 Task: Find connections with filter location Melgar with filter topic #Personaldevelopmentwith filter profile language English with filter current company International MUN  with filter school Sahyadri College of Engineering & Management with filter industry Residential Building Construction with filter service category Financial Advisory with filter keywords title Porter
Action: Mouse moved to (205, 319)
Screenshot: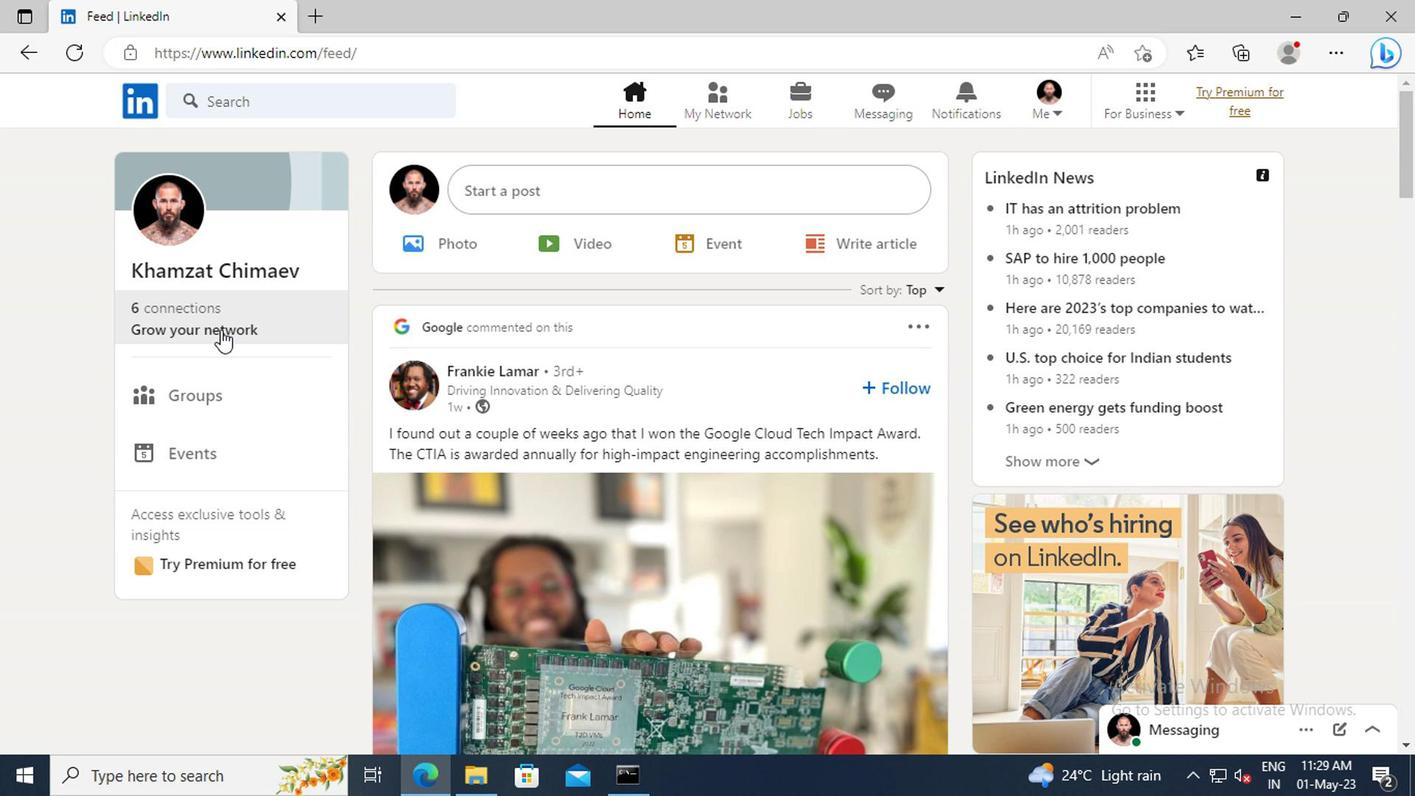 
Action: Mouse pressed left at (205, 319)
Screenshot: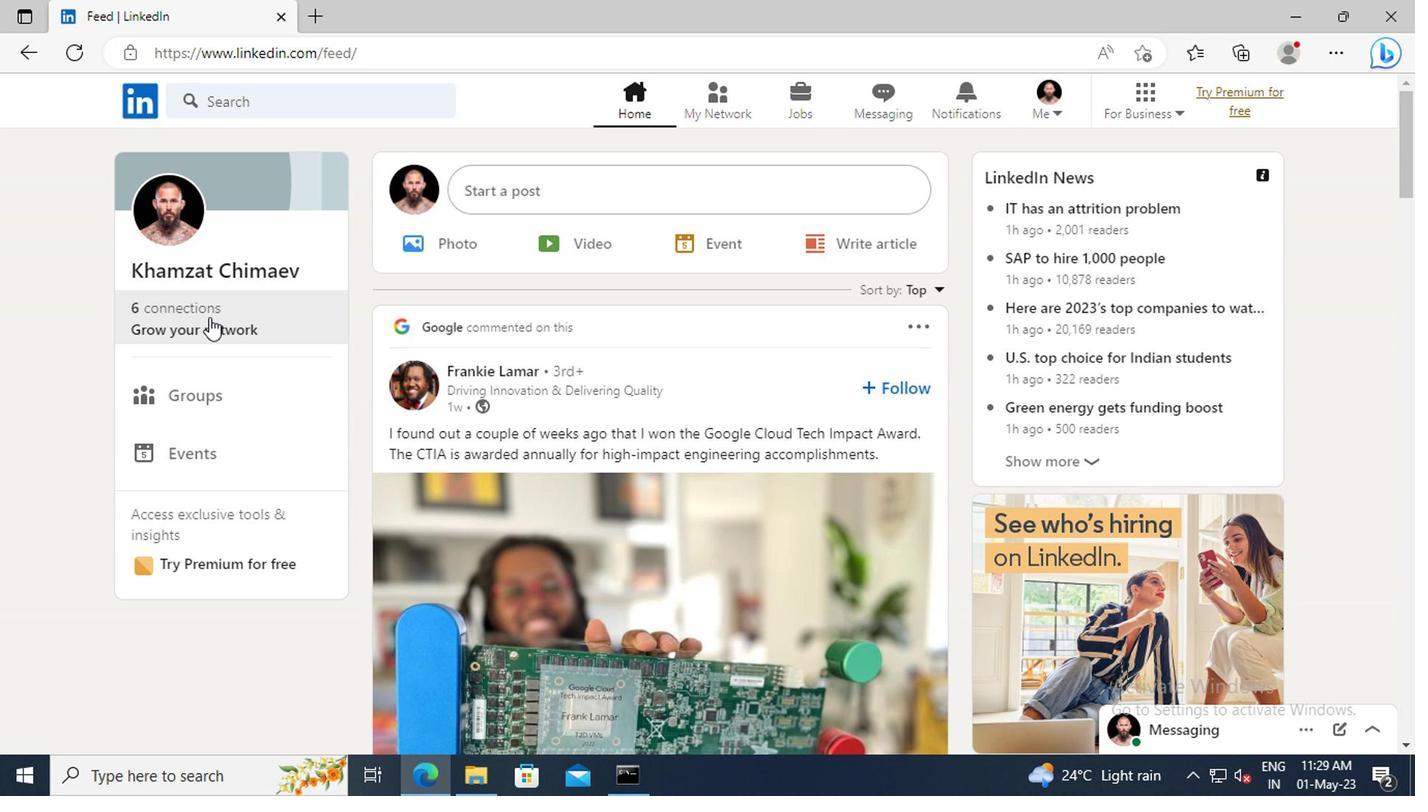 
Action: Mouse moved to (229, 233)
Screenshot: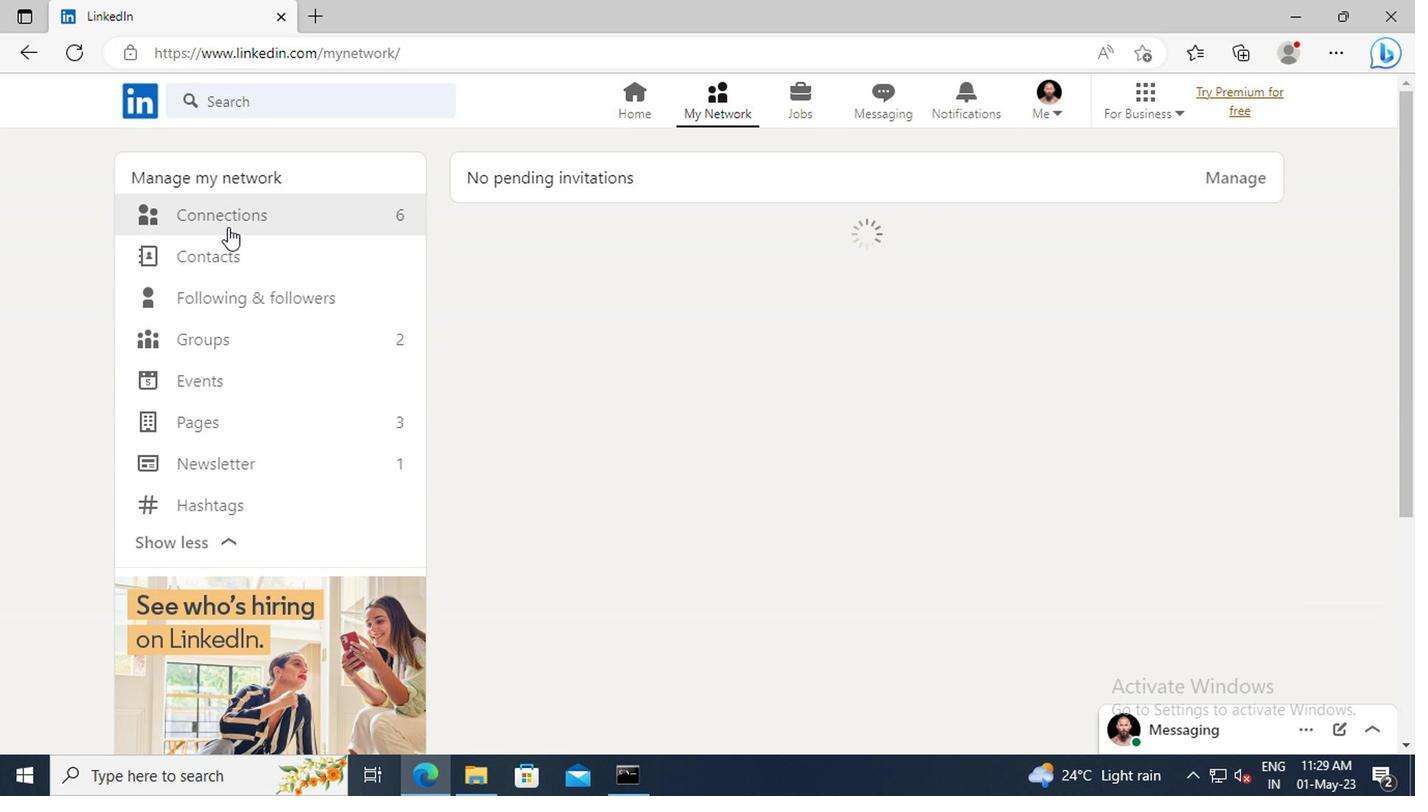 
Action: Mouse pressed left at (229, 233)
Screenshot: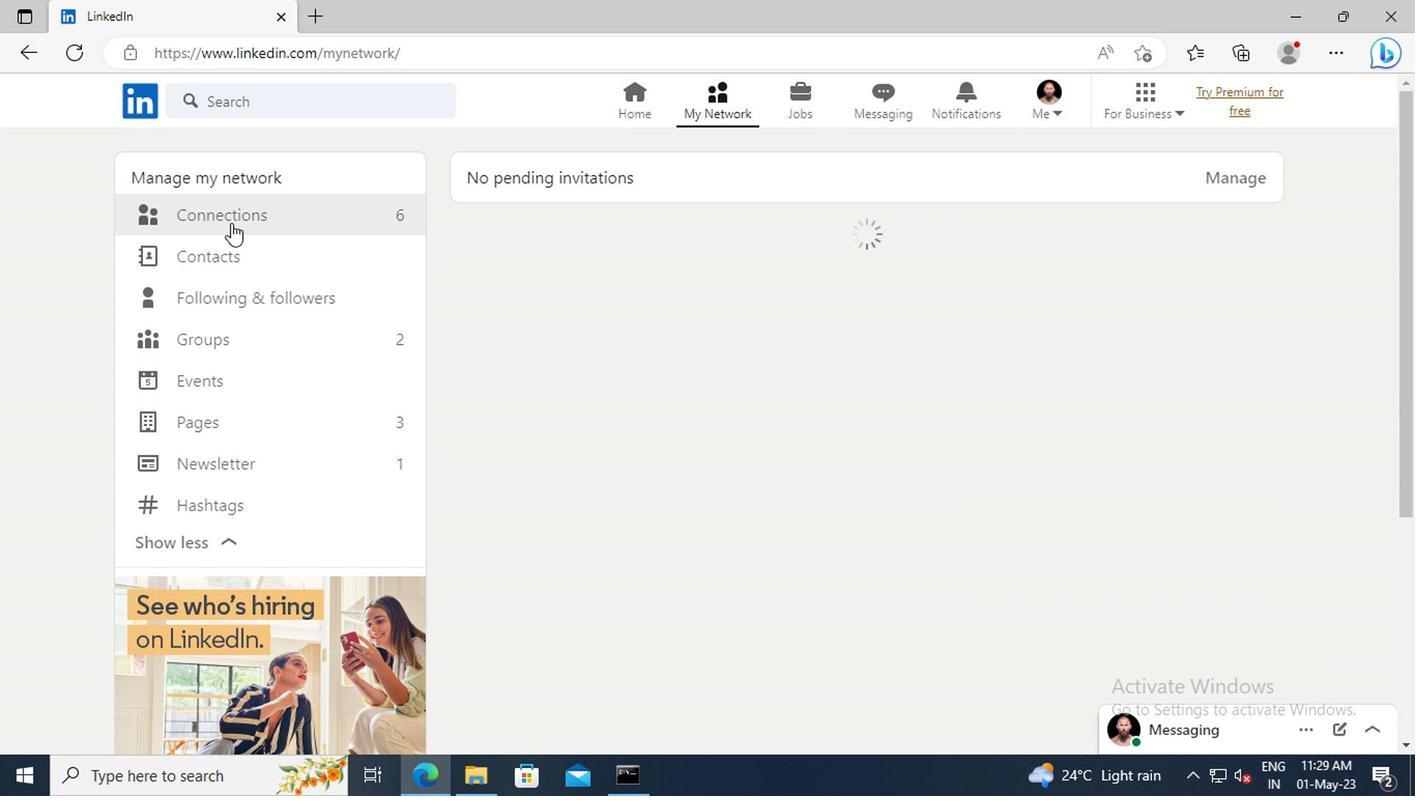 
Action: Mouse moved to (835, 232)
Screenshot: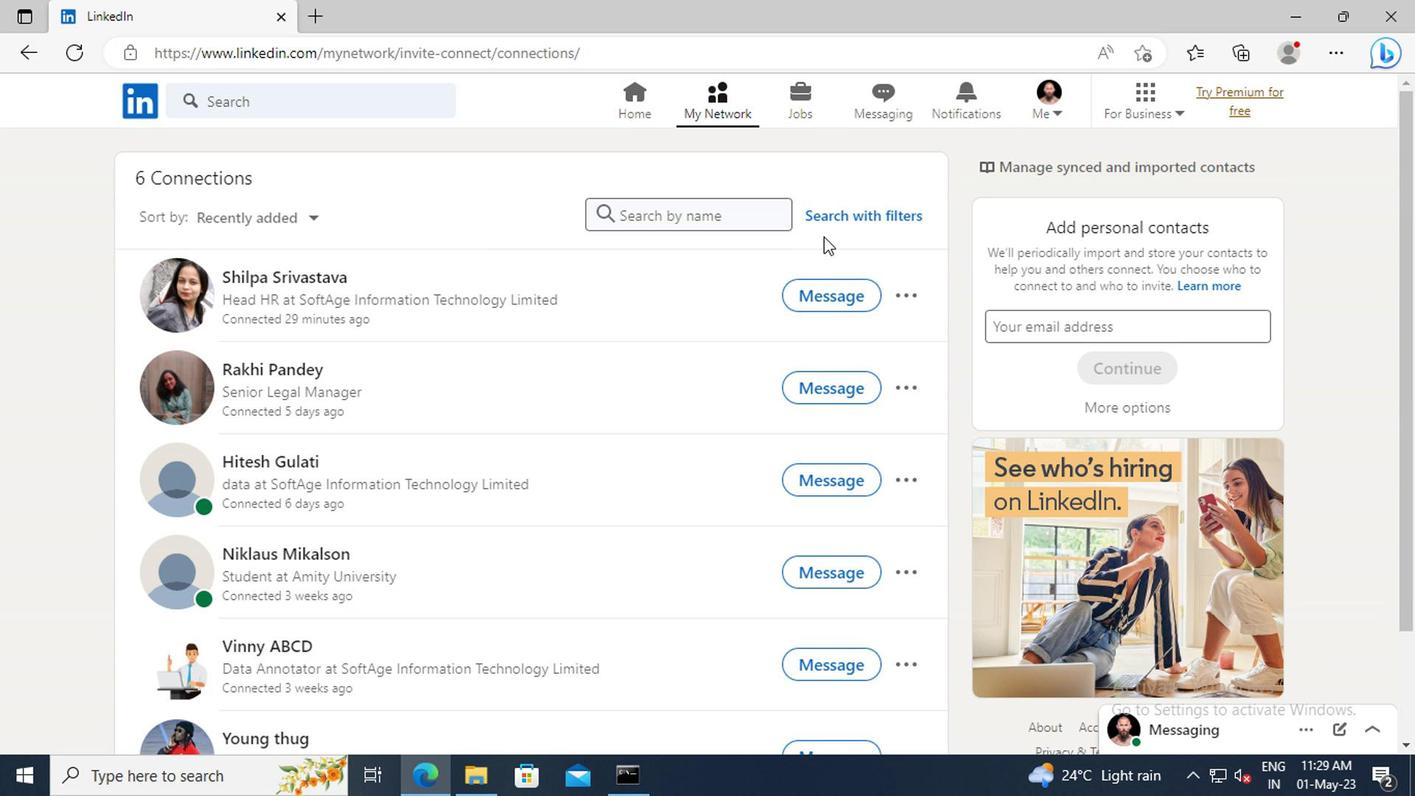 
Action: Mouse pressed left at (835, 232)
Screenshot: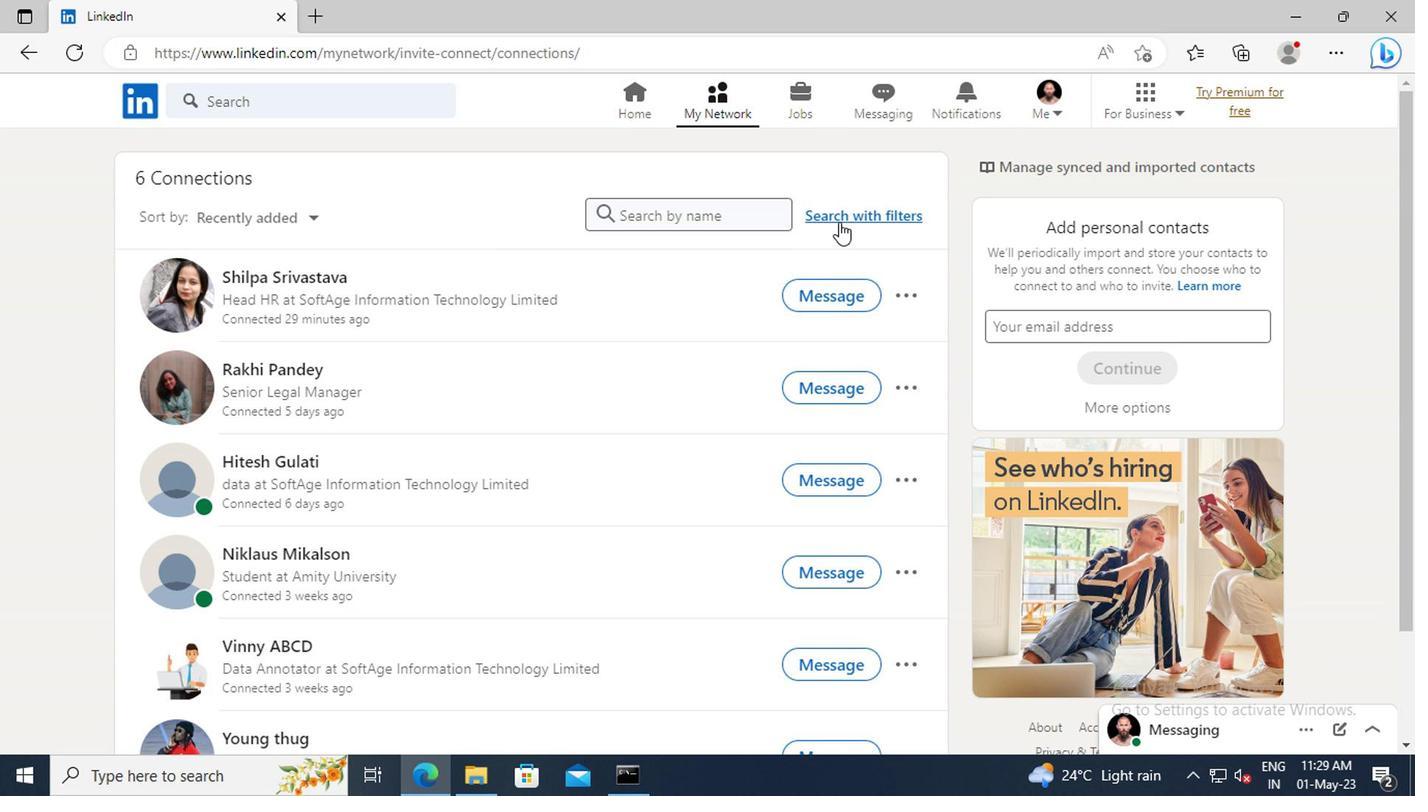 
Action: Mouse moved to (780, 172)
Screenshot: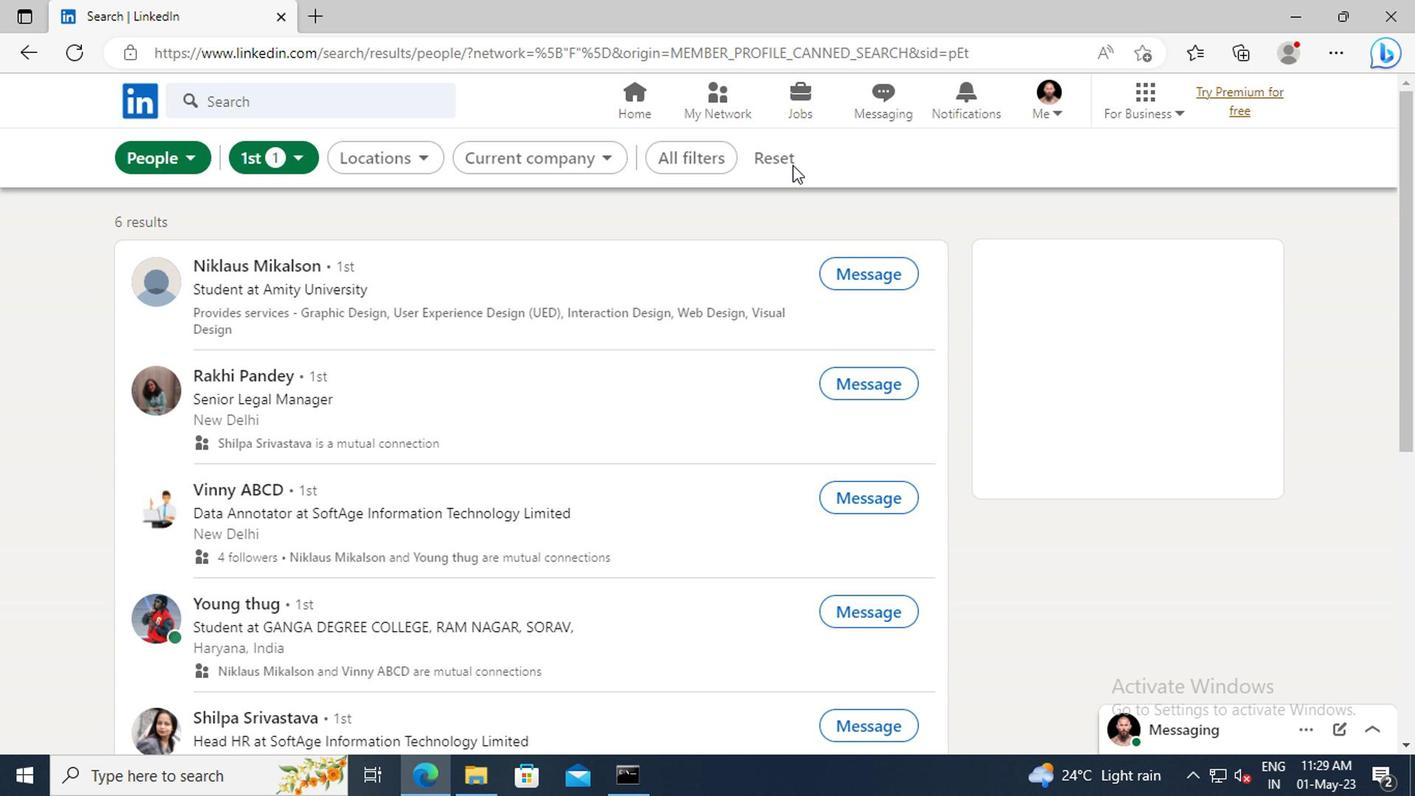 
Action: Mouse pressed left at (780, 172)
Screenshot: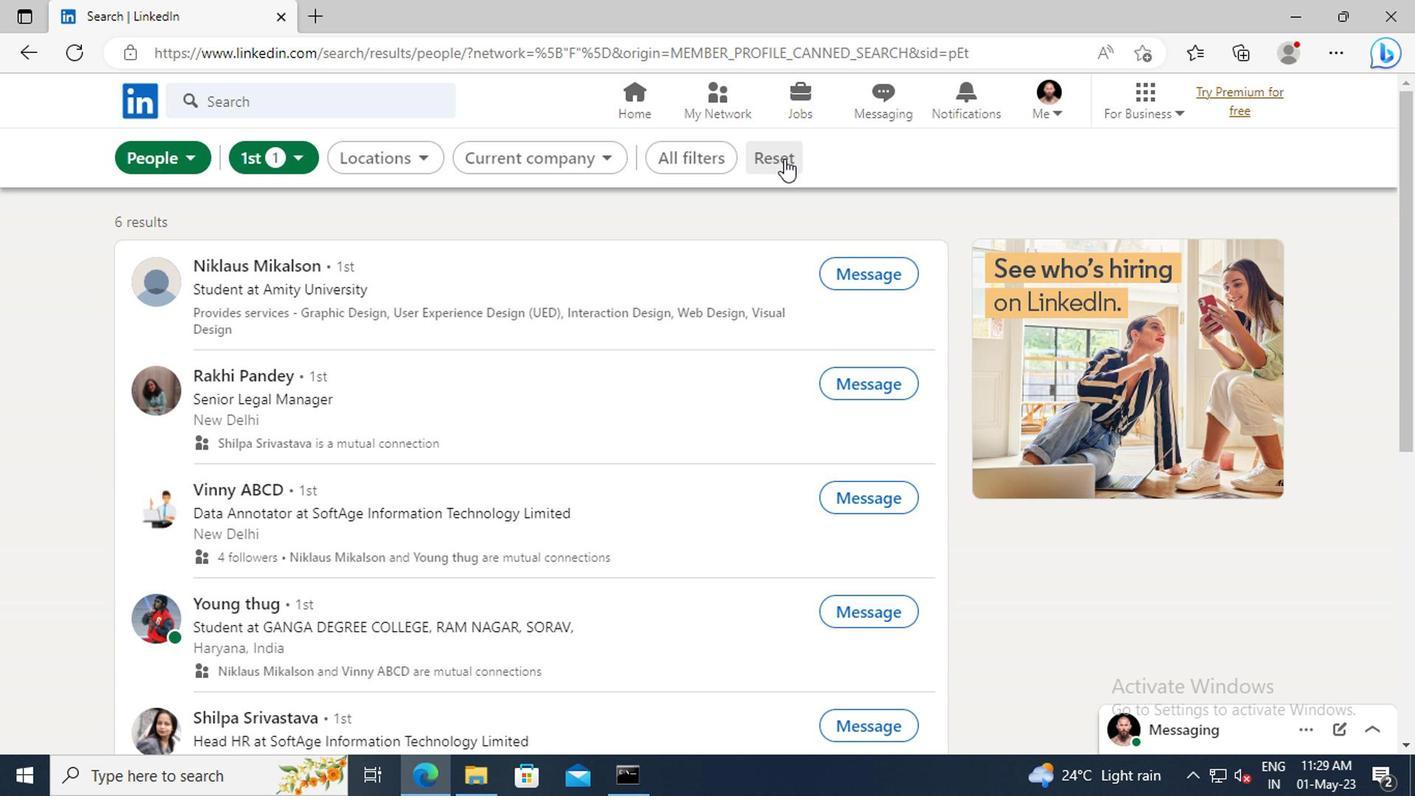 
Action: Mouse moved to (748, 172)
Screenshot: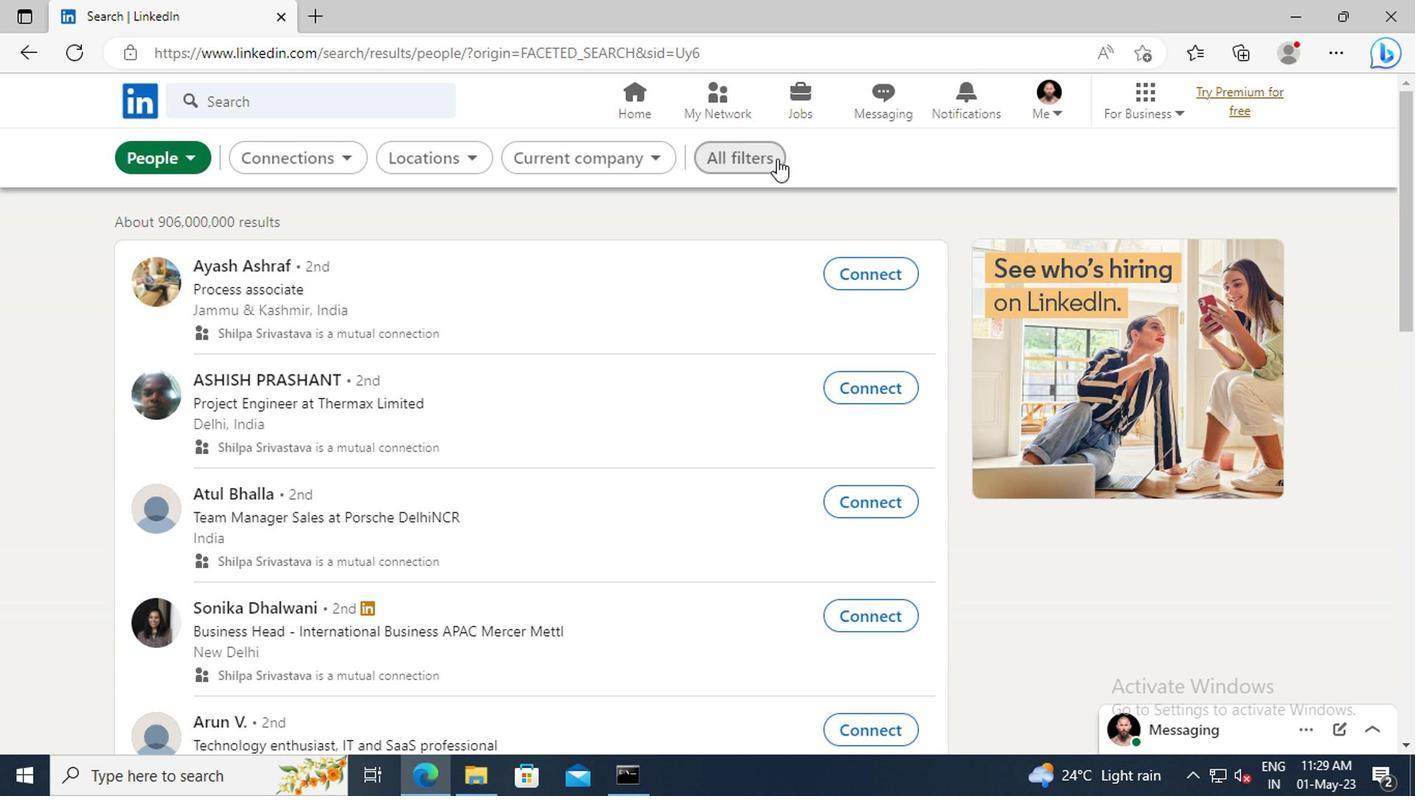 
Action: Mouse pressed left at (748, 172)
Screenshot: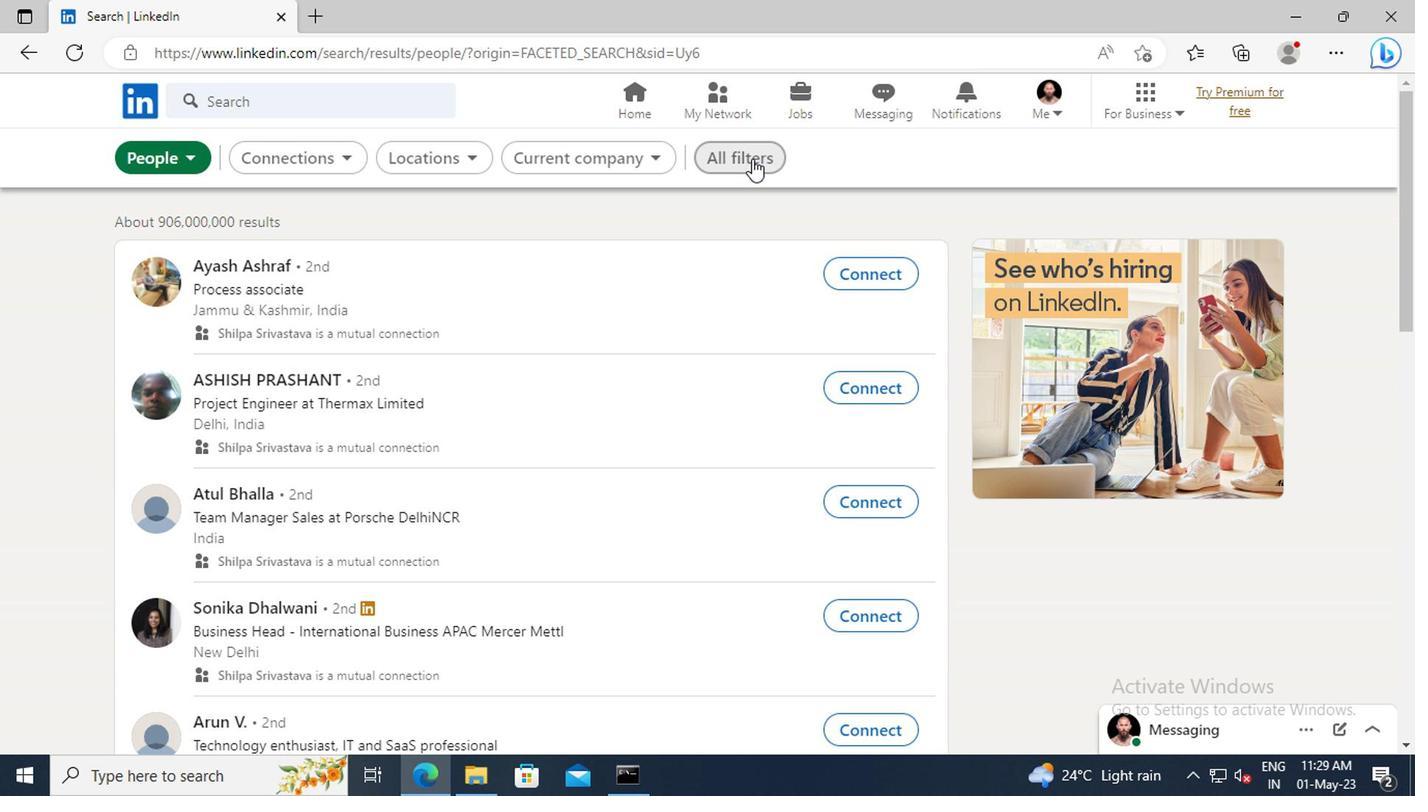
Action: Mouse moved to (1139, 333)
Screenshot: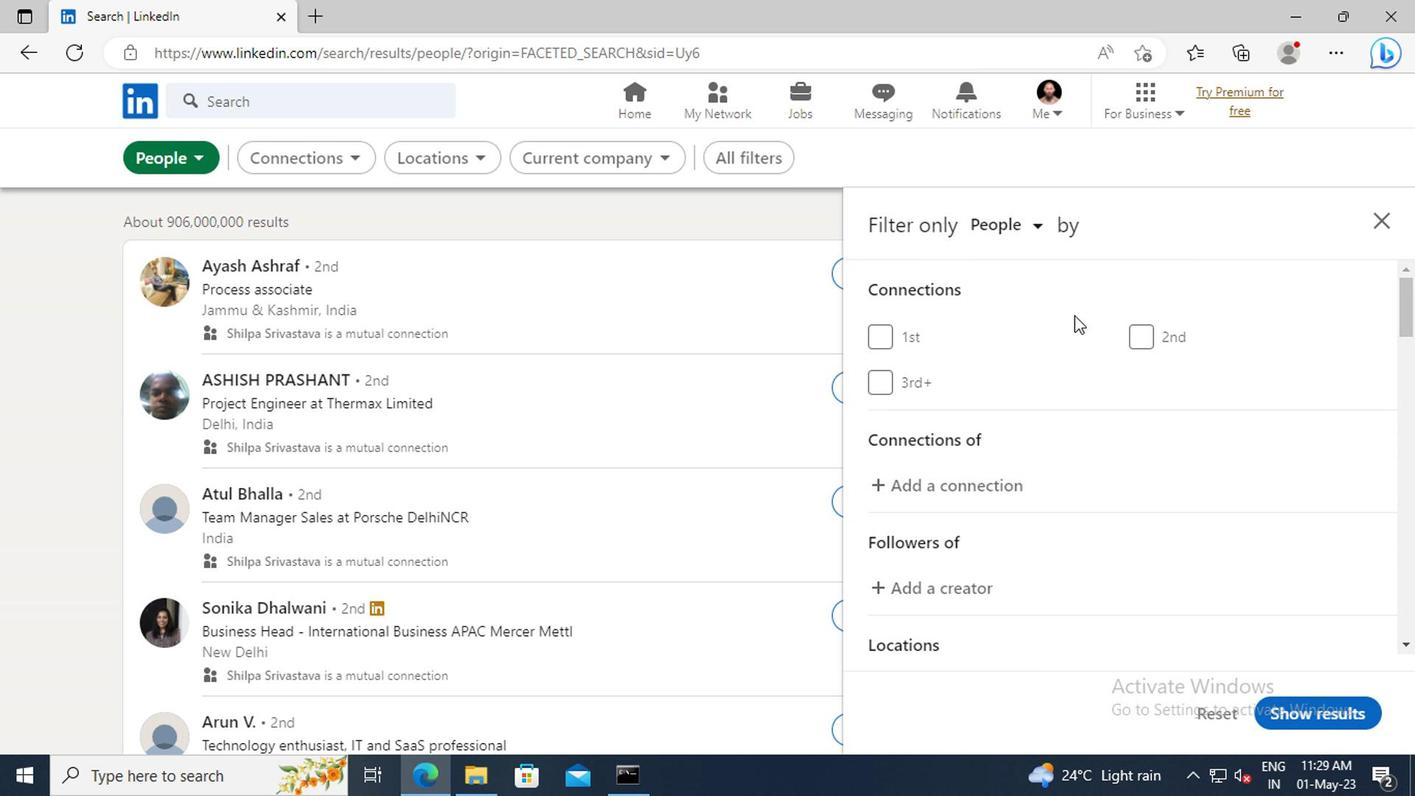 
Action: Mouse scrolled (1139, 331) with delta (0, -1)
Screenshot: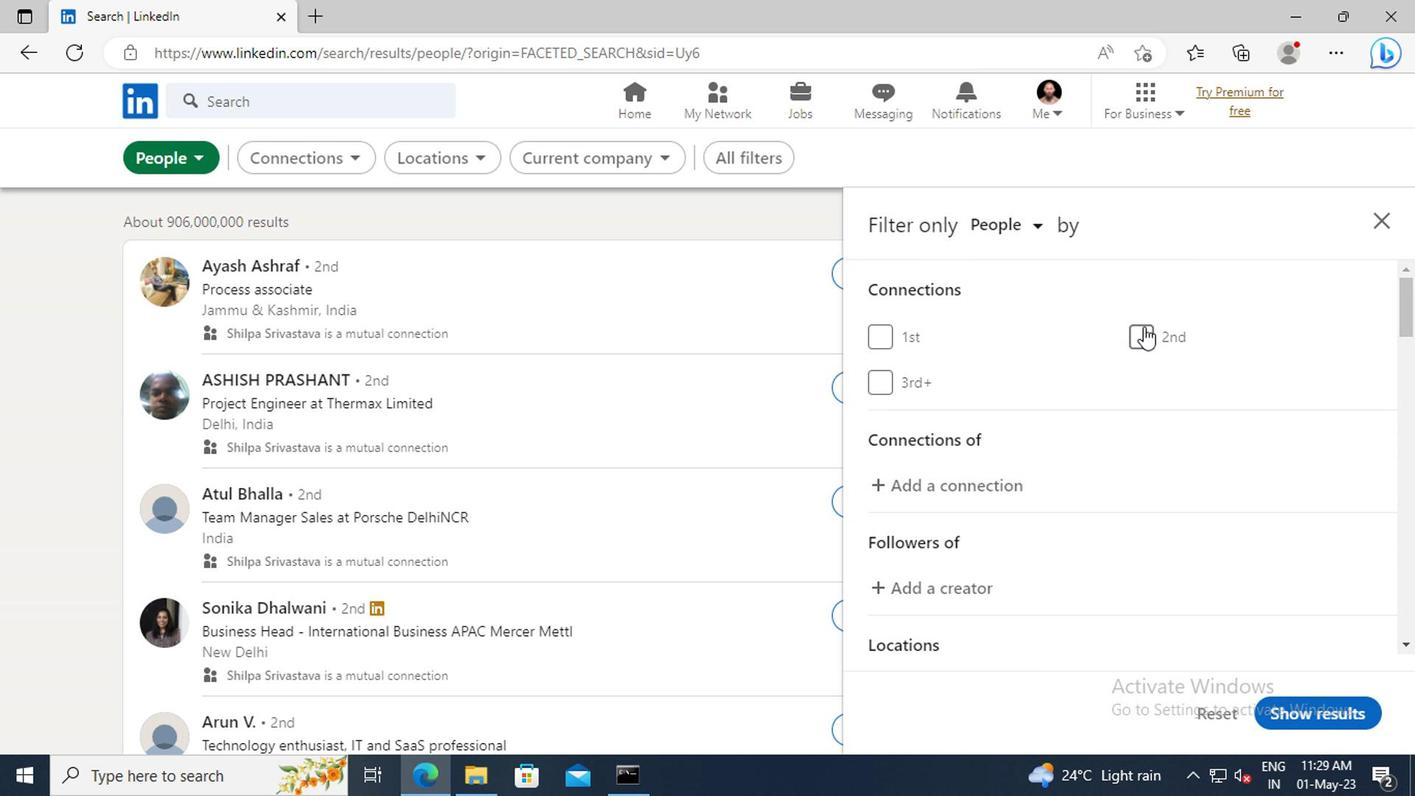 
Action: Mouse scrolled (1139, 331) with delta (0, -1)
Screenshot: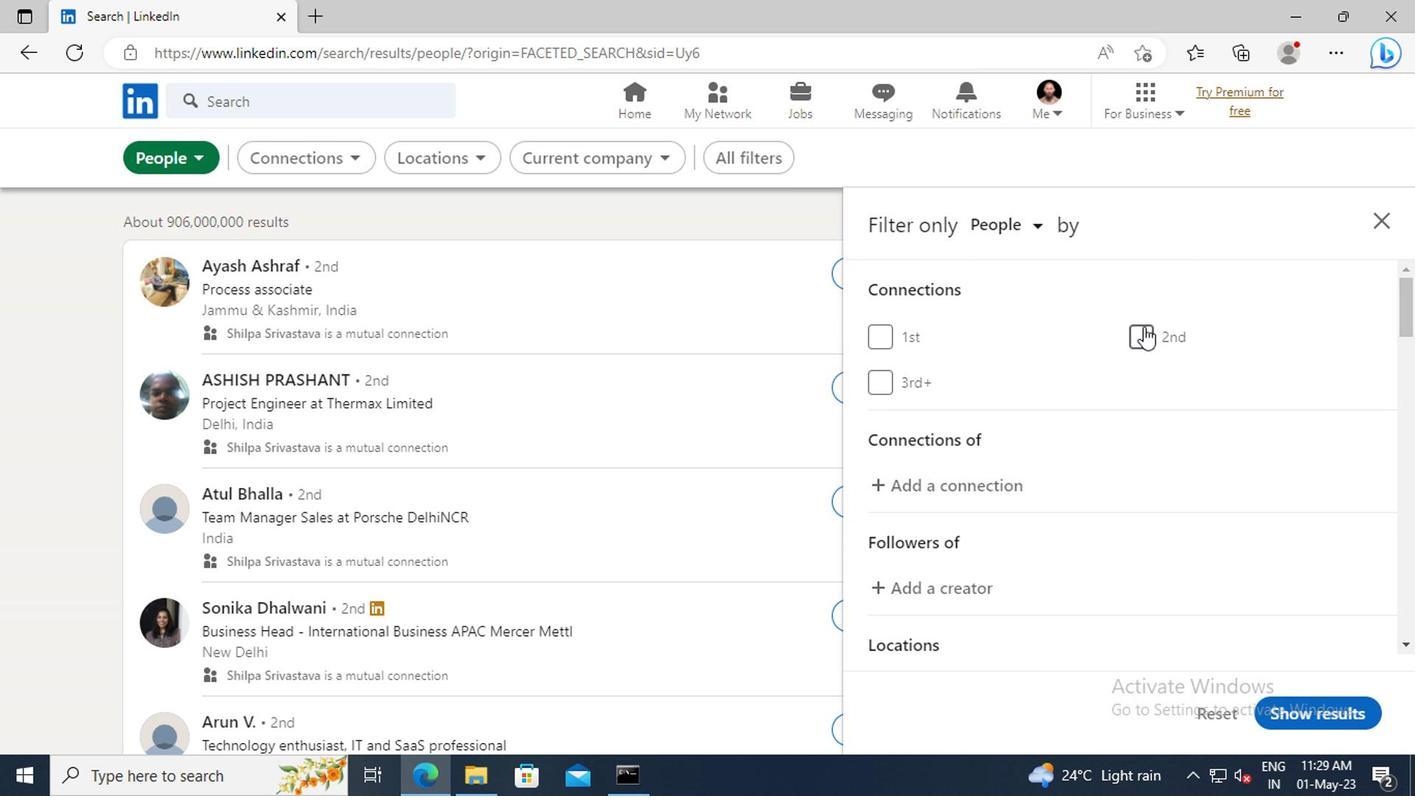 
Action: Mouse moved to (1139, 333)
Screenshot: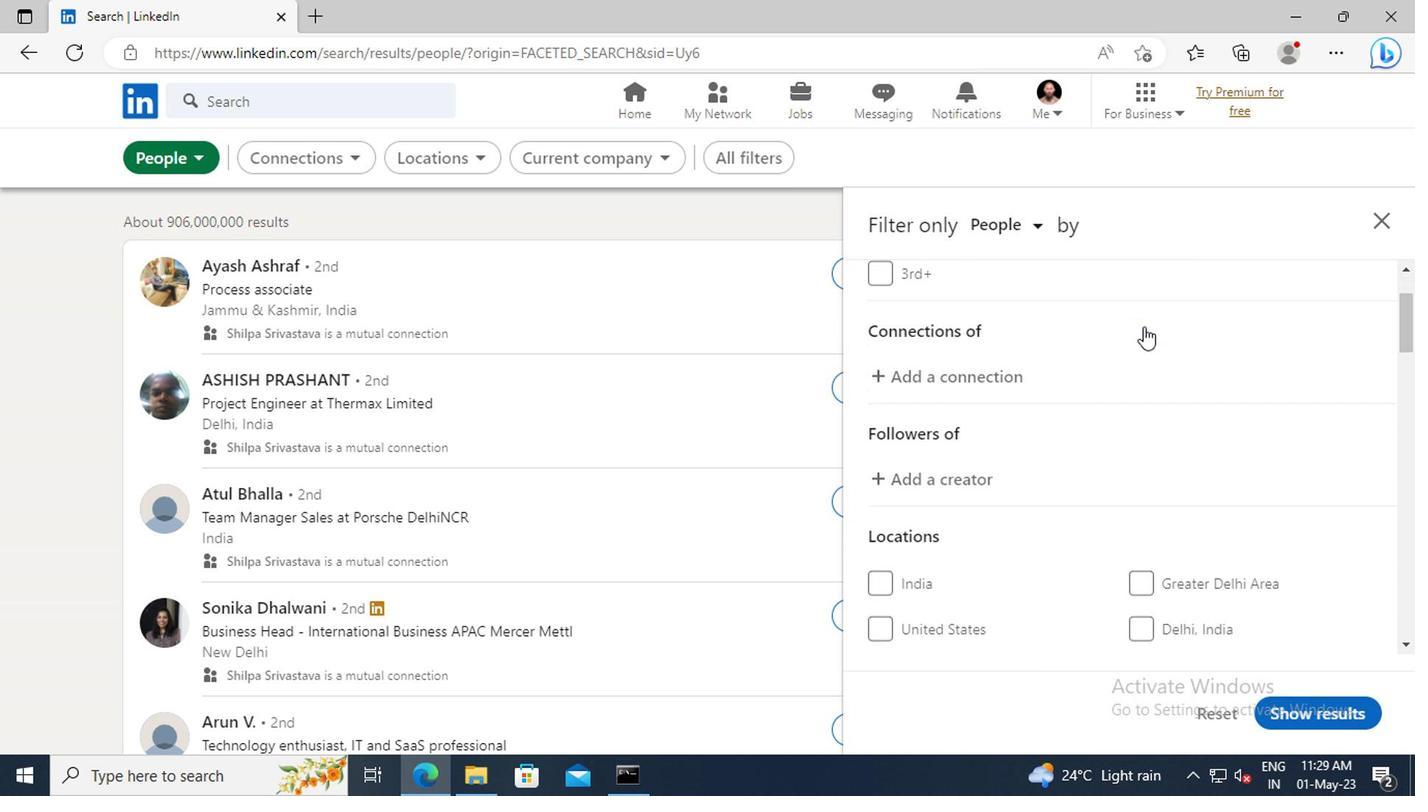 
Action: Mouse scrolled (1139, 333) with delta (0, 0)
Screenshot: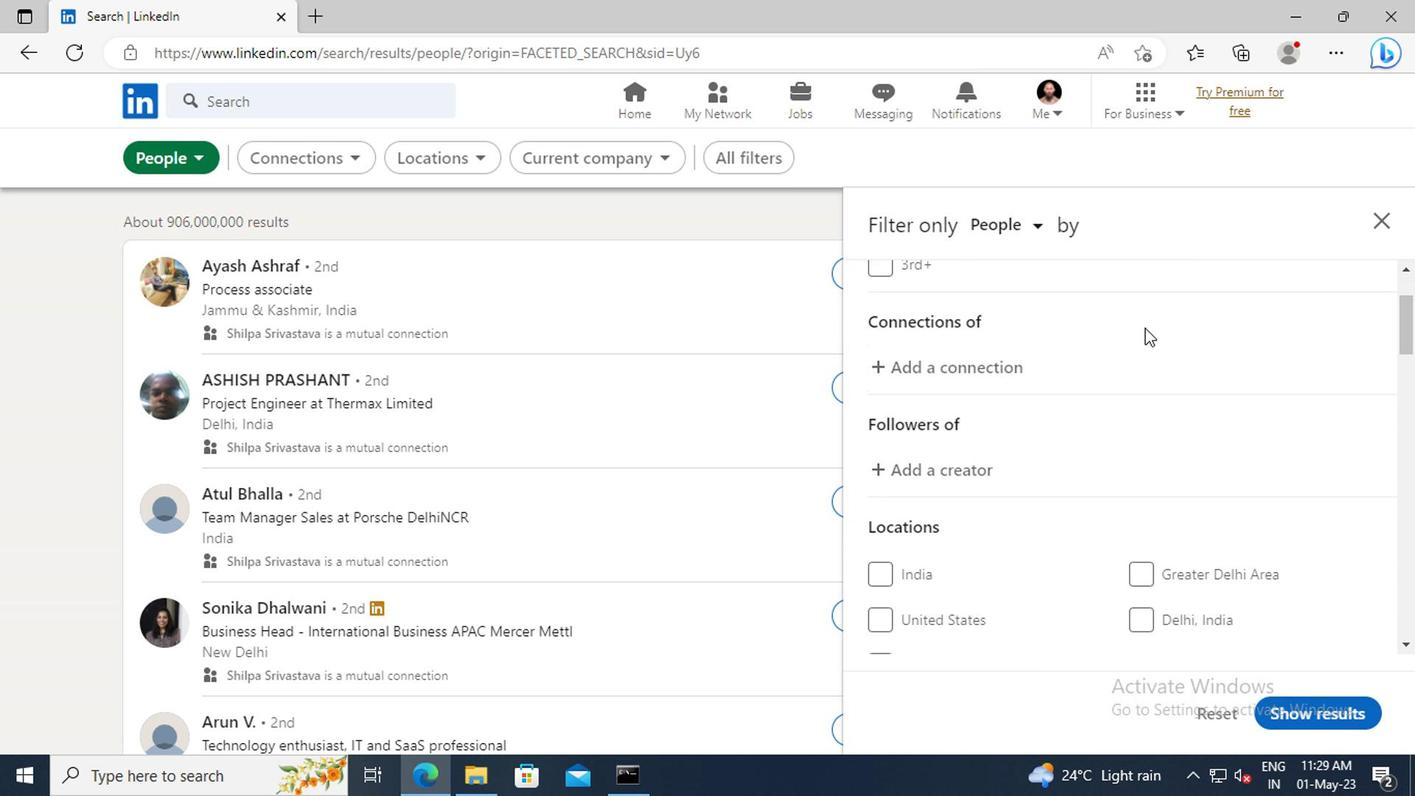 
Action: Mouse scrolled (1139, 333) with delta (0, 0)
Screenshot: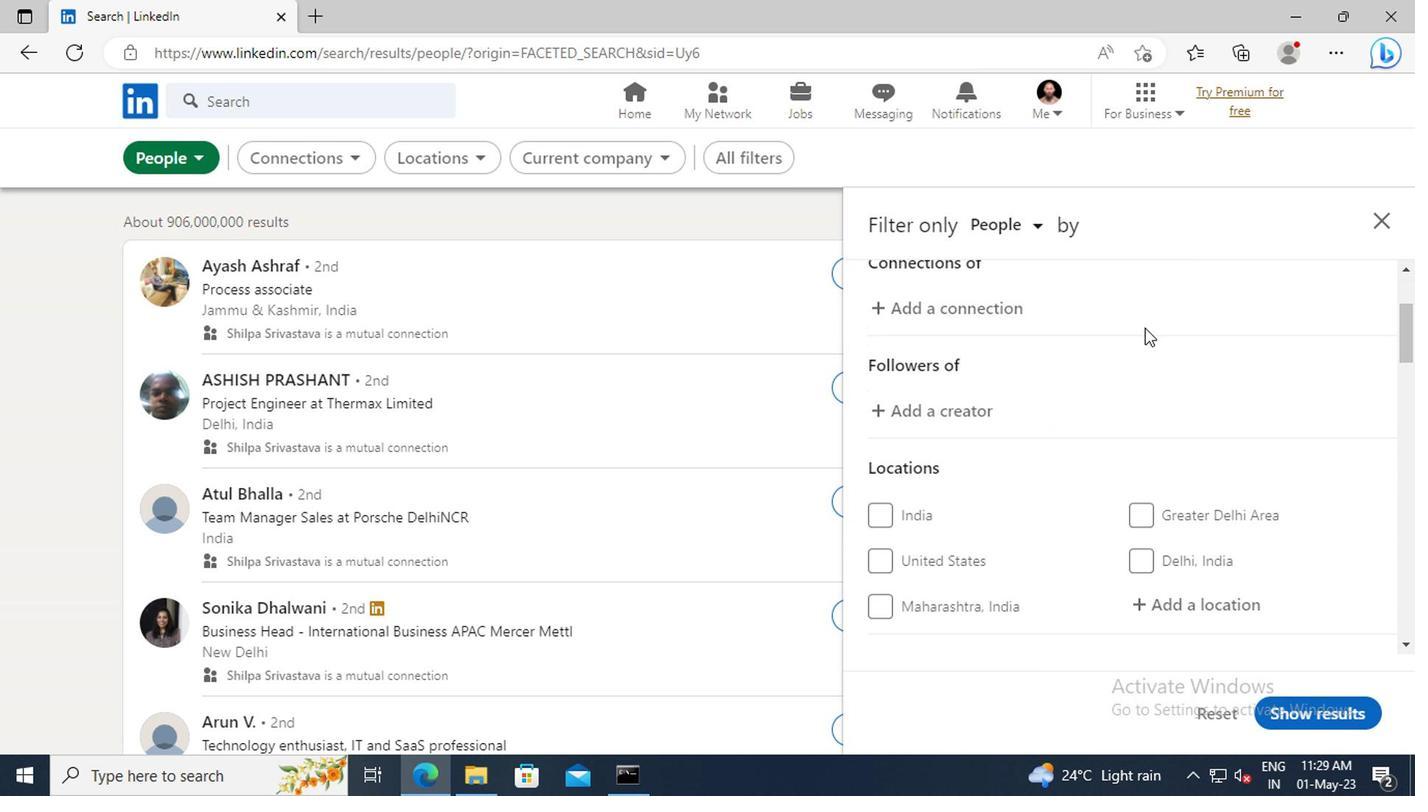 
Action: Mouse scrolled (1139, 333) with delta (0, 0)
Screenshot: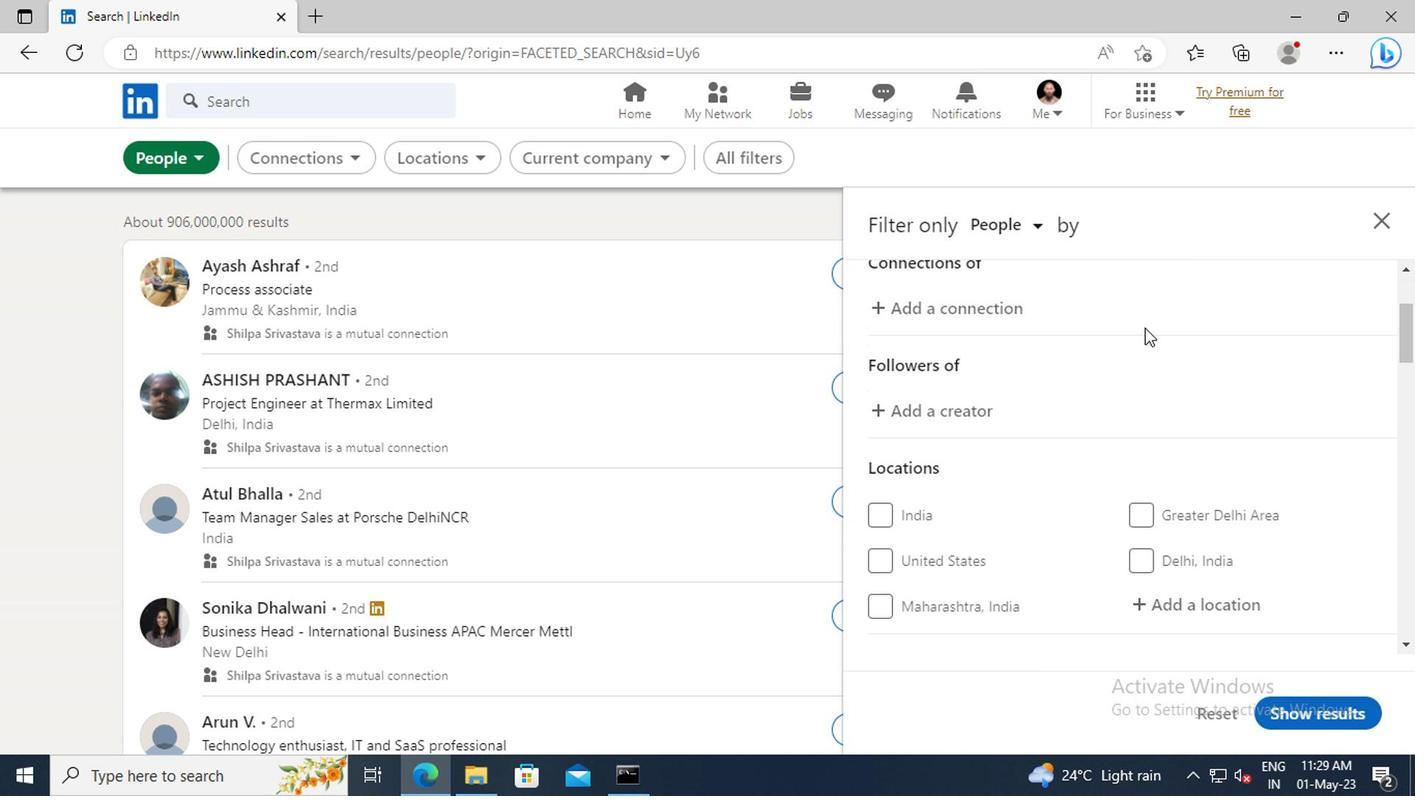 
Action: Mouse scrolled (1139, 333) with delta (0, 0)
Screenshot: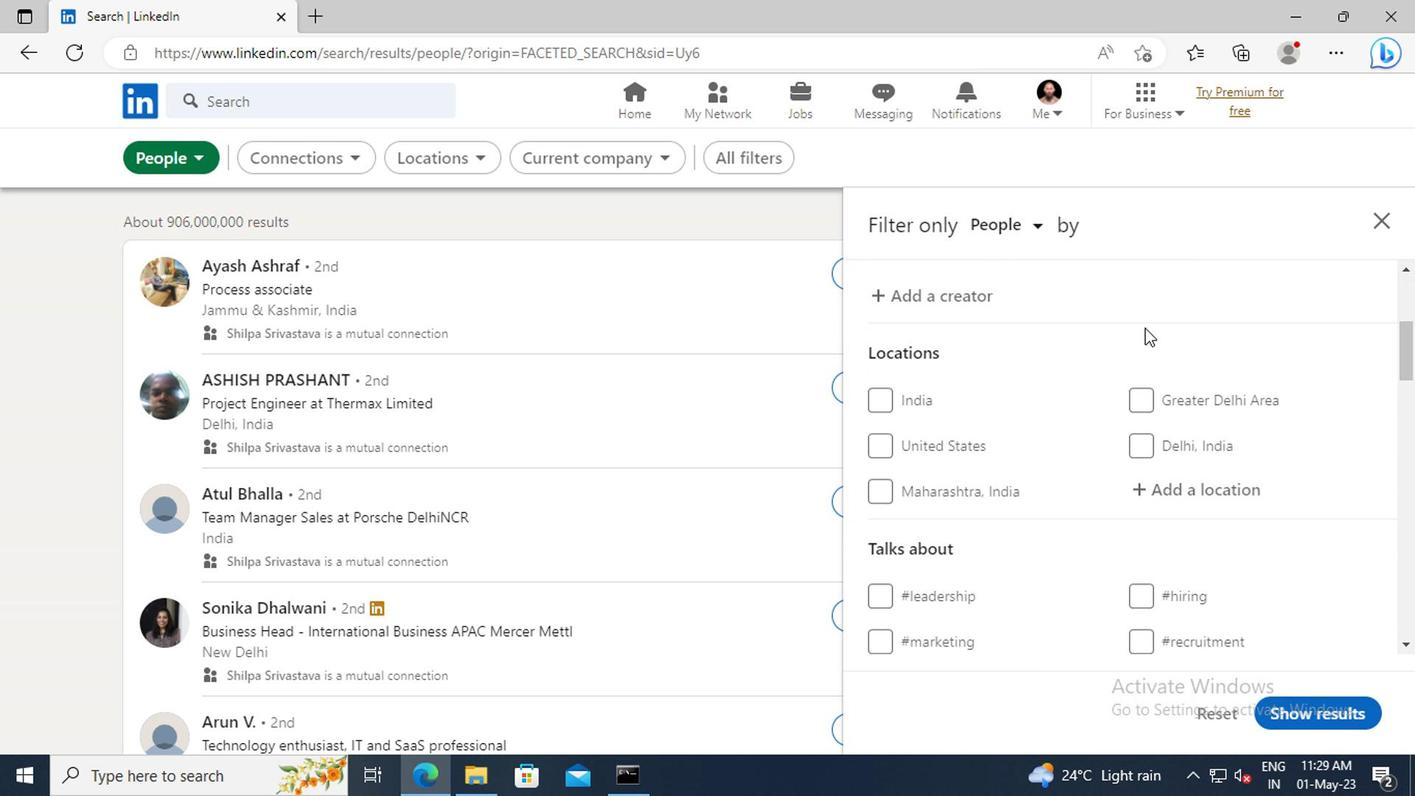 
Action: Mouse moved to (1156, 421)
Screenshot: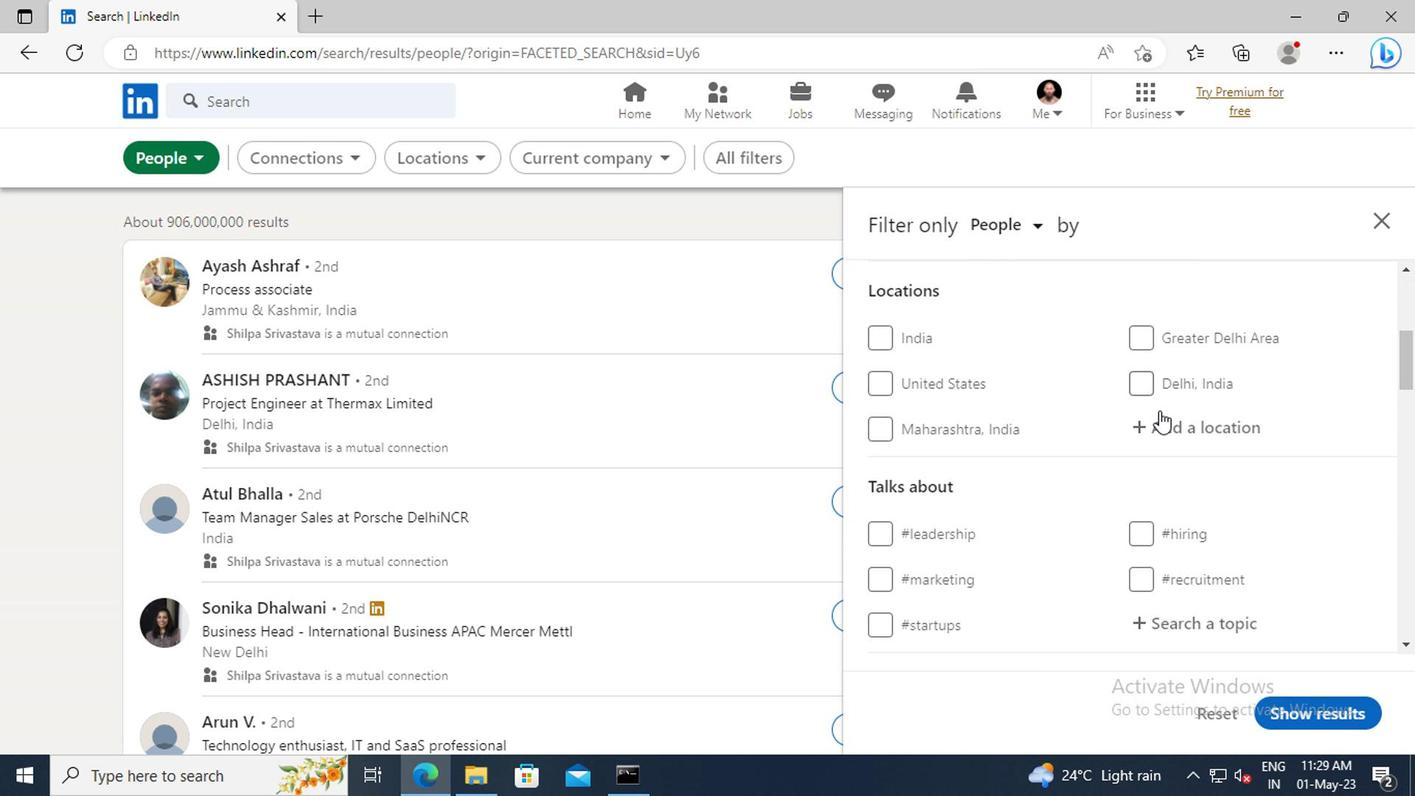 
Action: Mouse pressed left at (1156, 421)
Screenshot: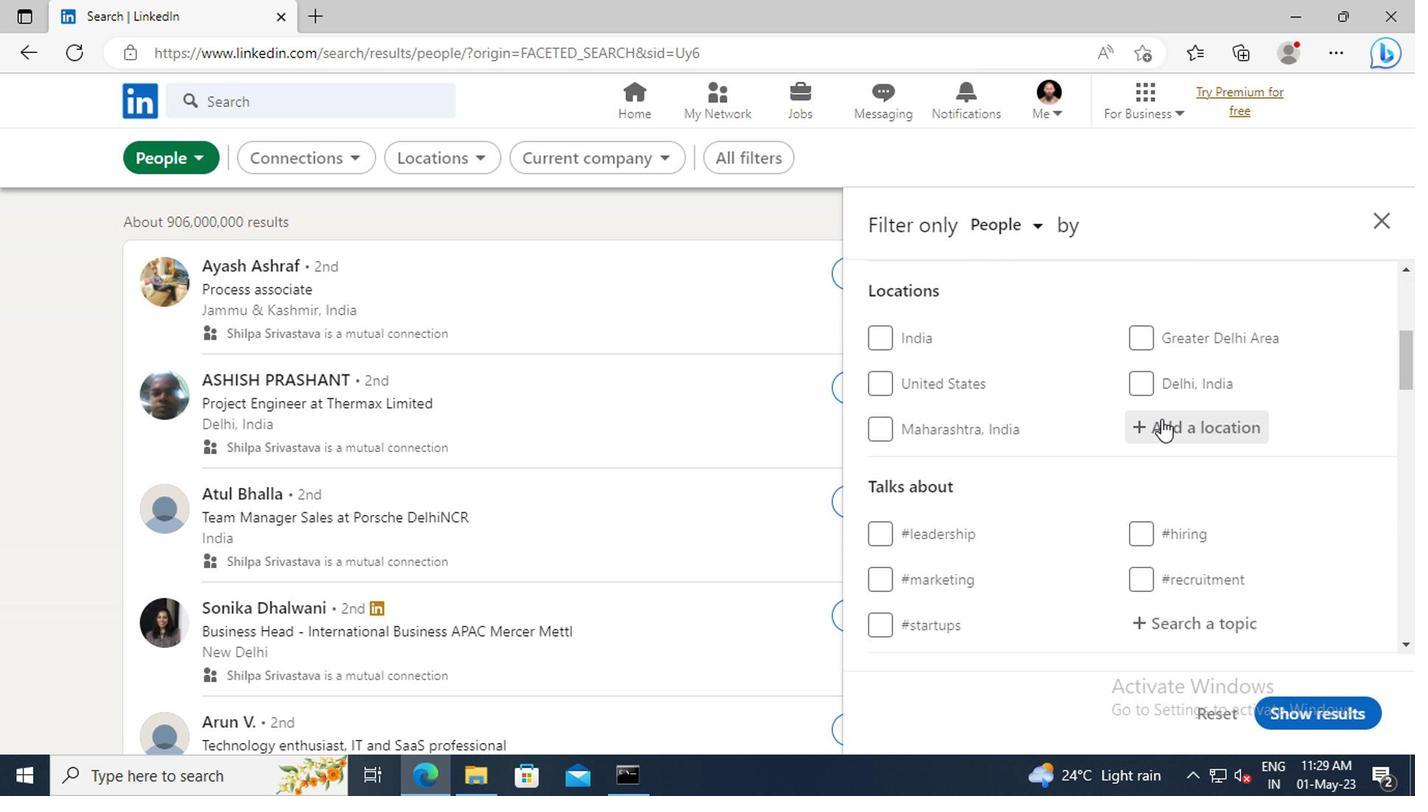 
Action: Key pressed <Key.shift>MELGAR
Screenshot: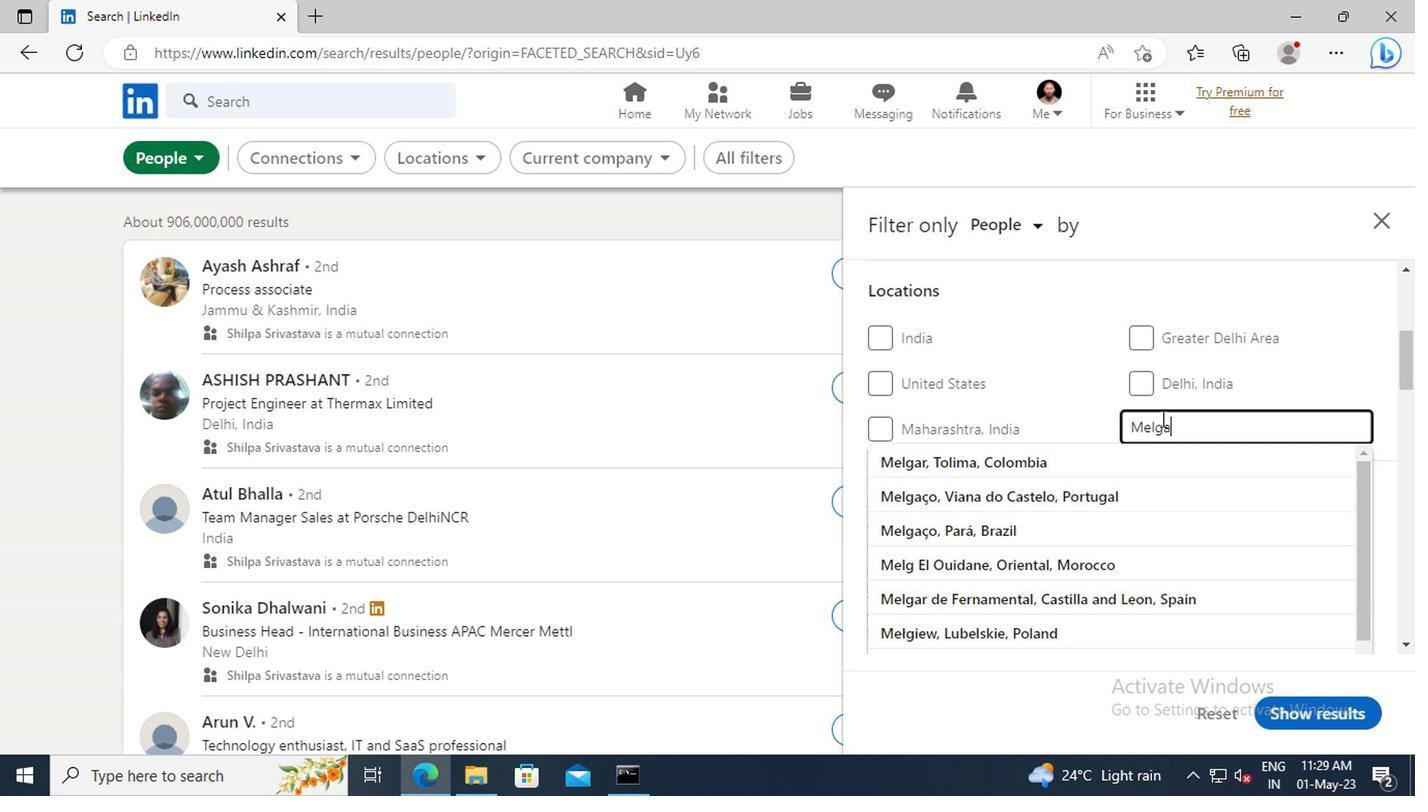 
Action: Mouse moved to (1157, 463)
Screenshot: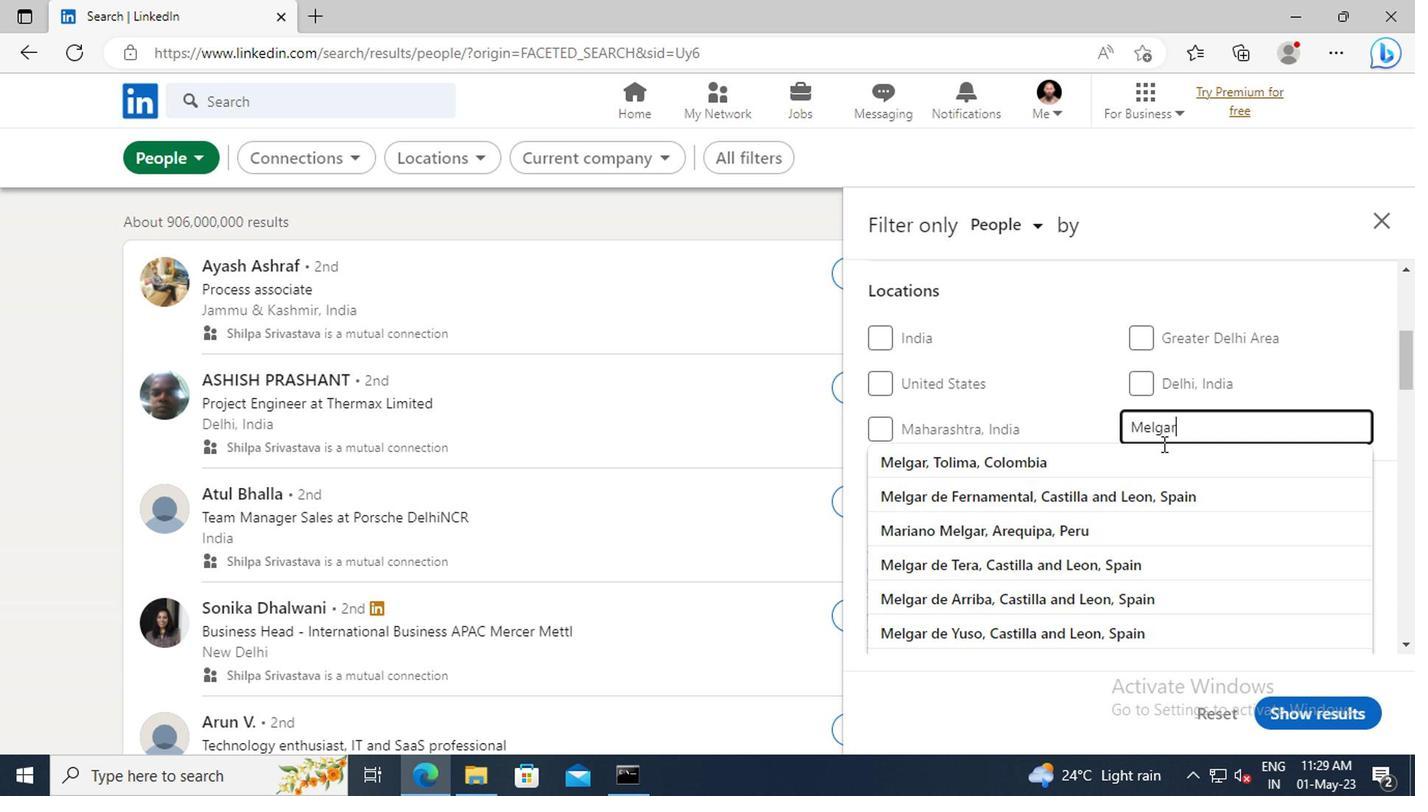 
Action: Mouse pressed left at (1157, 463)
Screenshot: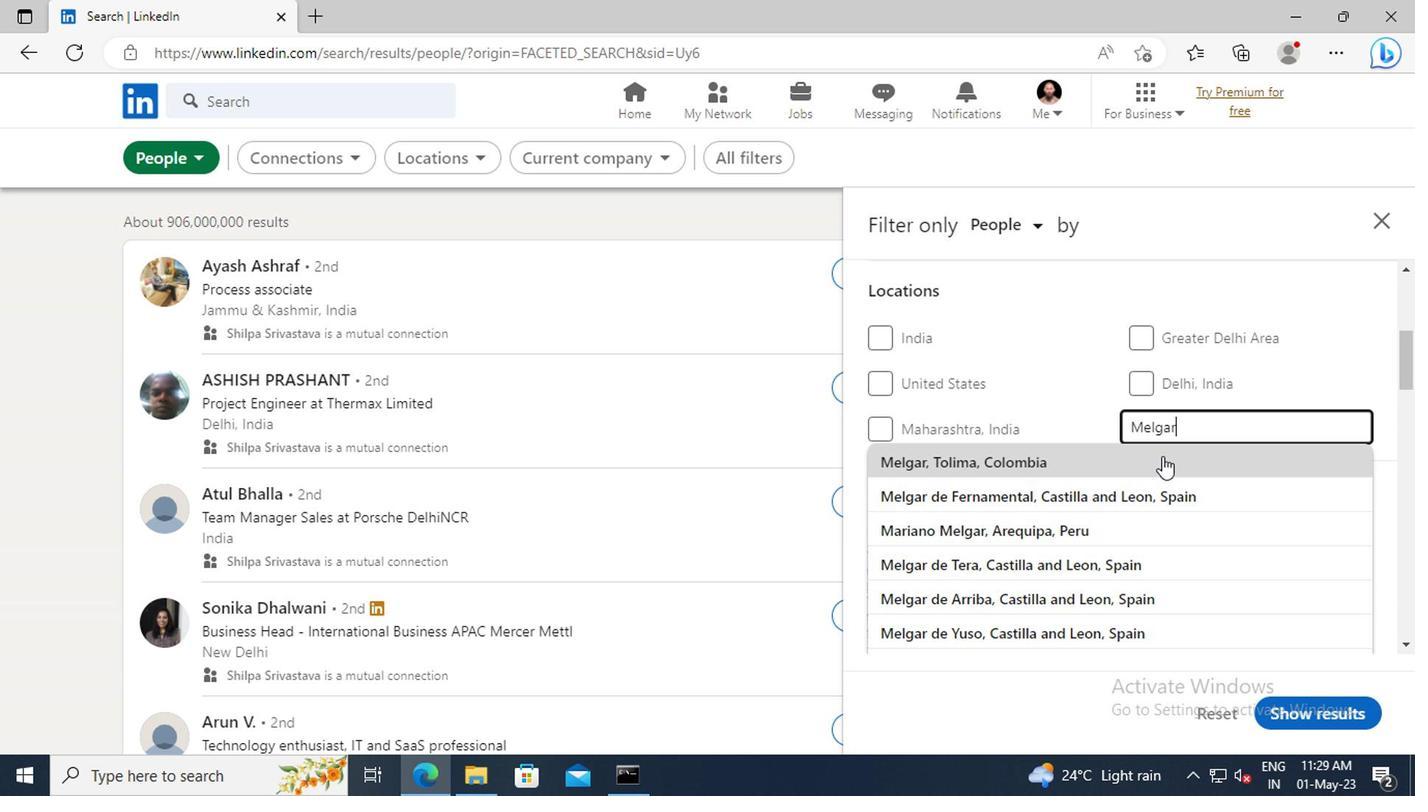 
Action: Mouse scrolled (1157, 462) with delta (0, 0)
Screenshot: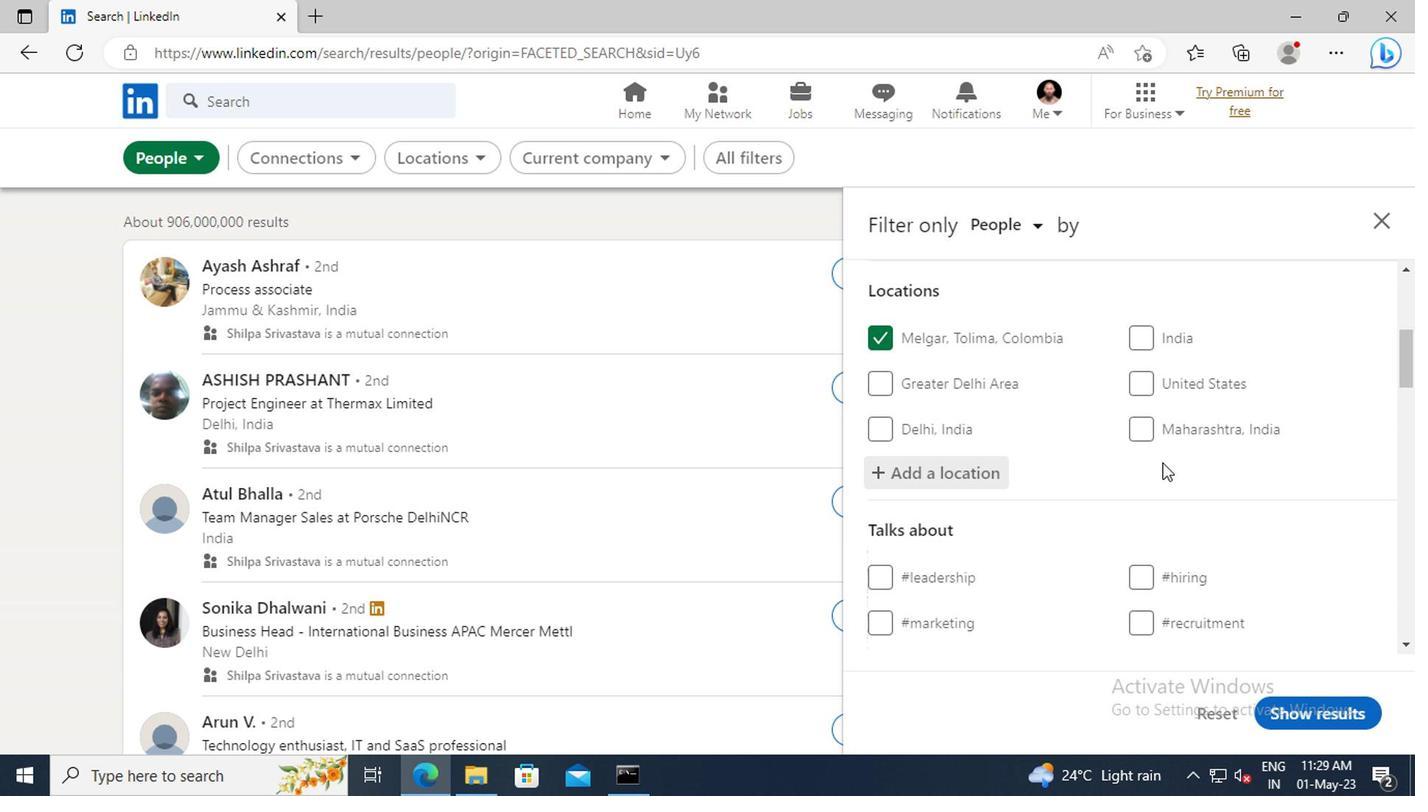 
Action: Mouse scrolled (1157, 462) with delta (0, 0)
Screenshot: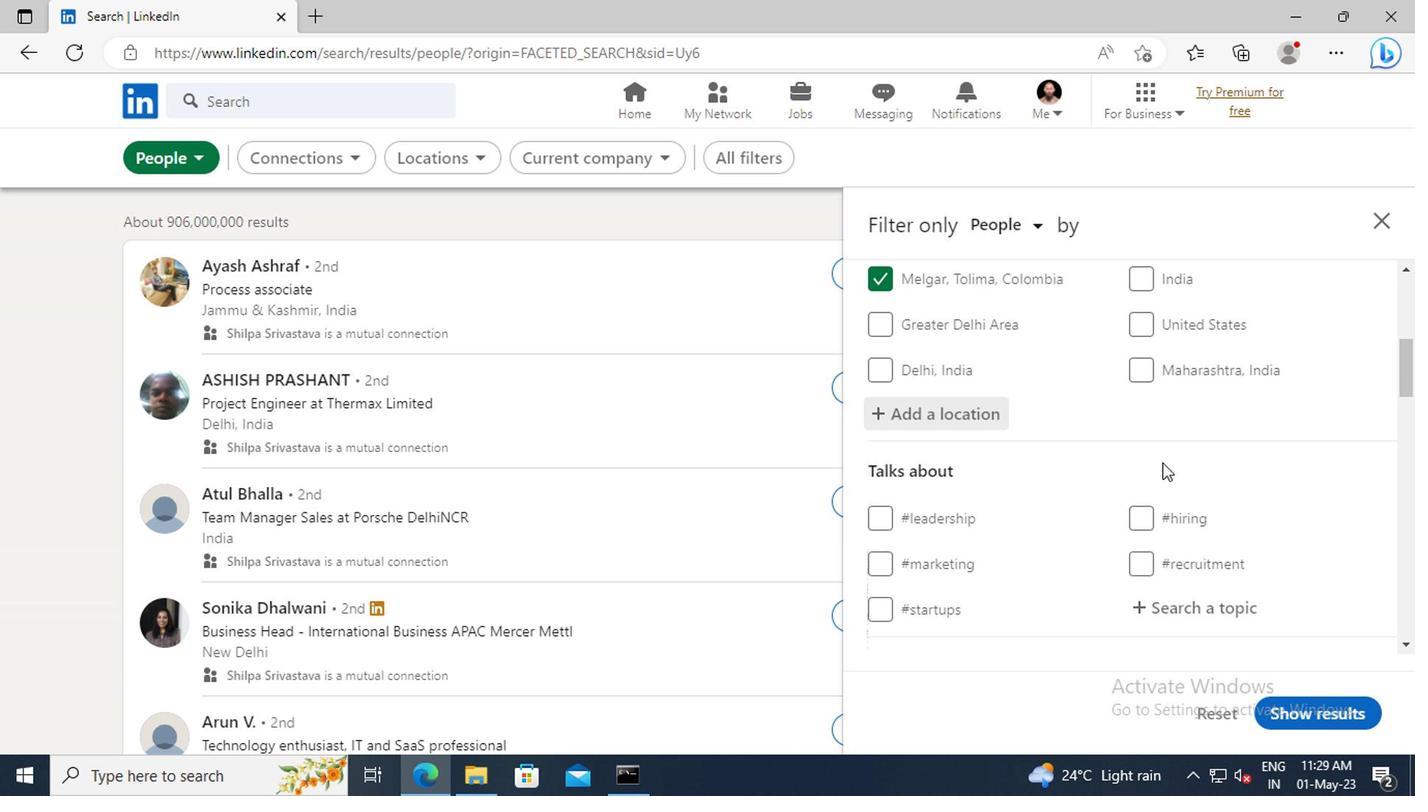 
Action: Mouse scrolled (1157, 462) with delta (0, 0)
Screenshot: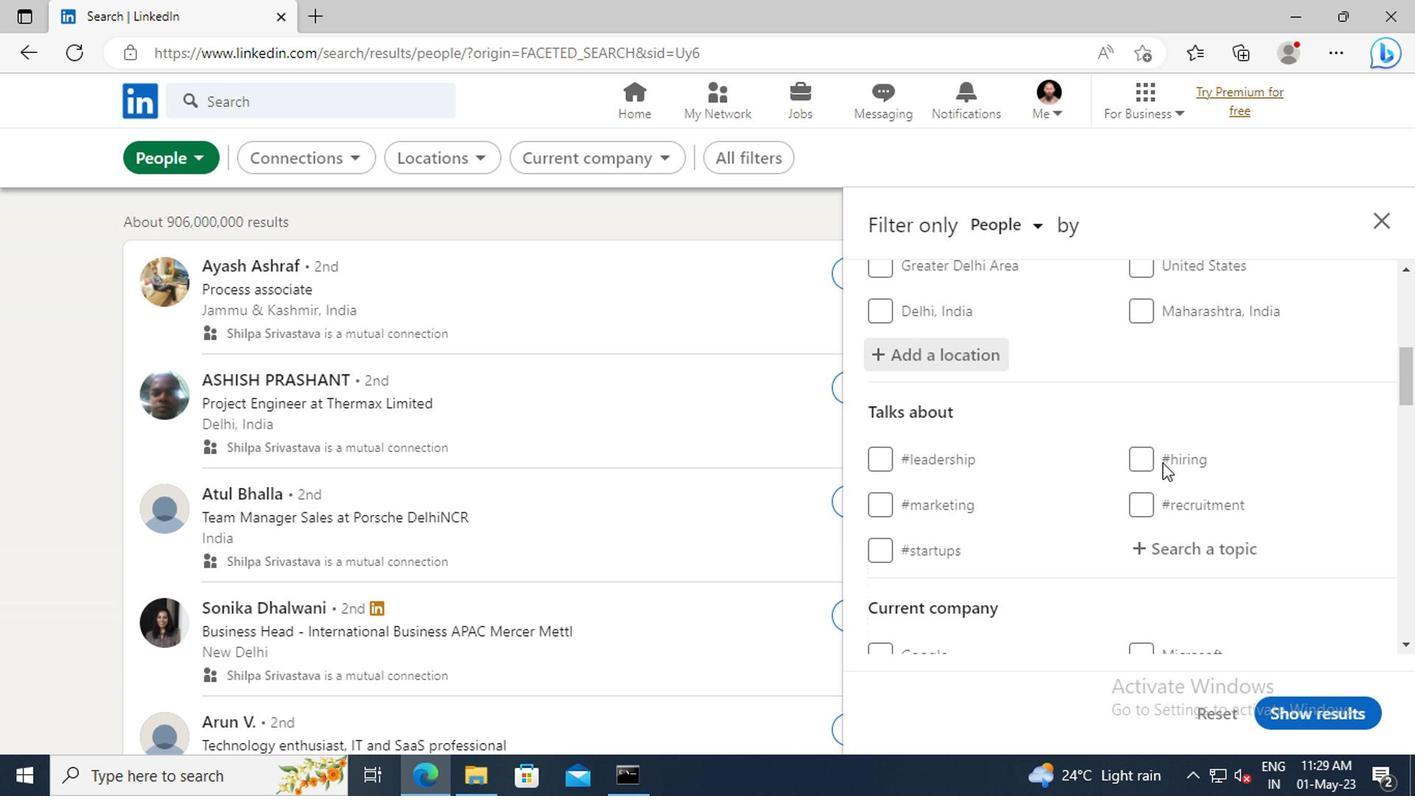 
Action: Mouse moved to (1157, 479)
Screenshot: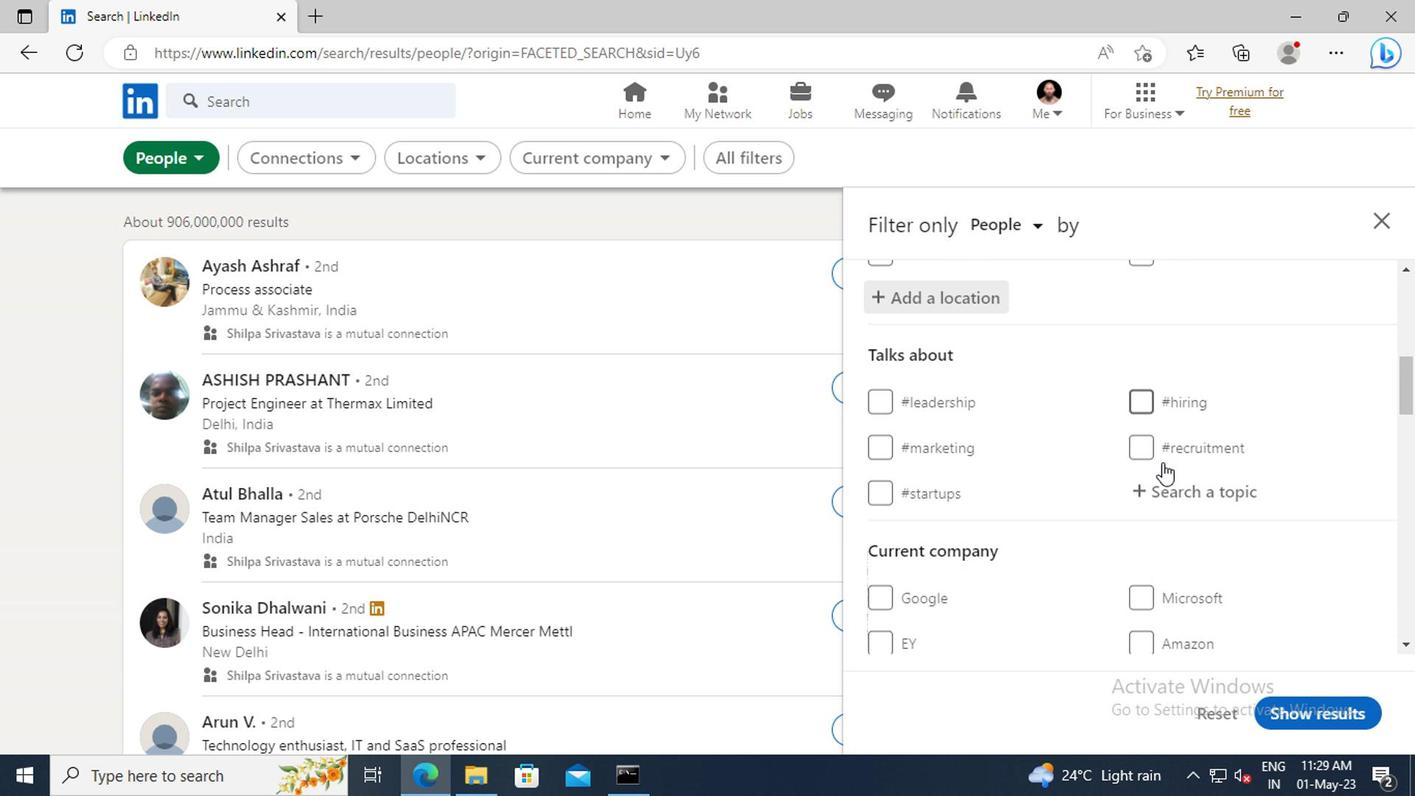 
Action: Mouse pressed left at (1157, 479)
Screenshot: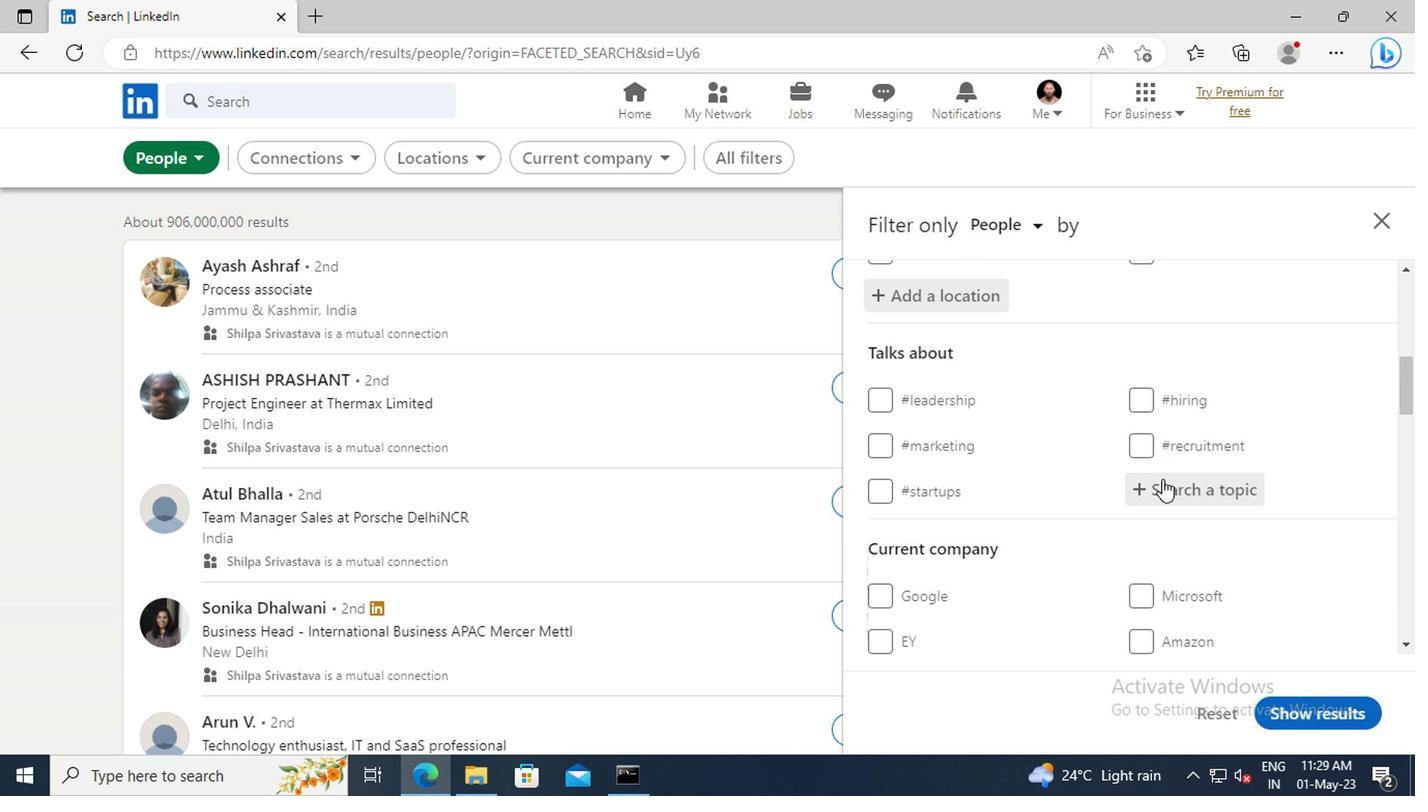 
Action: Key pressed <Key.shift>PER
Screenshot: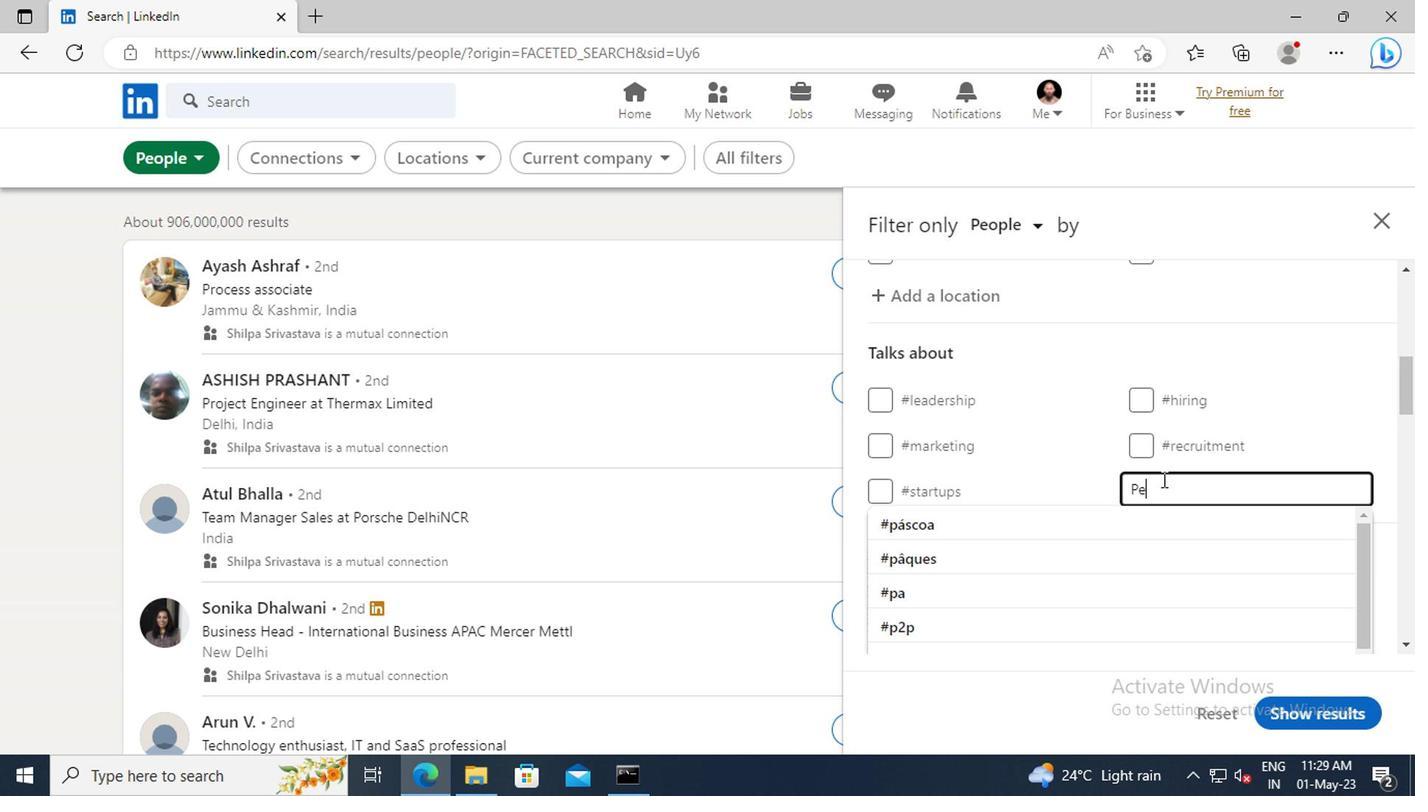 
Action: Mouse moved to (1158, 479)
Screenshot: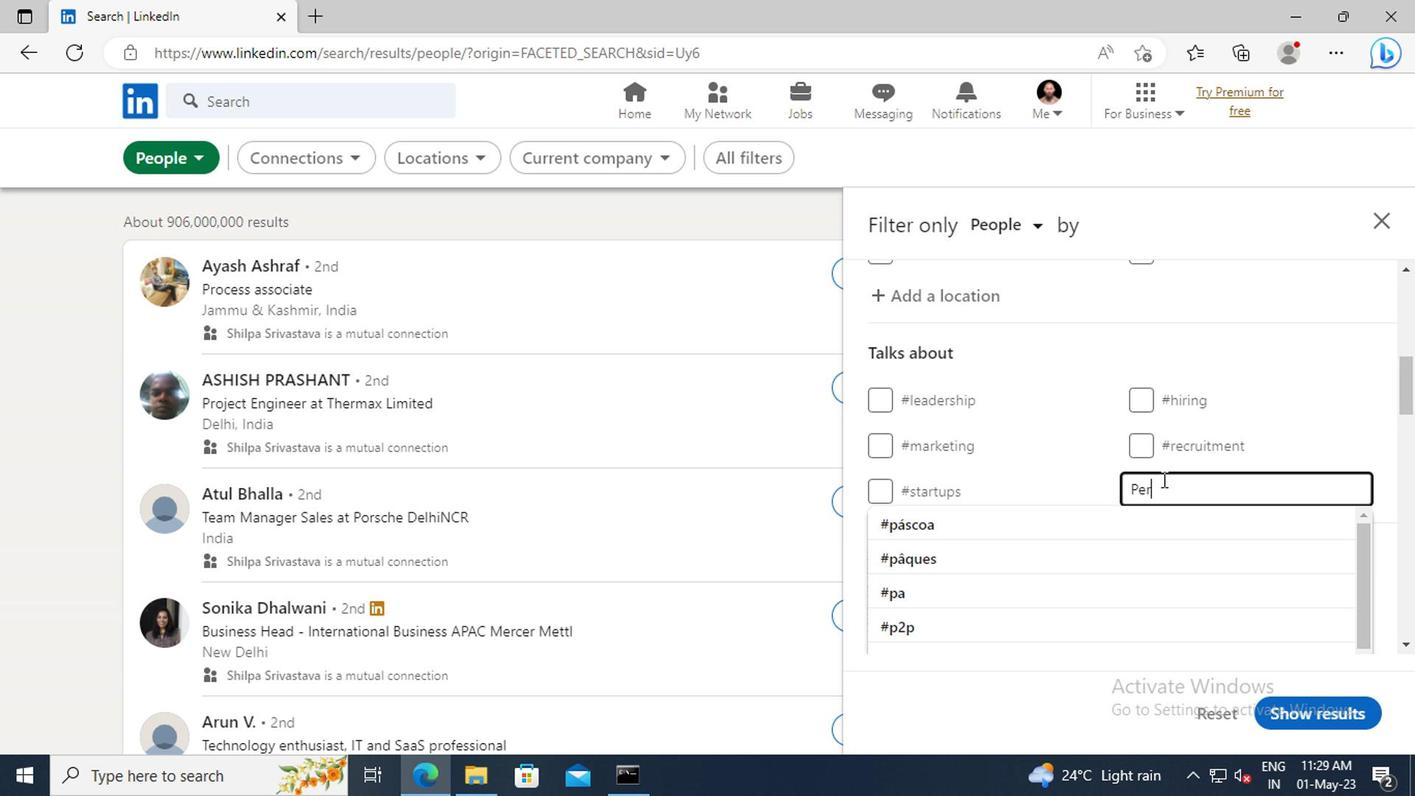 
Action: Key pressed SONALDE
Screenshot: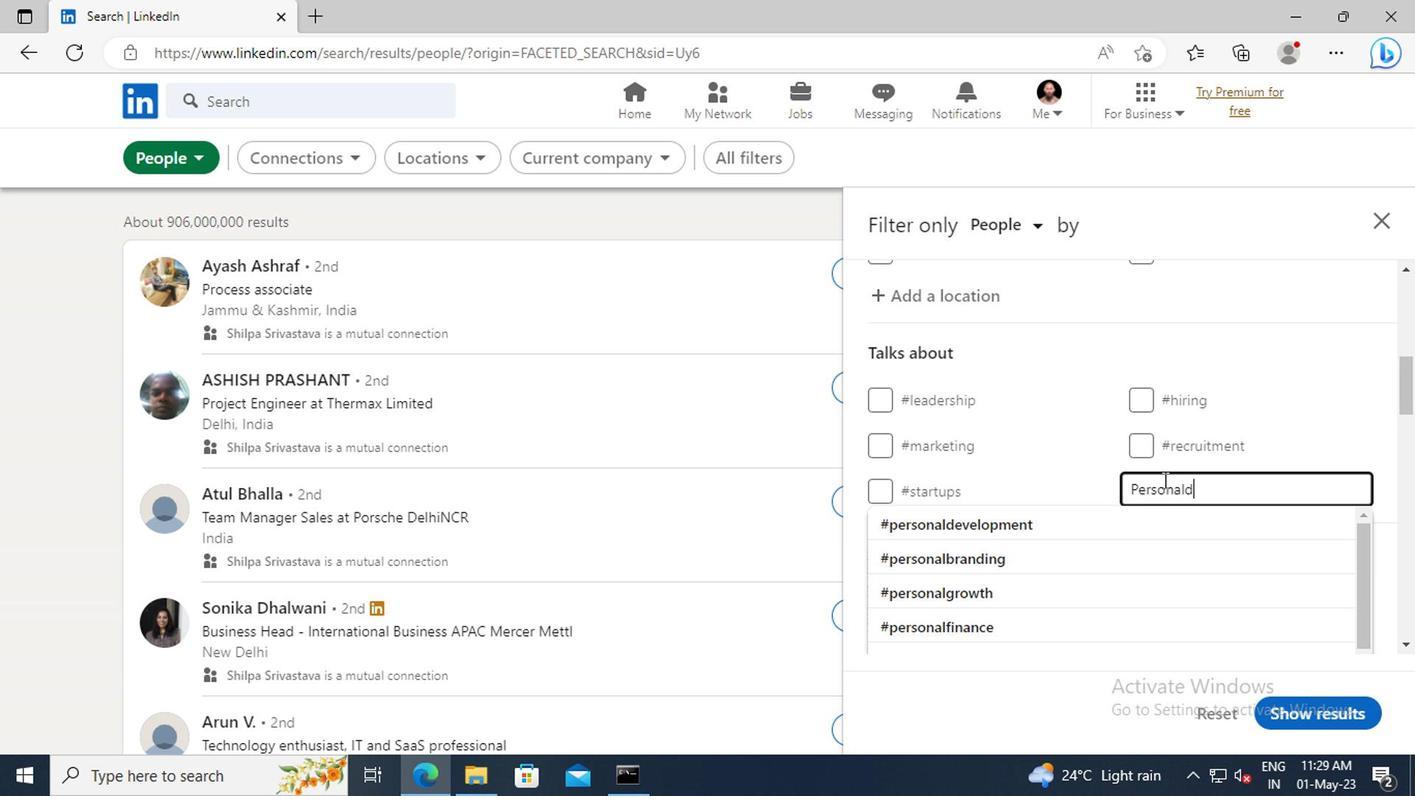 
Action: Mouse moved to (1149, 509)
Screenshot: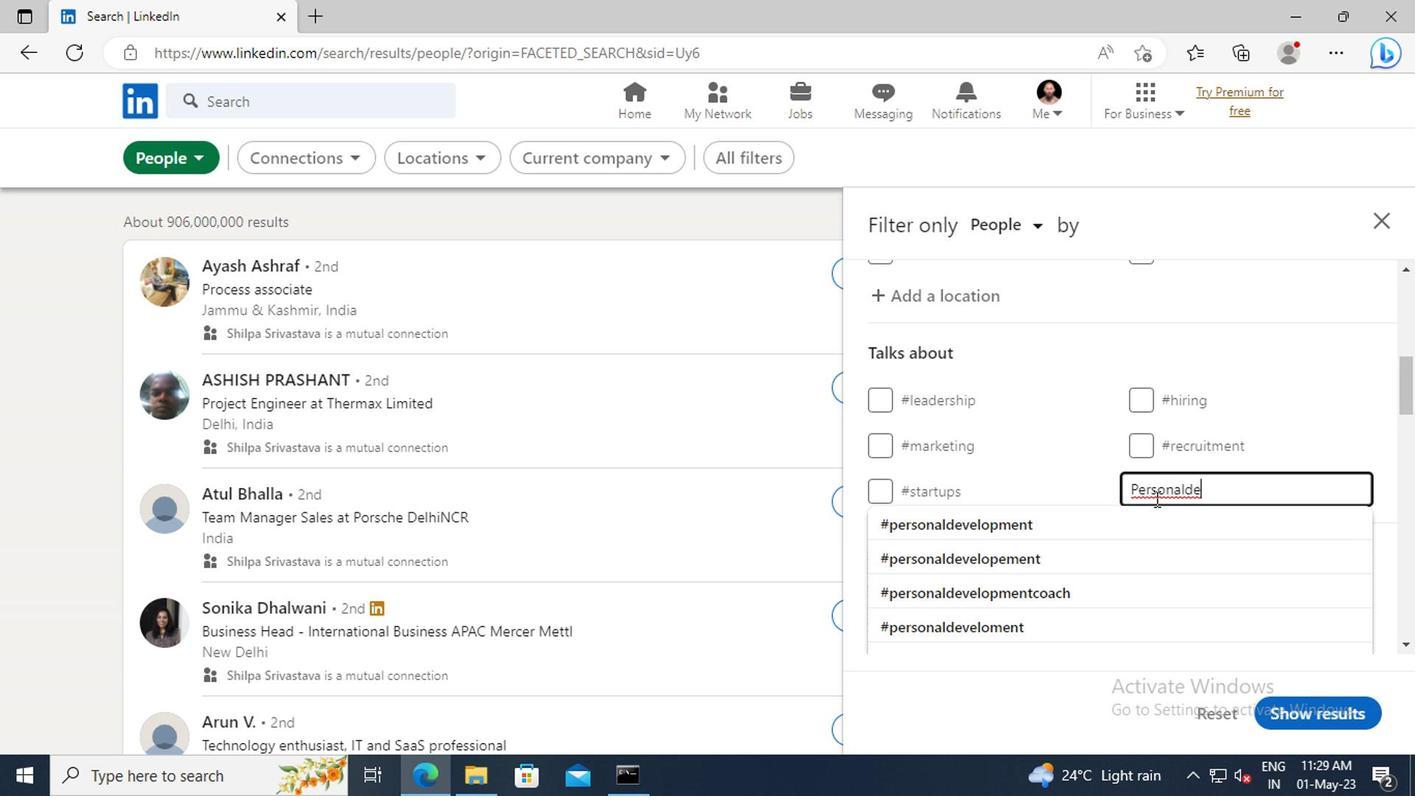 
Action: Mouse pressed left at (1149, 509)
Screenshot: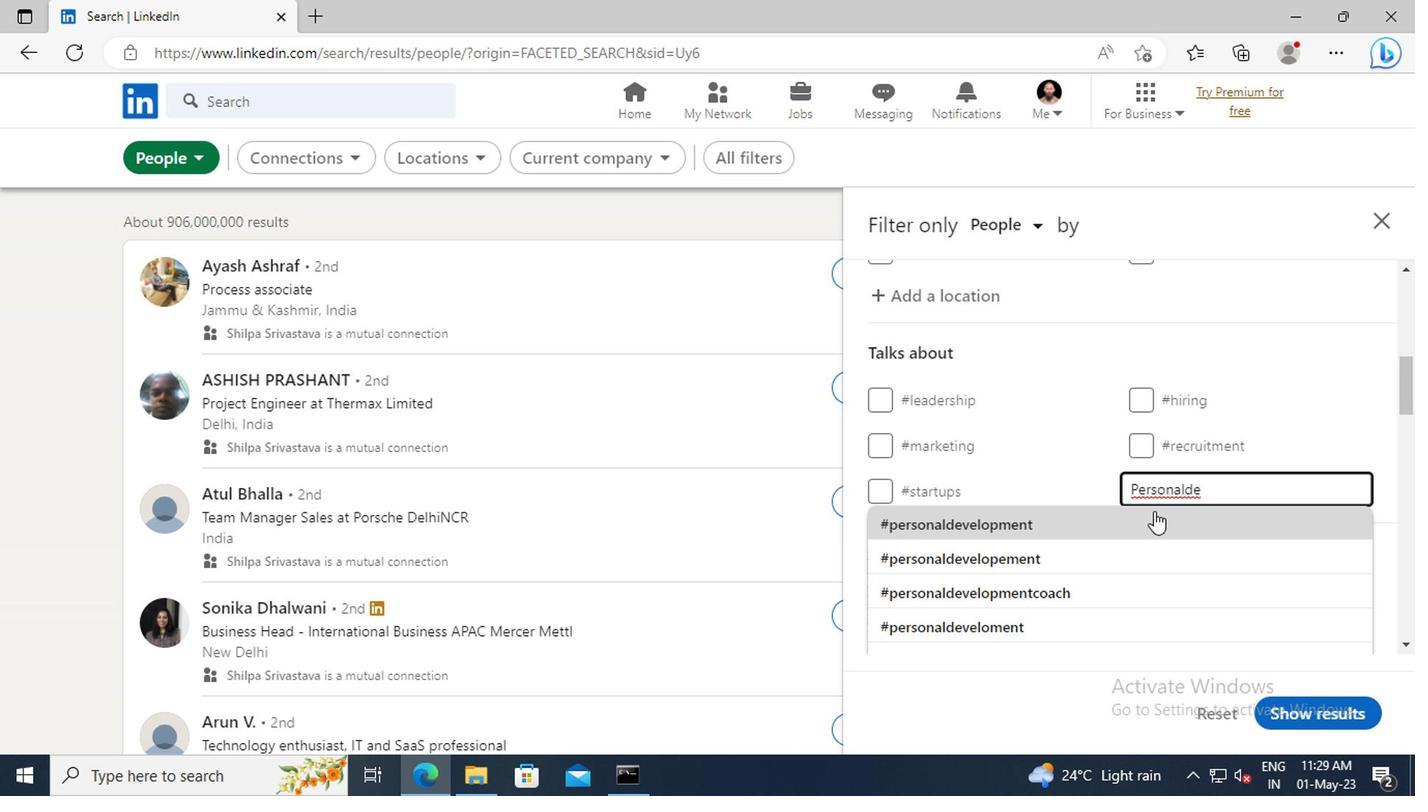 
Action: Mouse scrolled (1149, 508) with delta (0, 0)
Screenshot: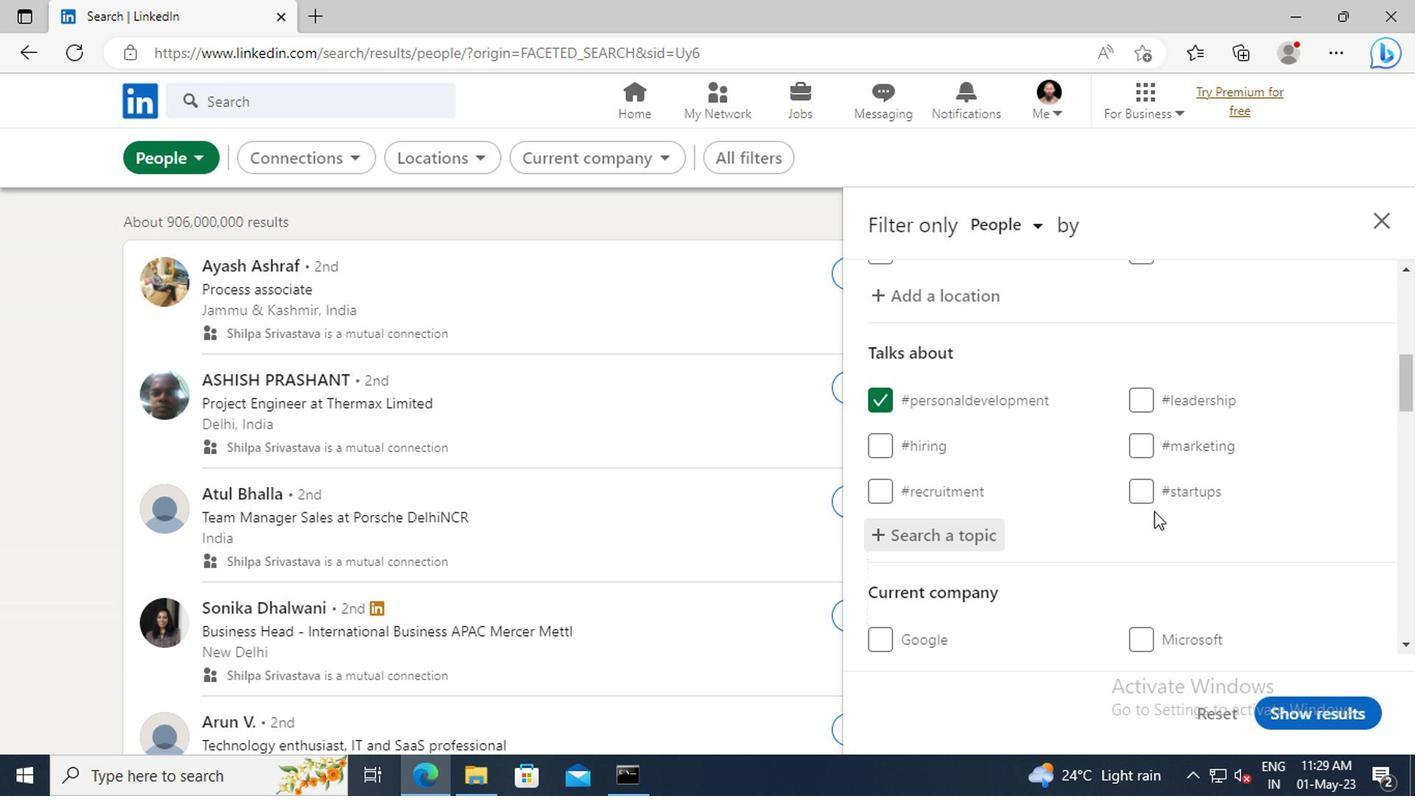 
Action: Mouse moved to (1147, 488)
Screenshot: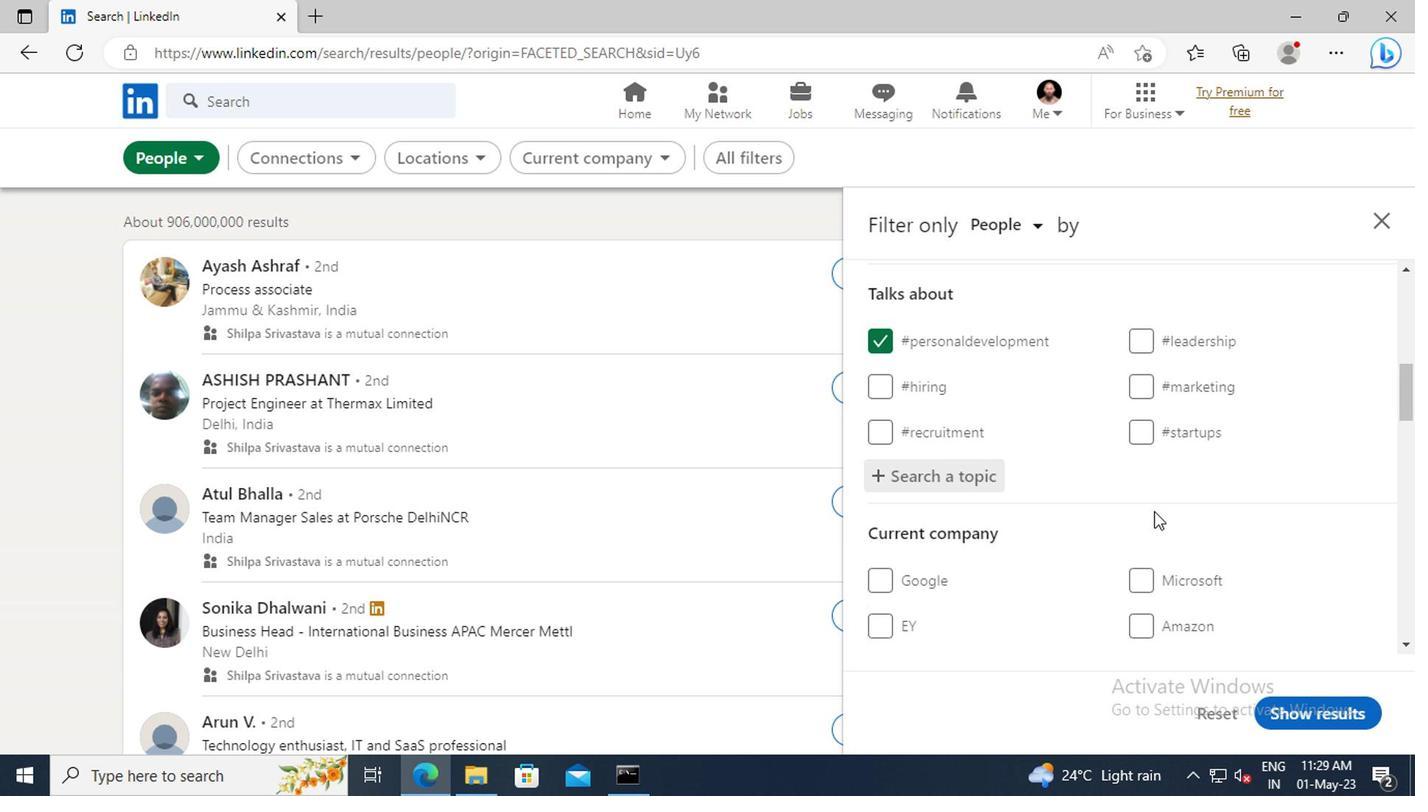 
Action: Mouse scrolled (1147, 488) with delta (0, 0)
Screenshot: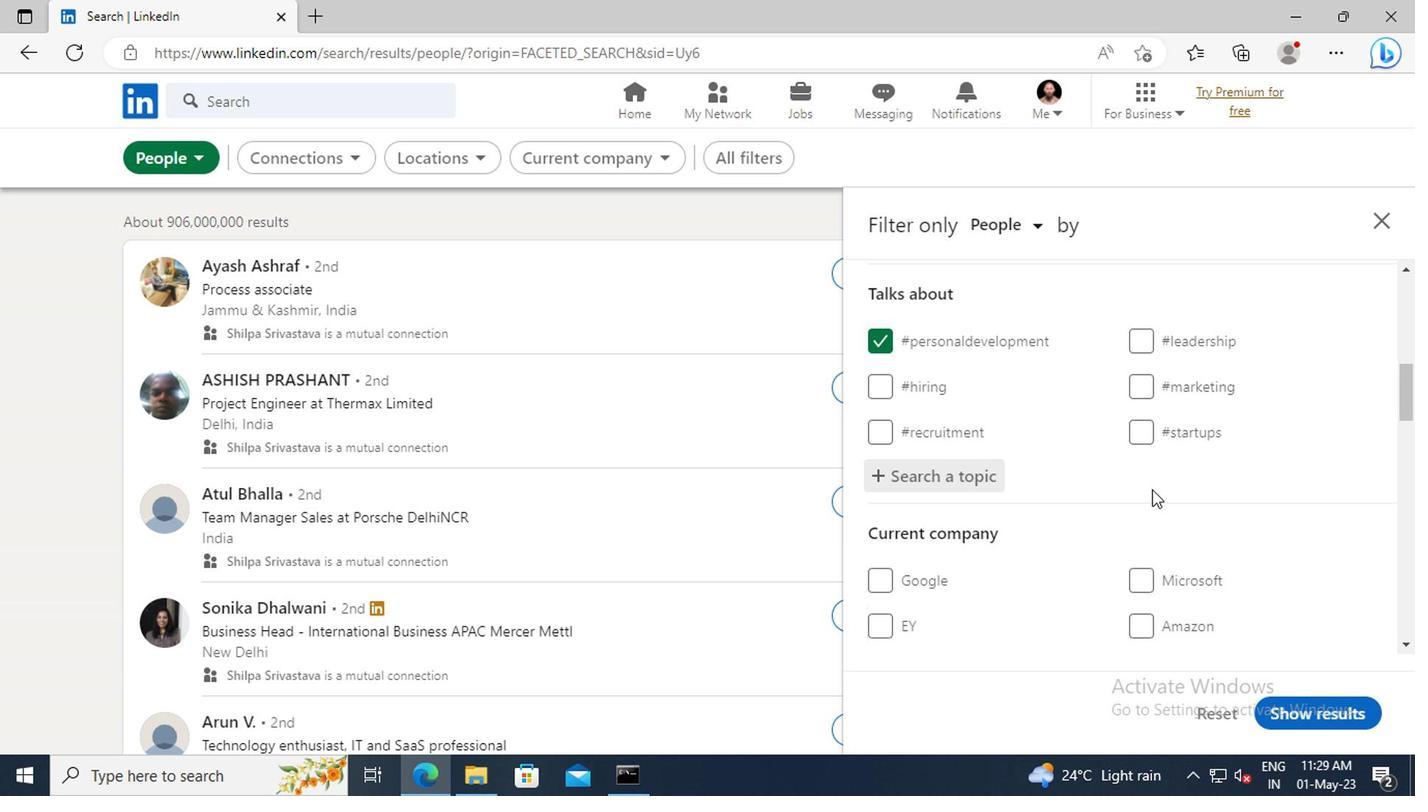 
Action: Mouse moved to (1154, 465)
Screenshot: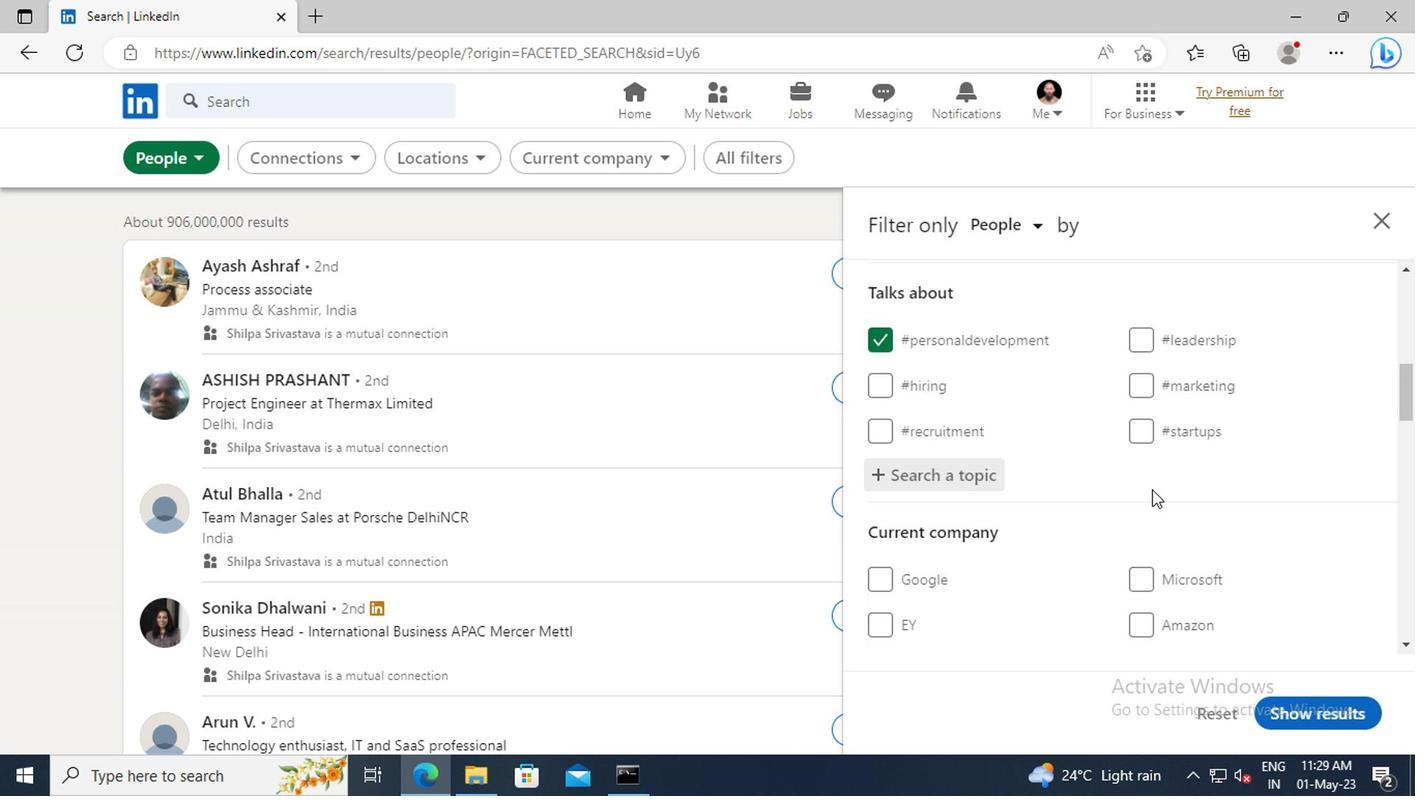 
Action: Mouse scrolled (1154, 463) with delta (0, -1)
Screenshot: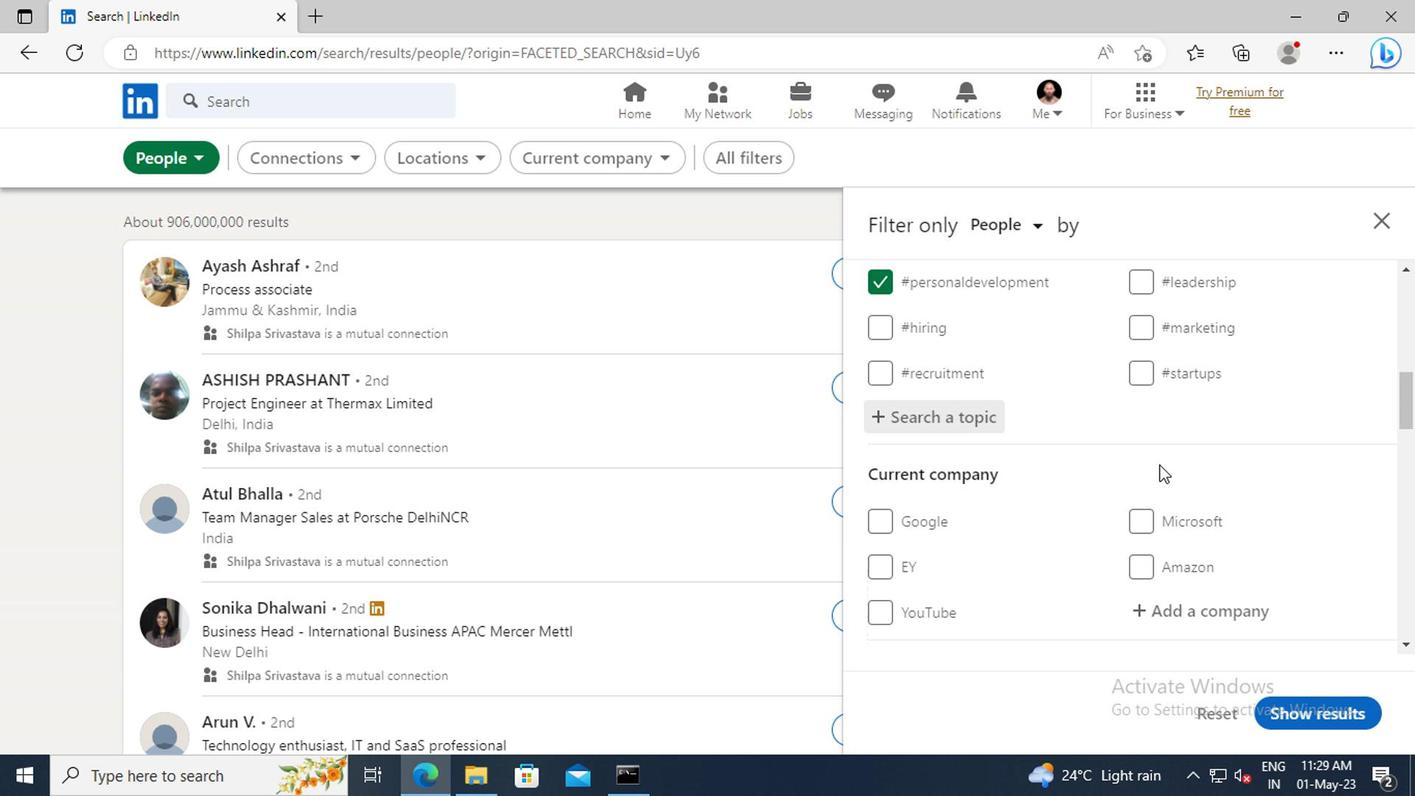 
Action: Mouse scrolled (1154, 463) with delta (0, -1)
Screenshot: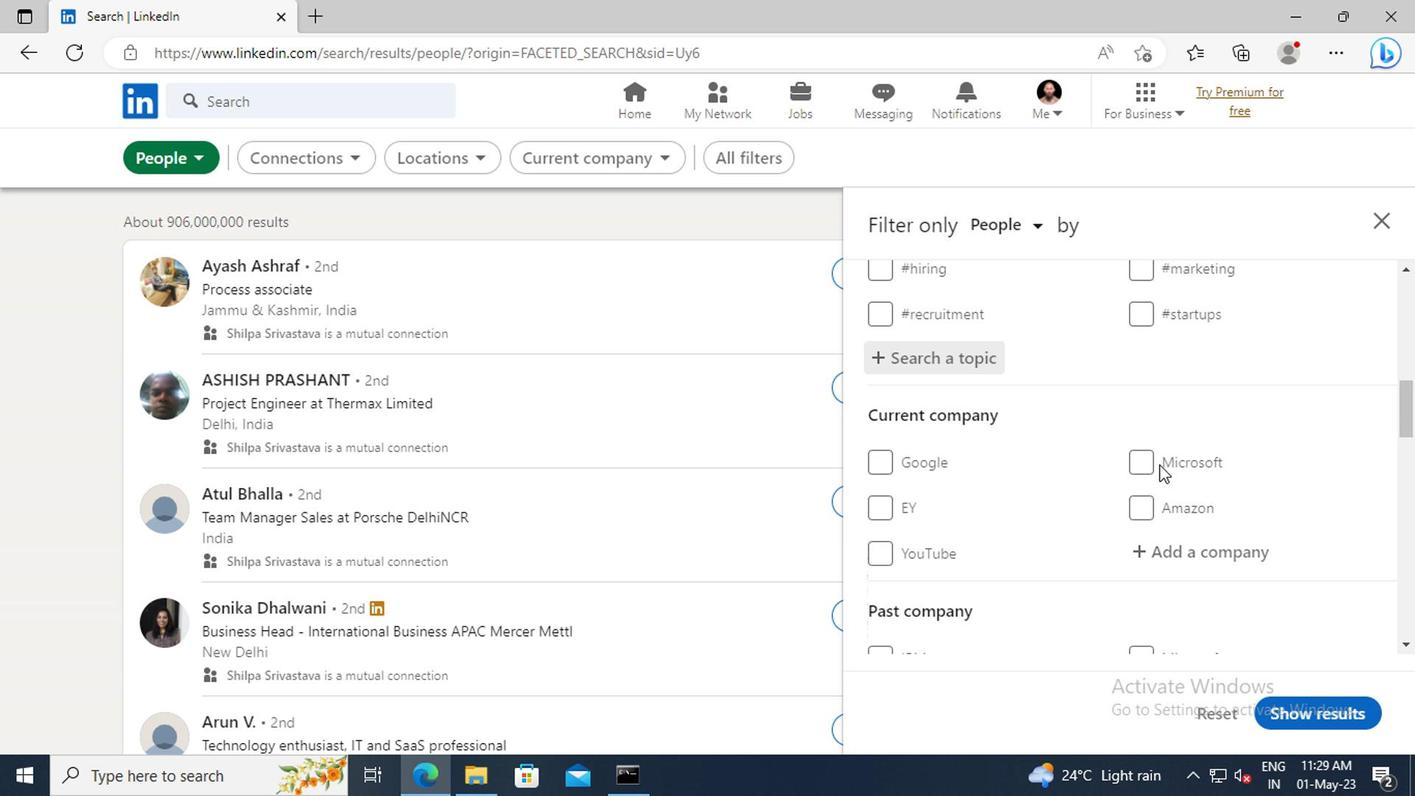
Action: Mouse scrolled (1154, 463) with delta (0, -1)
Screenshot: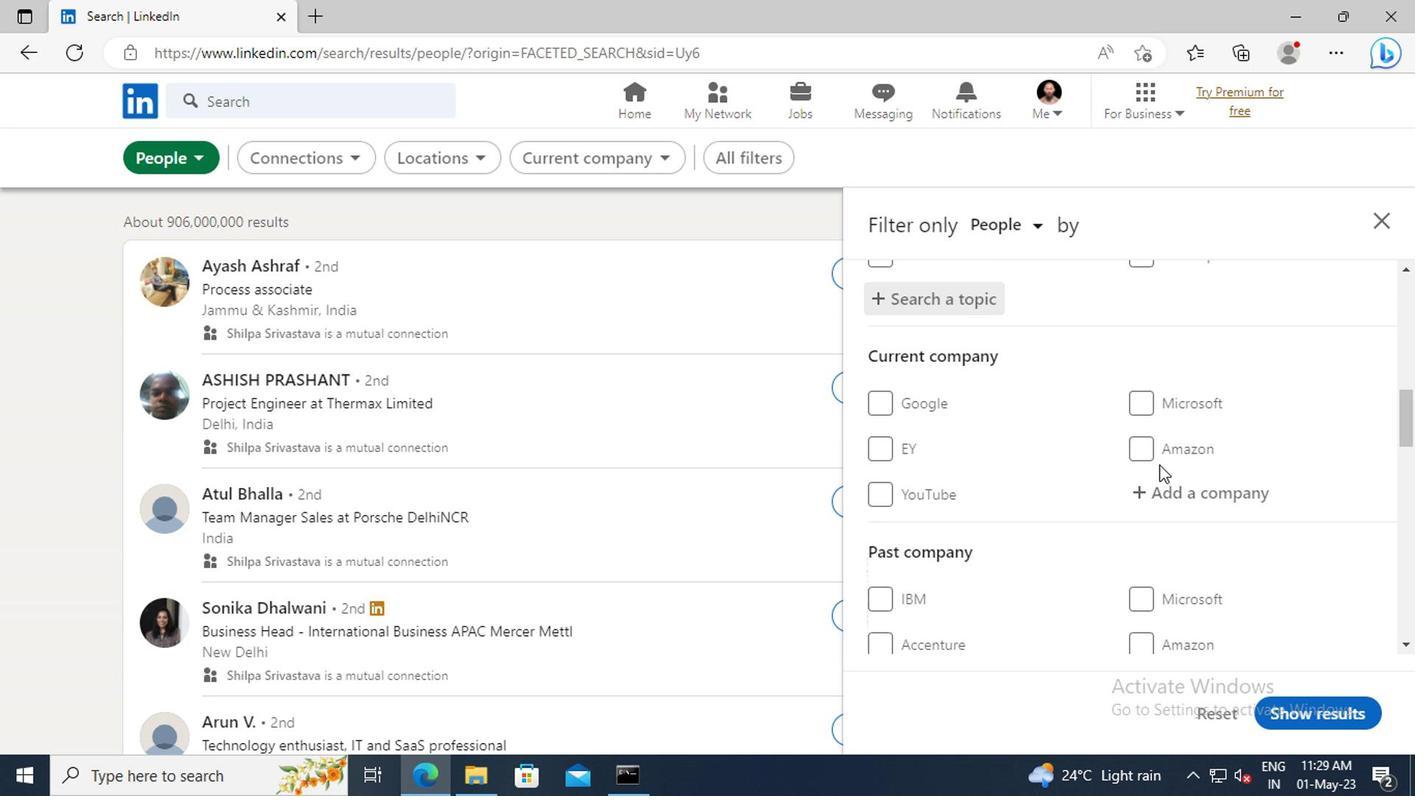 
Action: Mouse scrolled (1154, 463) with delta (0, -1)
Screenshot: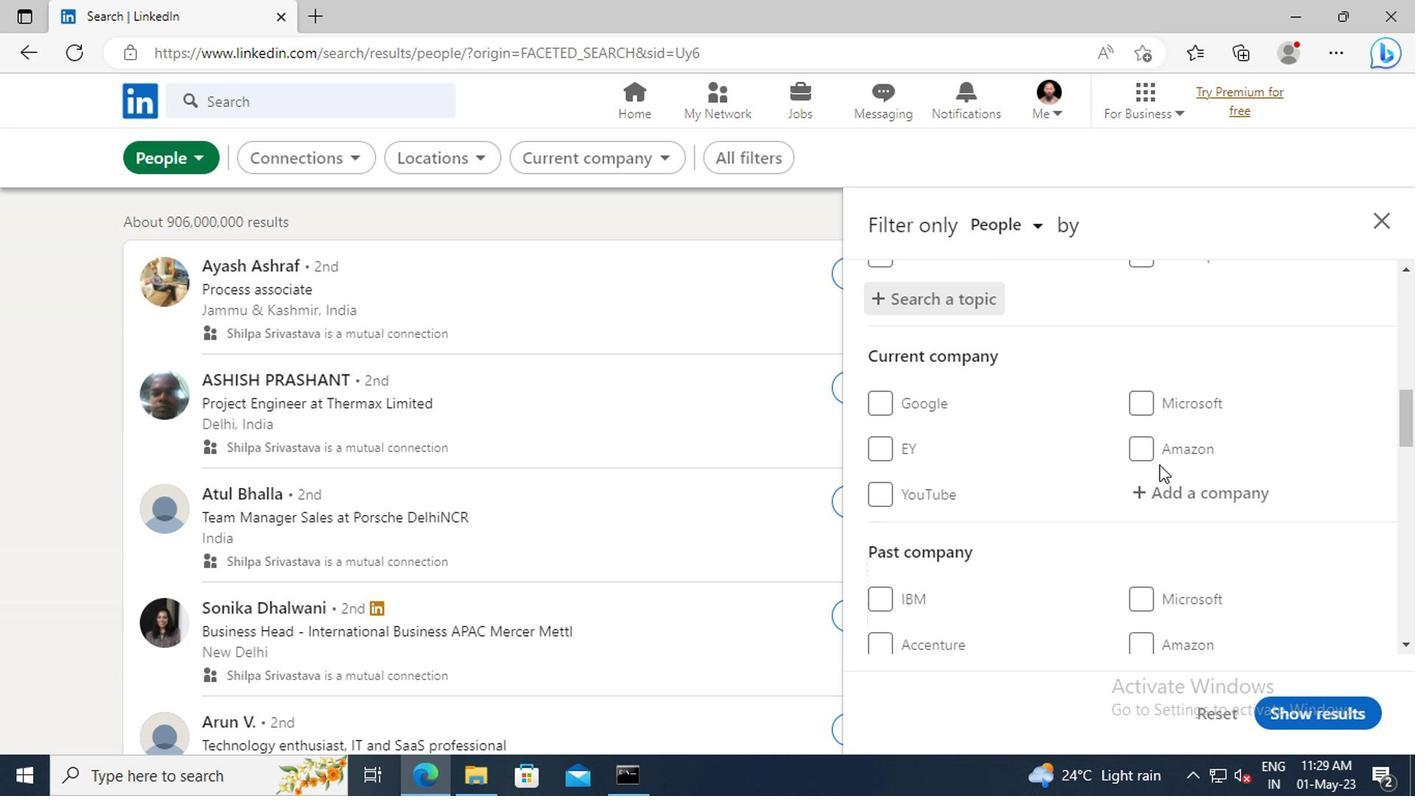 
Action: Mouse scrolled (1154, 463) with delta (0, -1)
Screenshot: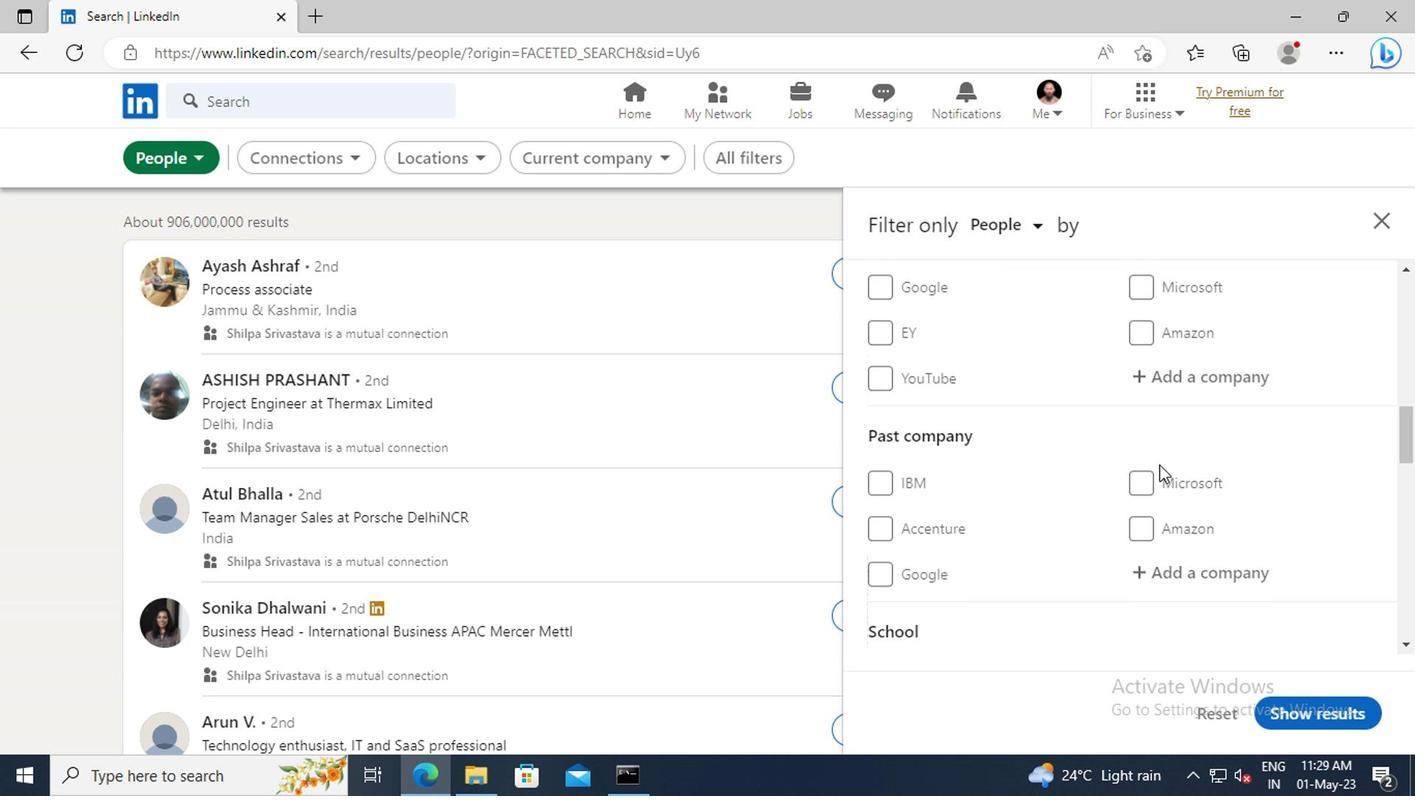
Action: Mouse scrolled (1154, 463) with delta (0, -1)
Screenshot: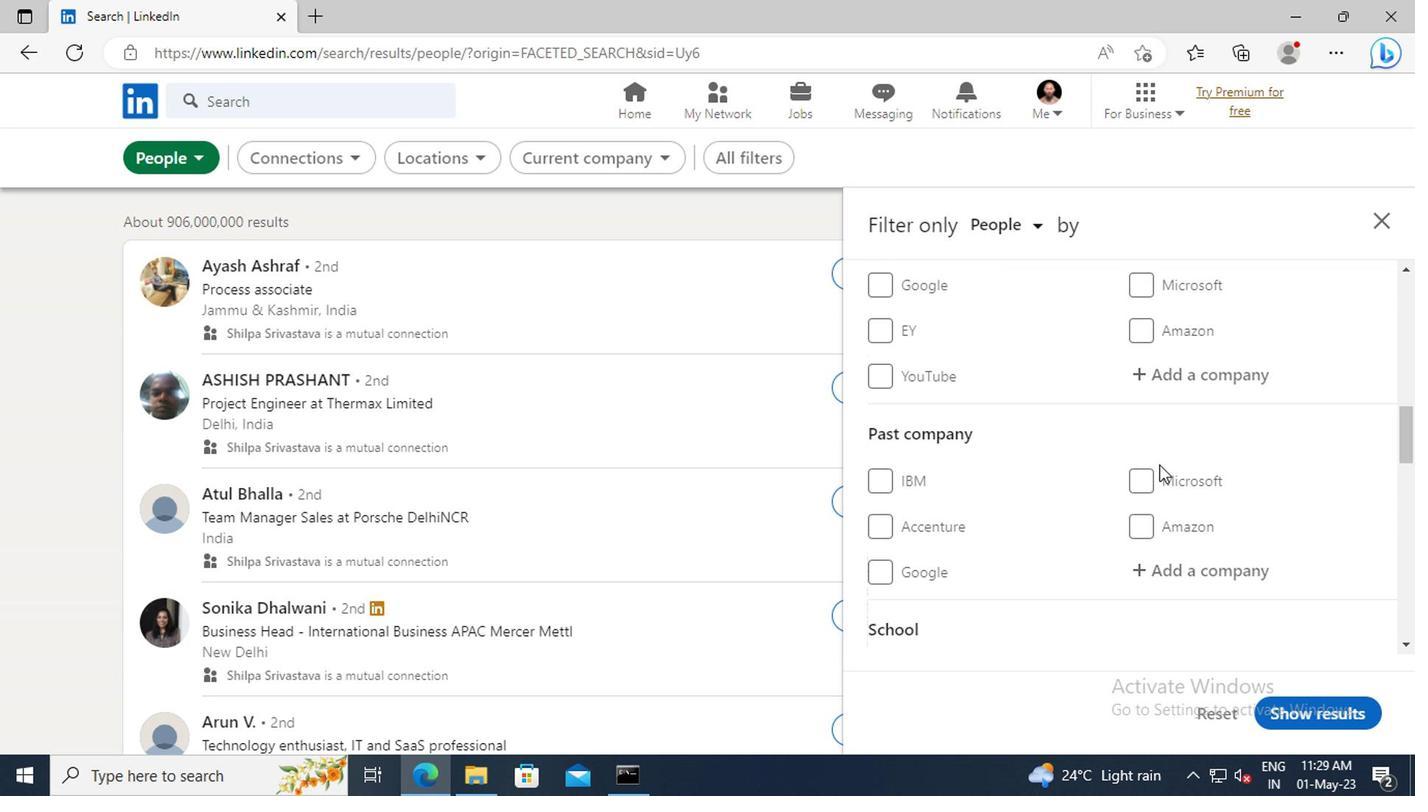 
Action: Mouse scrolled (1154, 463) with delta (0, -1)
Screenshot: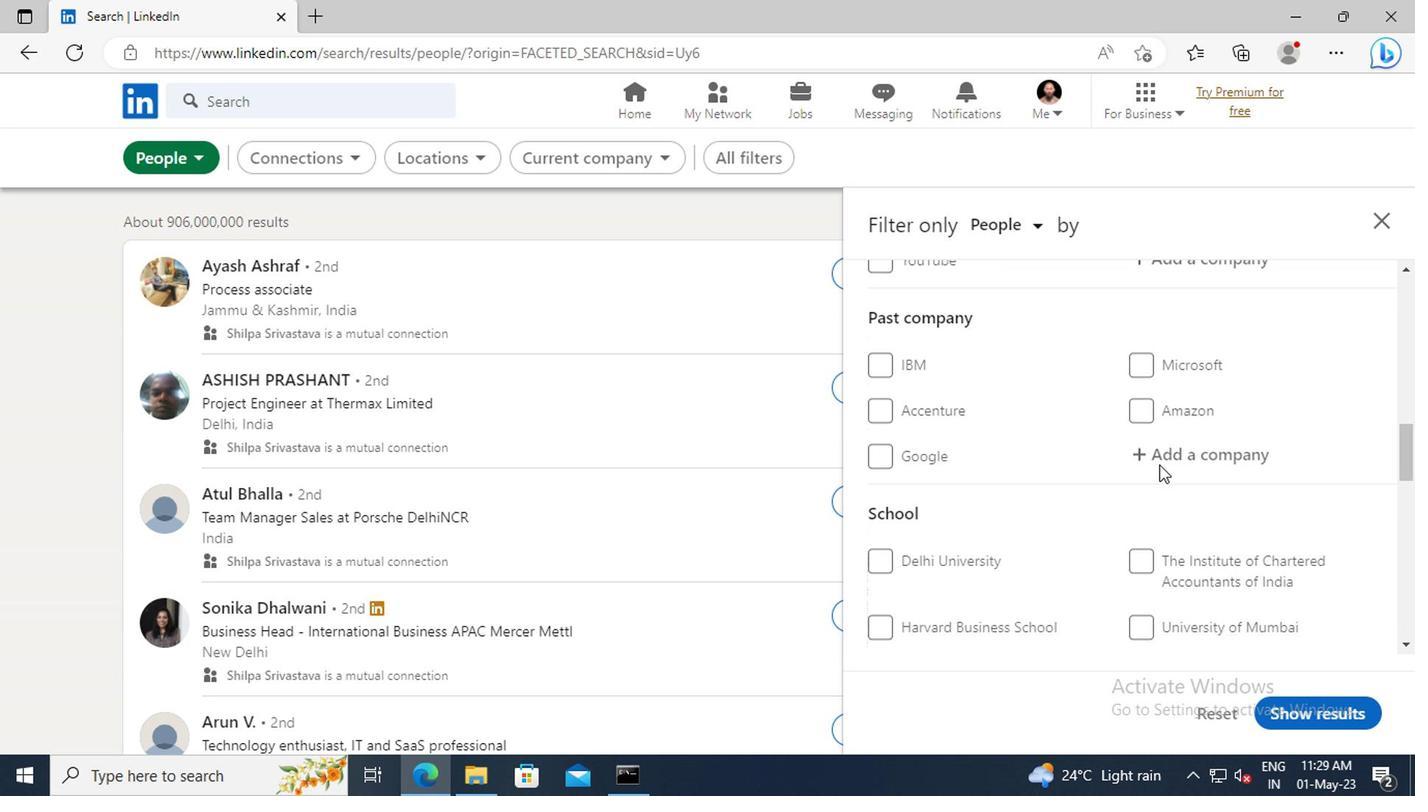 
Action: Mouse scrolled (1154, 463) with delta (0, -1)
Screenshot: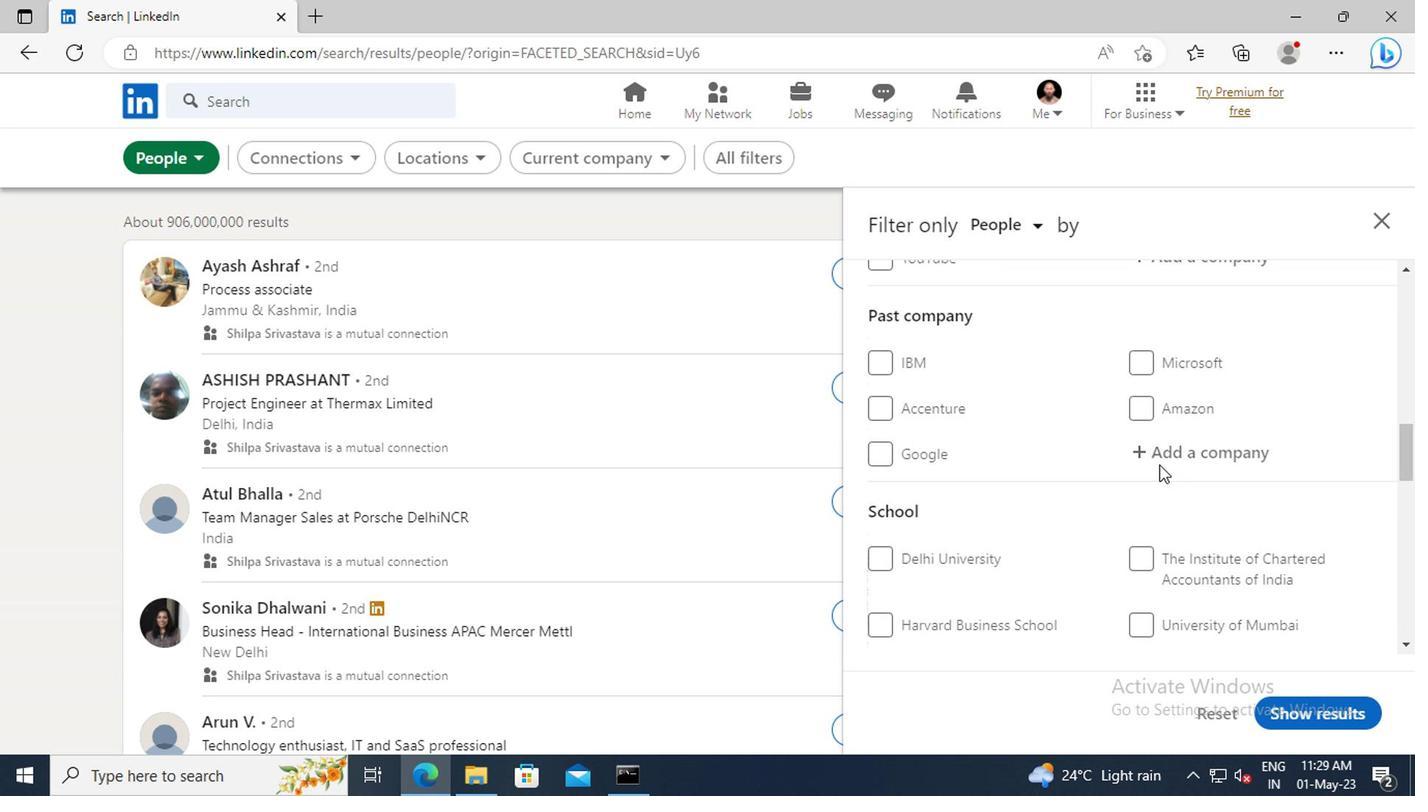 
Action: Mouse scrolled (1154, 463) with delta (0, -1)
Screenshot: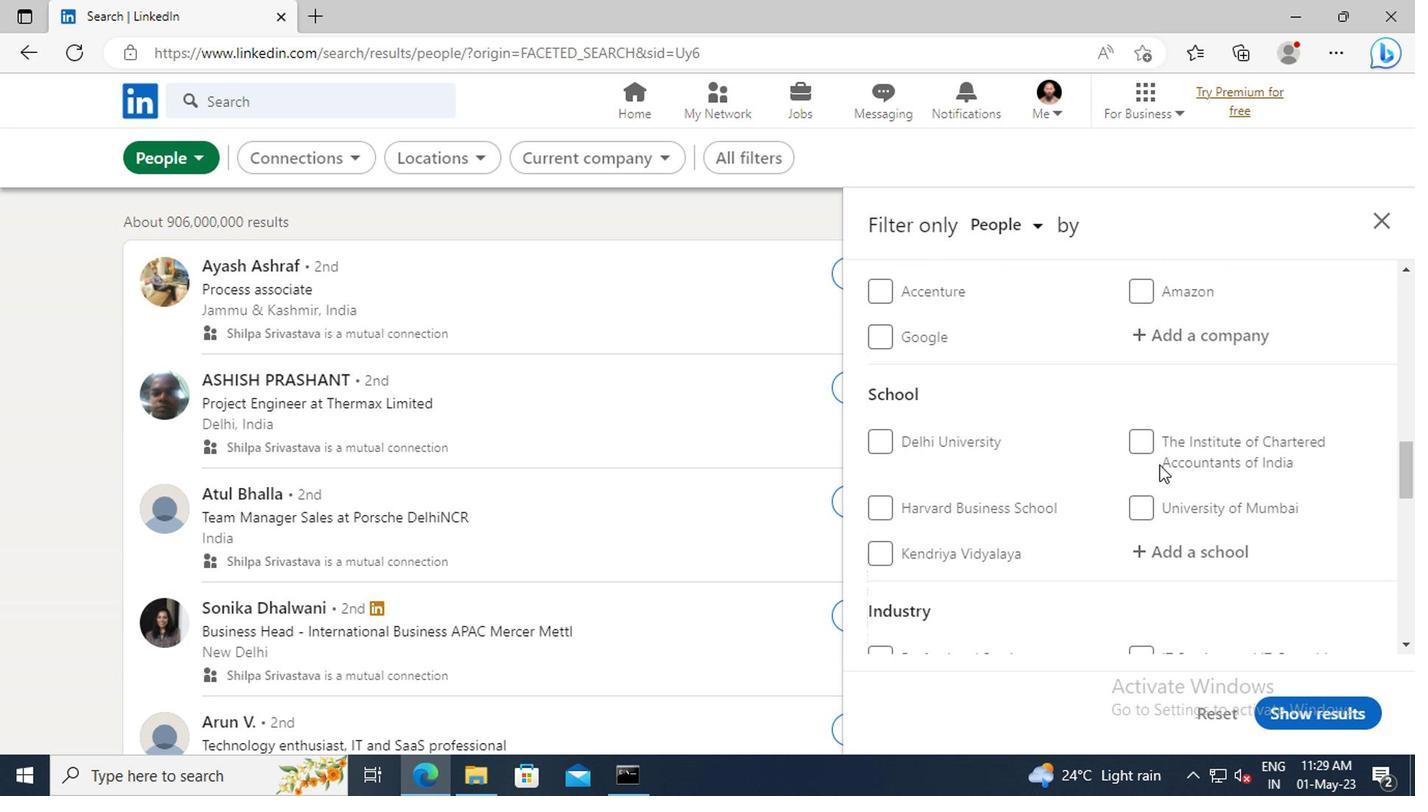 
Action: Mouse scrolled (1154, 463) with delta (0, -1)
Screenshot: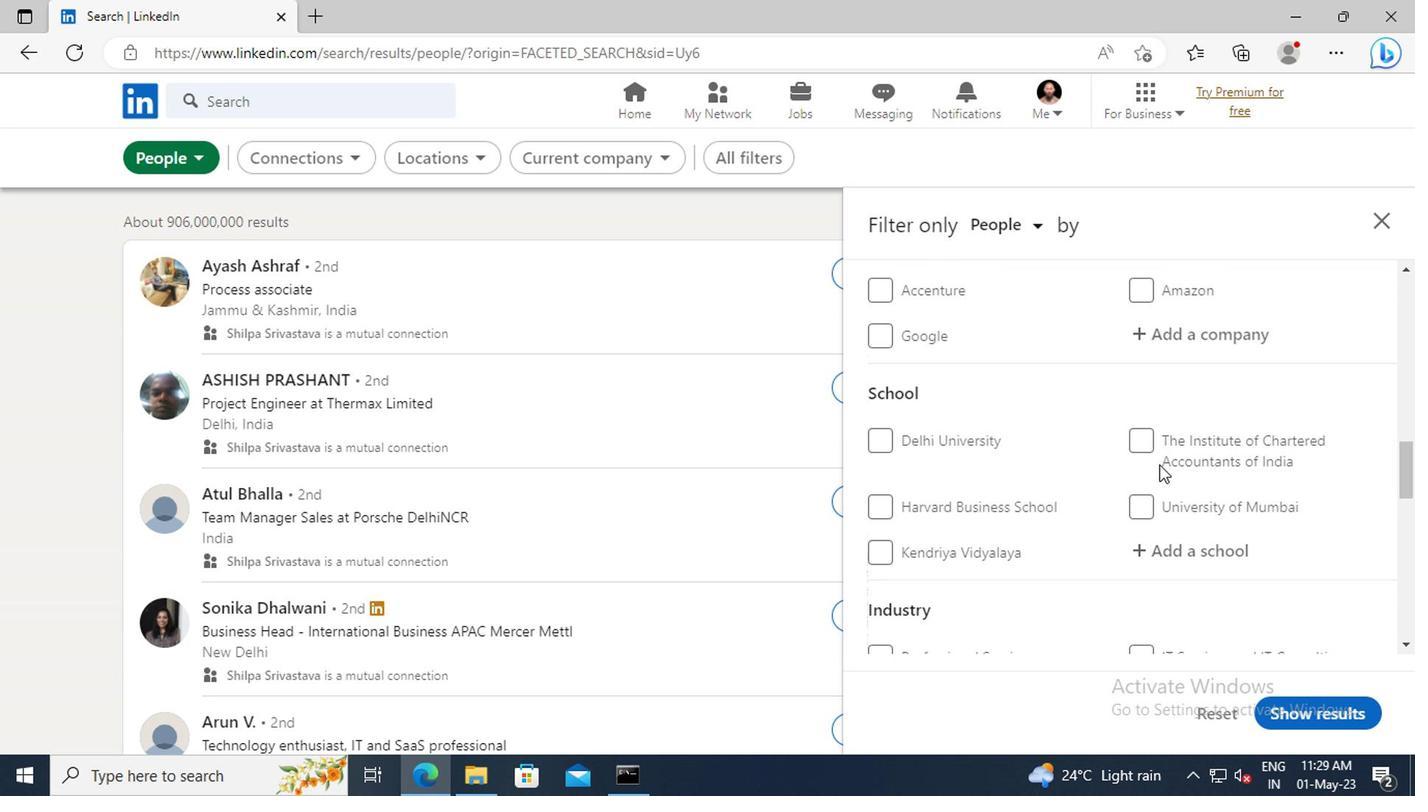 
Action: Mouse scrolled (1154, 463) with delta (0, -1)
Screenshot: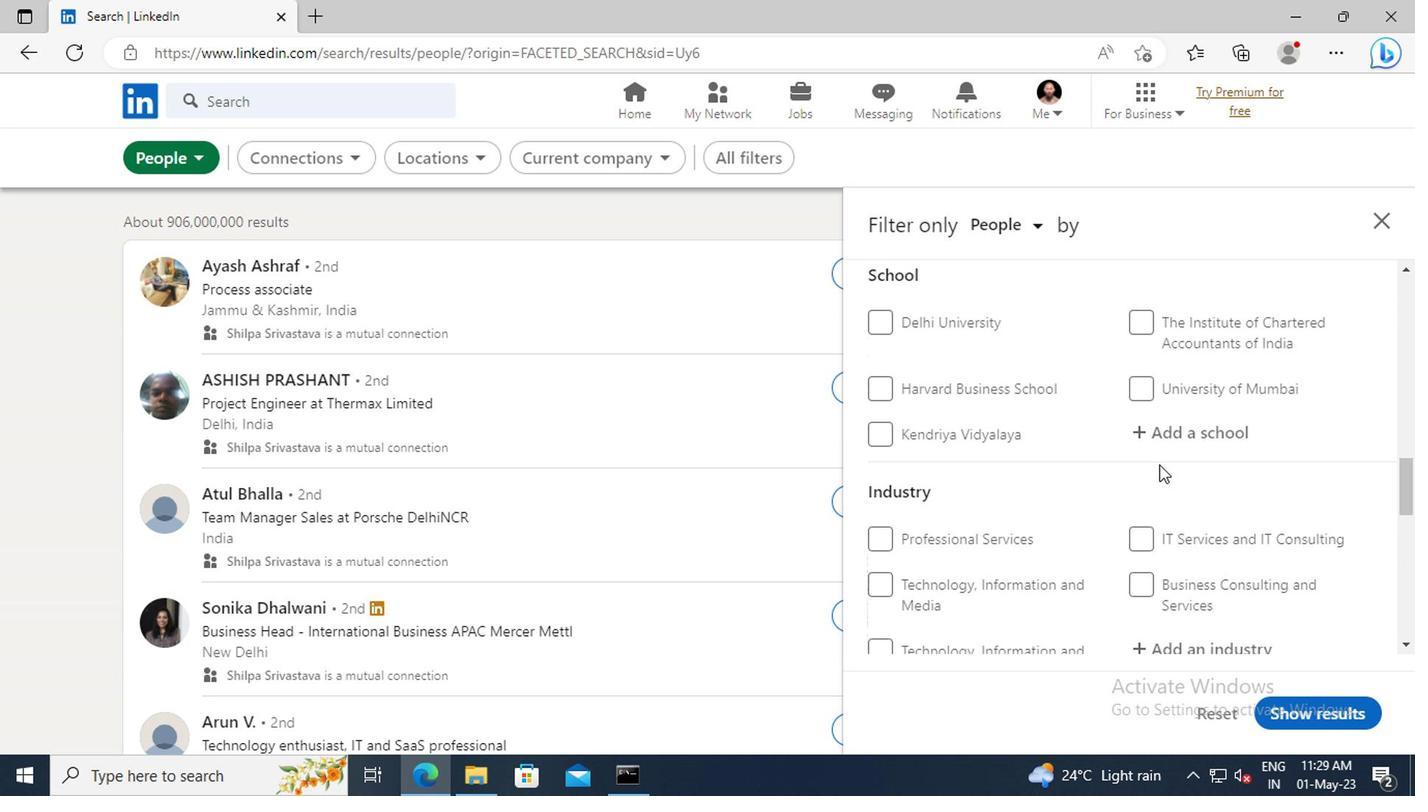 
Action: Mouse scrolled (1154, 463) with delta (0, -1)
Screenshot: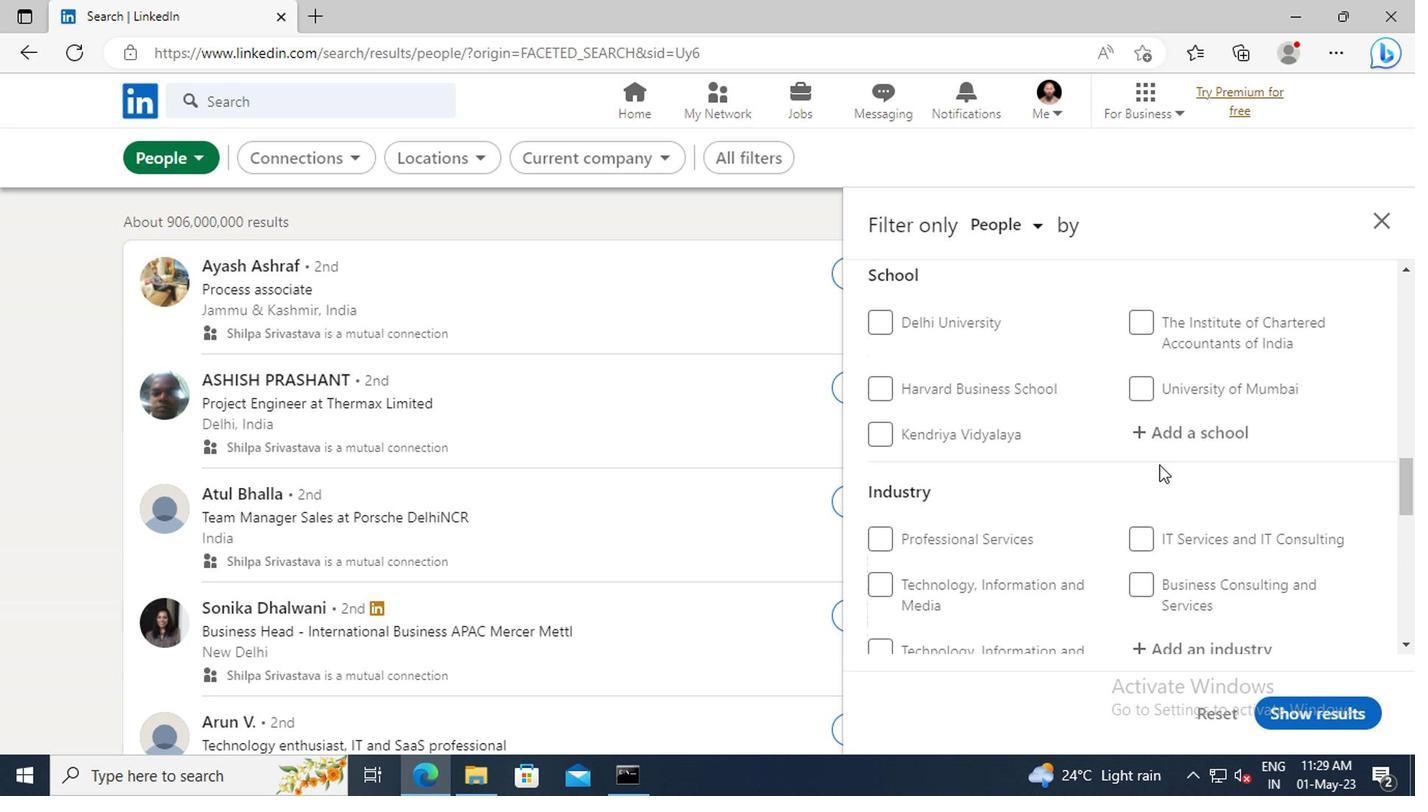 
Action: Mouse scrolled (1154, 463) with delta (0, -1)
Screenshot: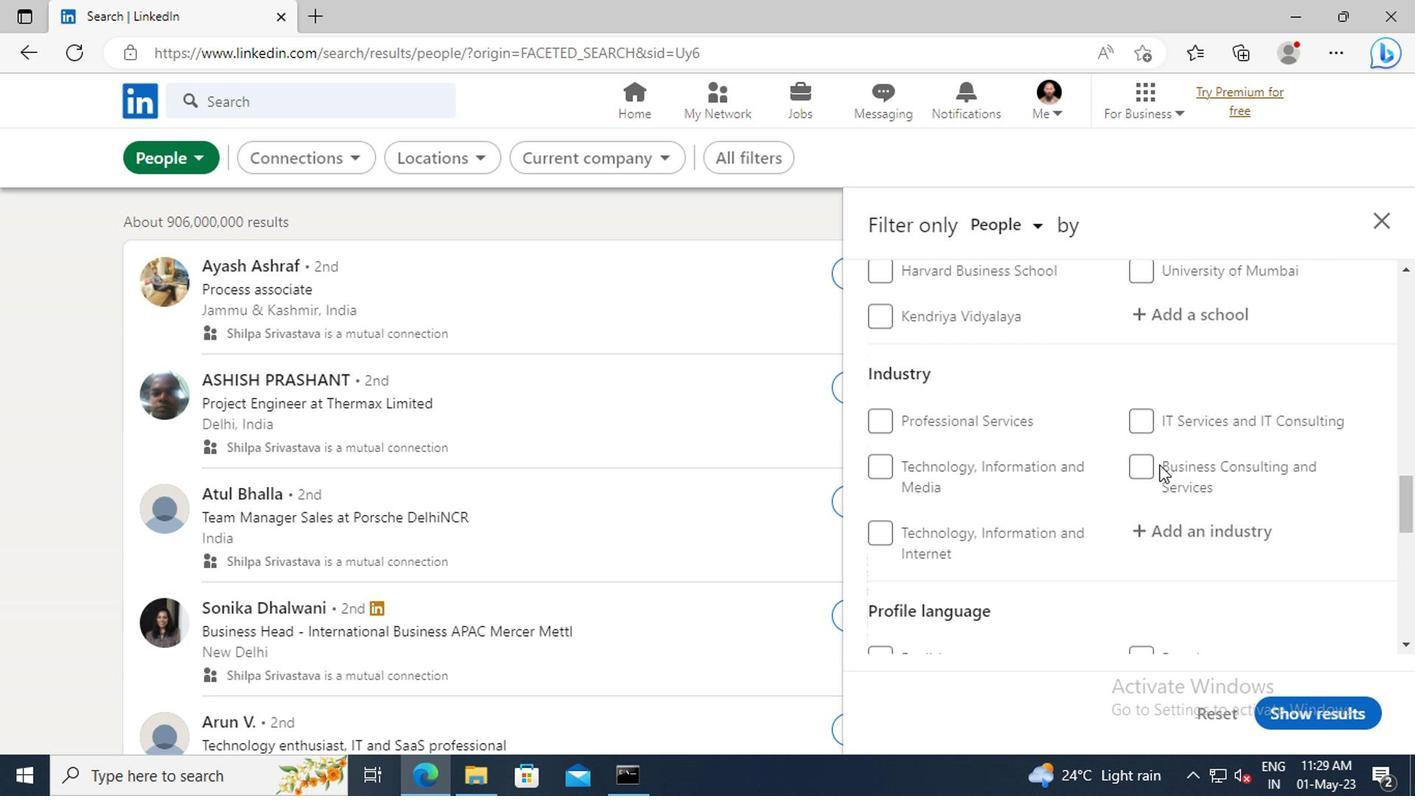 
Action: Mouse scrolled (1154, 463) with delta (0, -1)
Screenshot: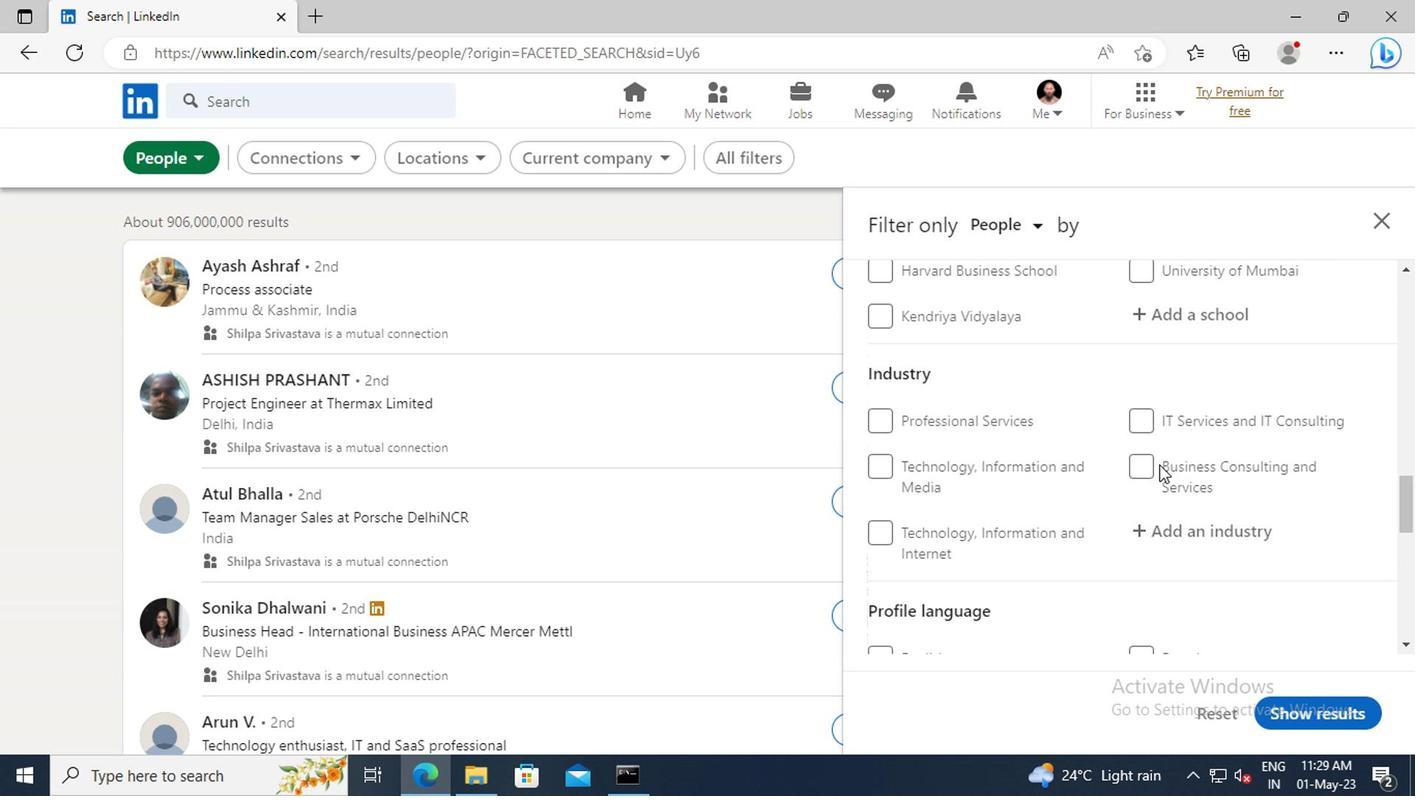 
Action: Mouse scrolled (1154, 463) with delta (0, -1)
Screenshot: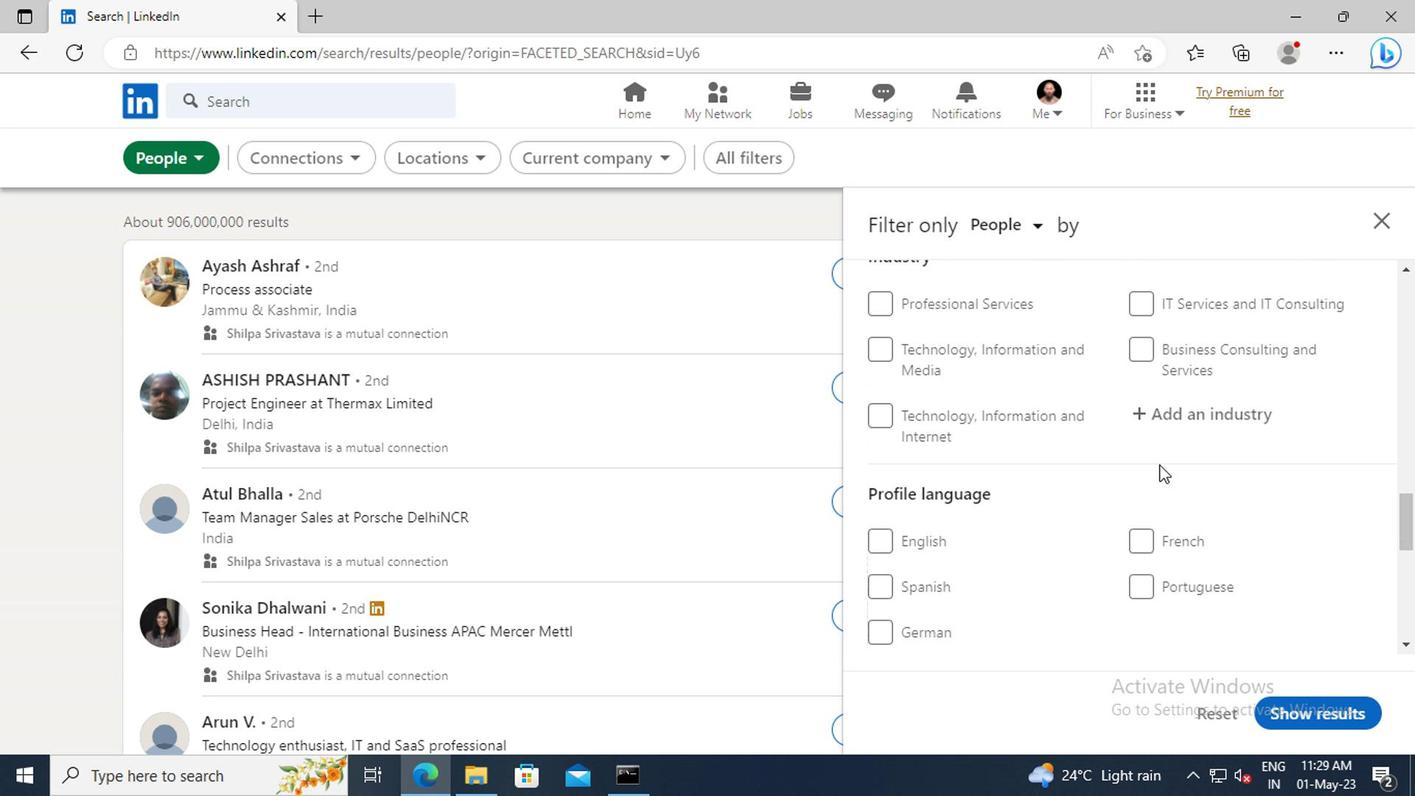 
Action: Mouse moved to (876, 482)
Screenshot: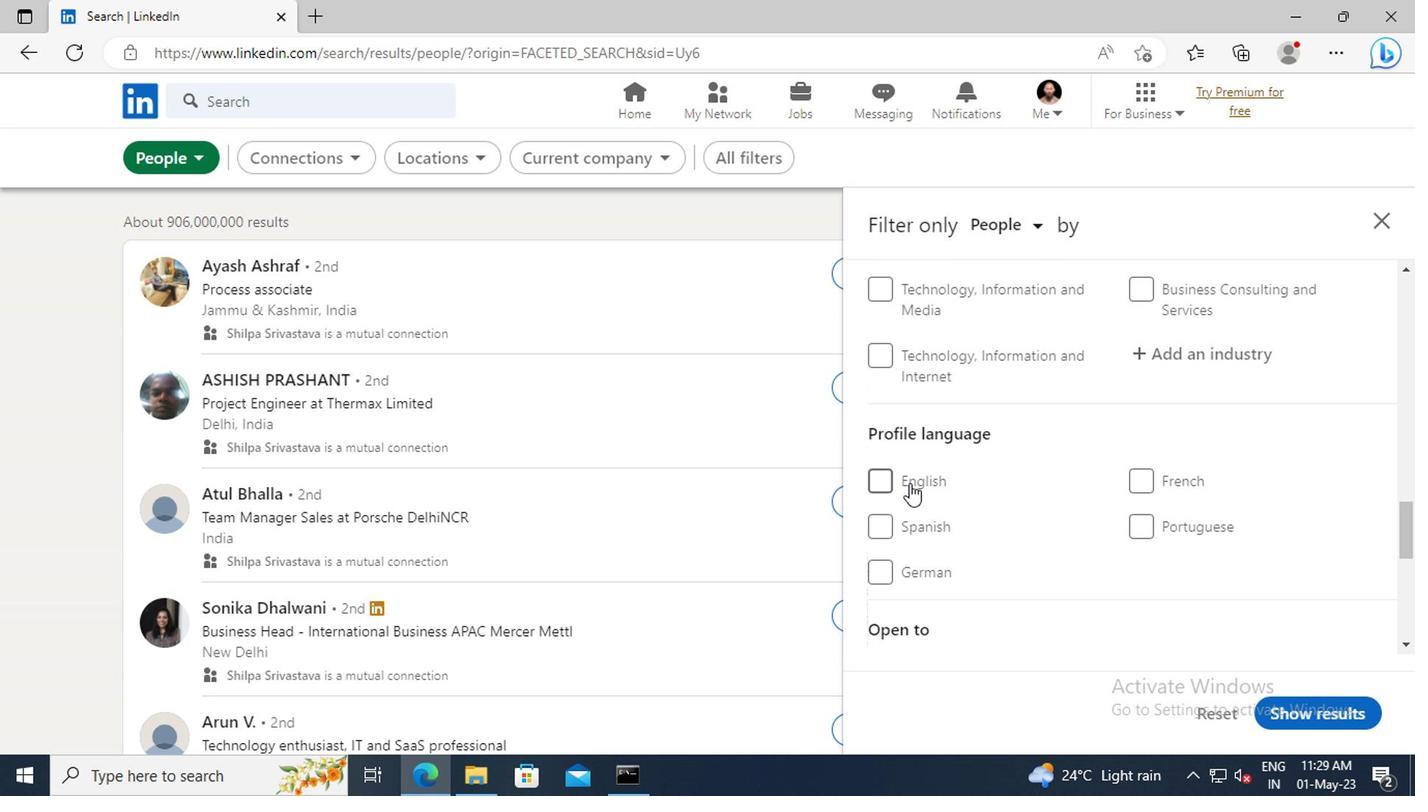 
Action: Mouse pressed left at (876, 482)
Screenshot: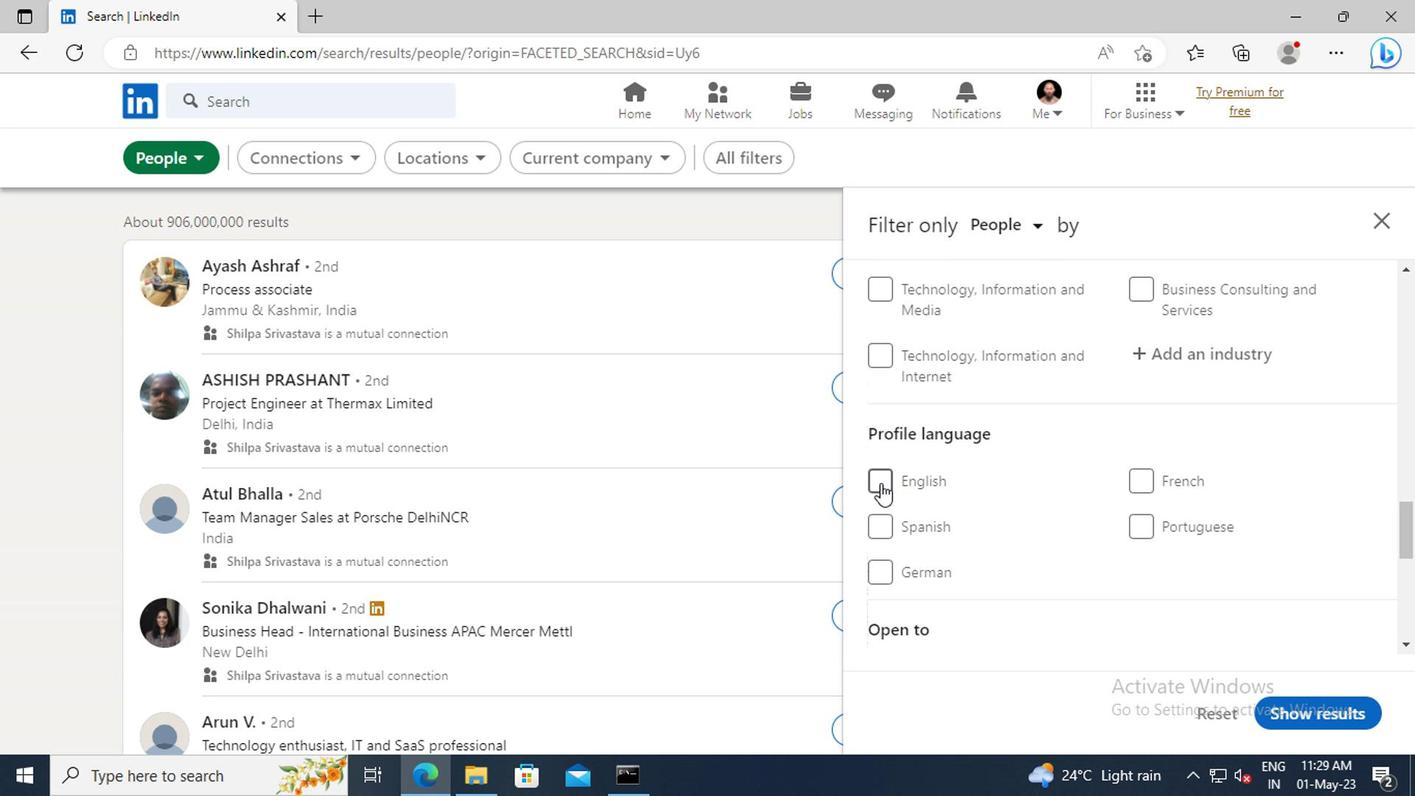
Action: Mouse moved to (1116, 486)
Screenshot: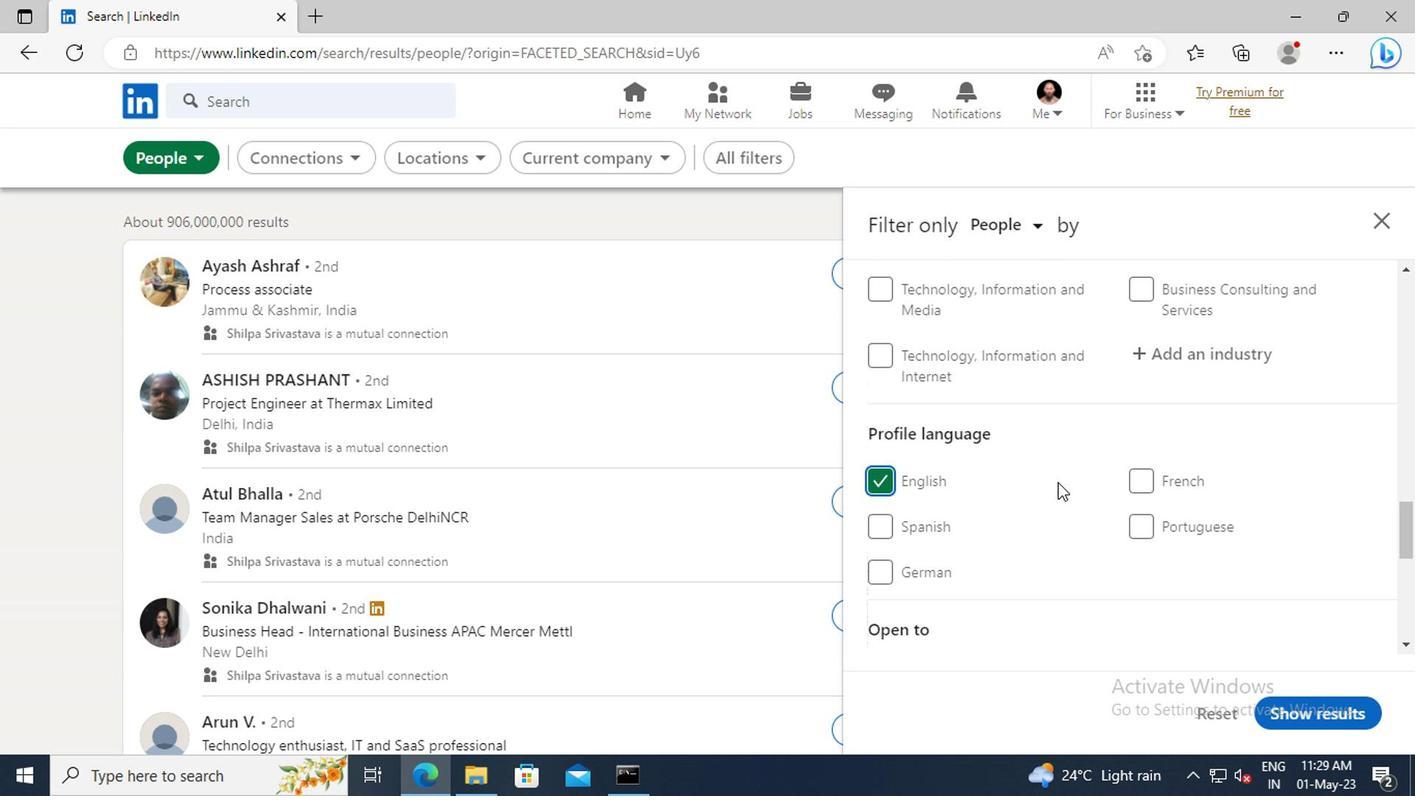 
Action: Mouse scrolled (1116, 488) with delta (0, 1)
Screenshot: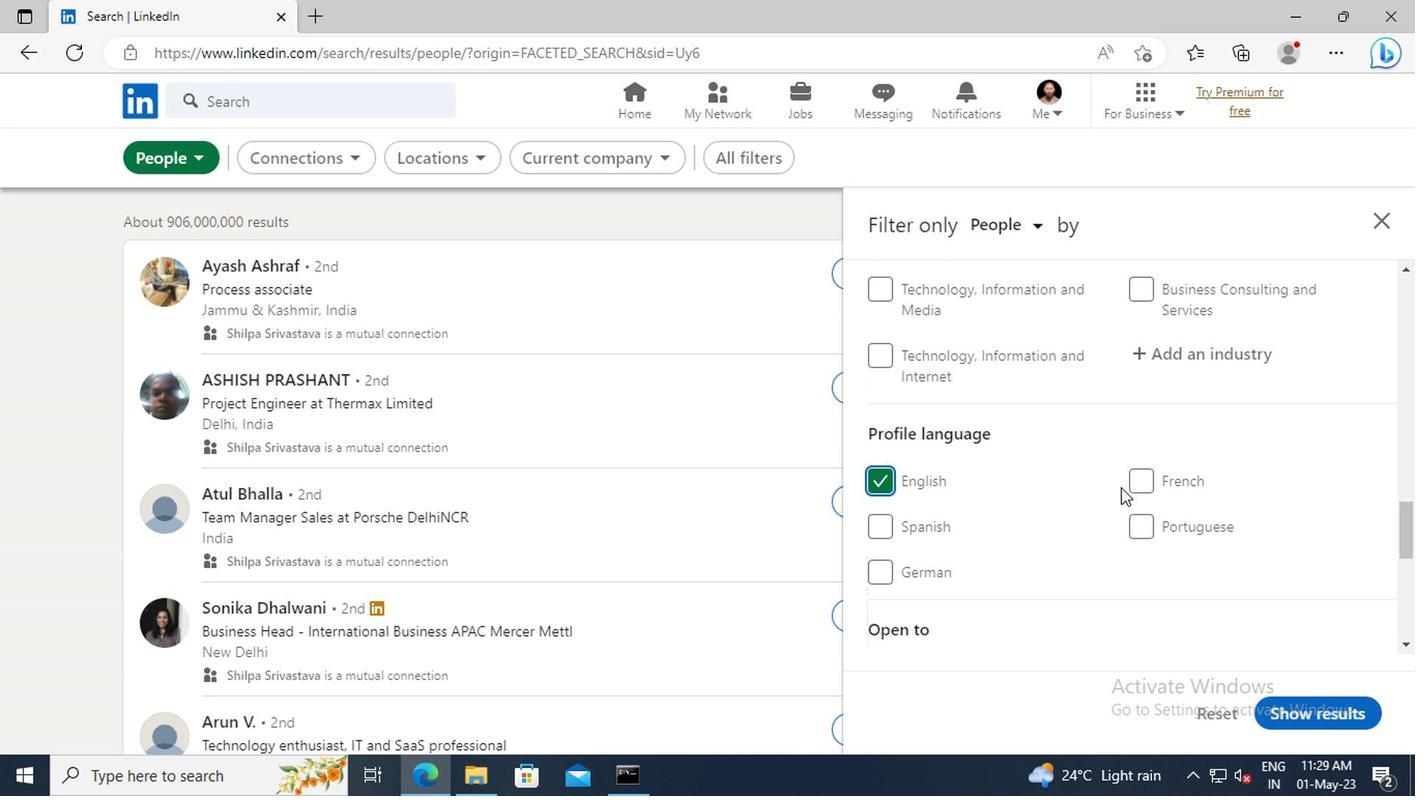 
Action: Mouse scrolled (1116, 488) with delta (0, 1)
Screenshot: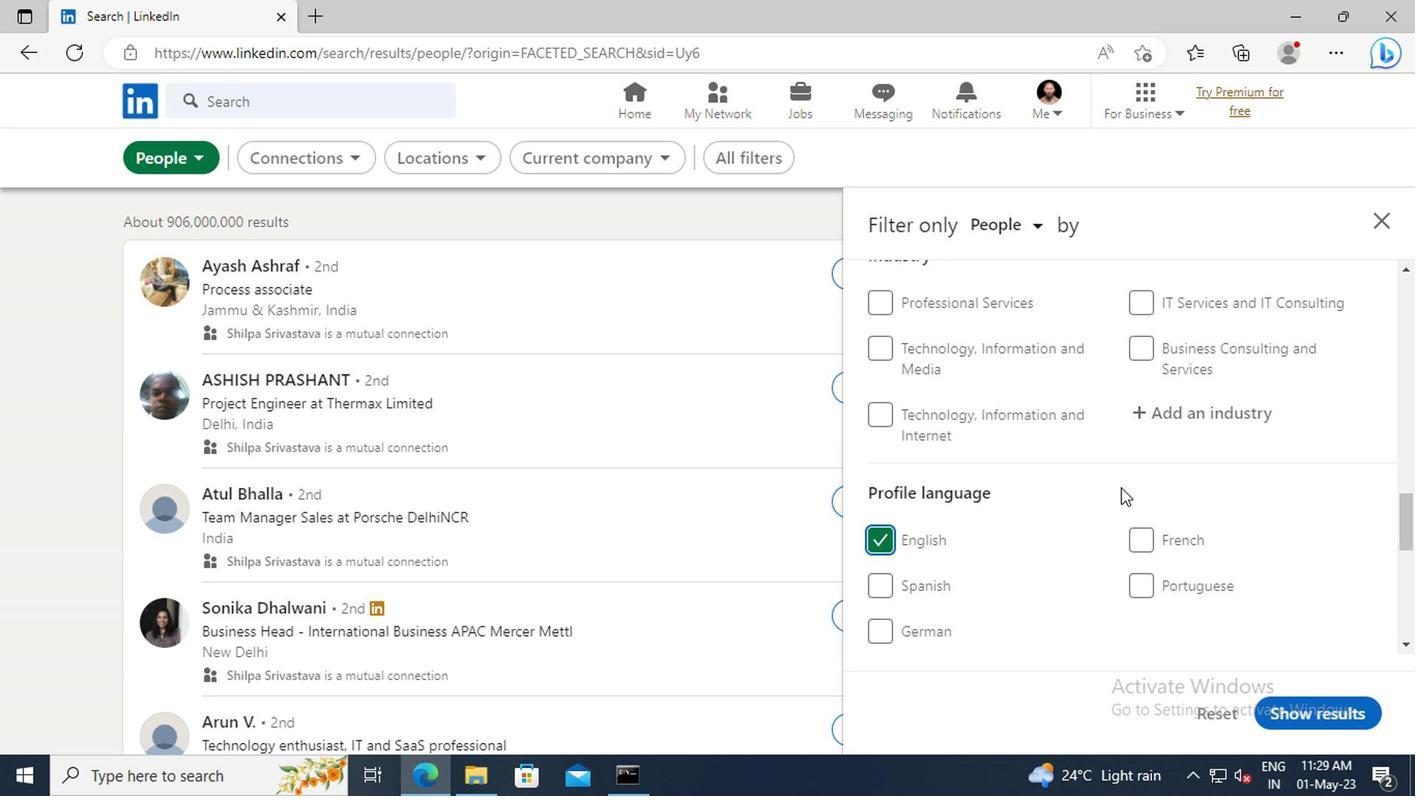 
Action: Mouse scrolled (1116, 488) with delta (0, 1)
Screenshot: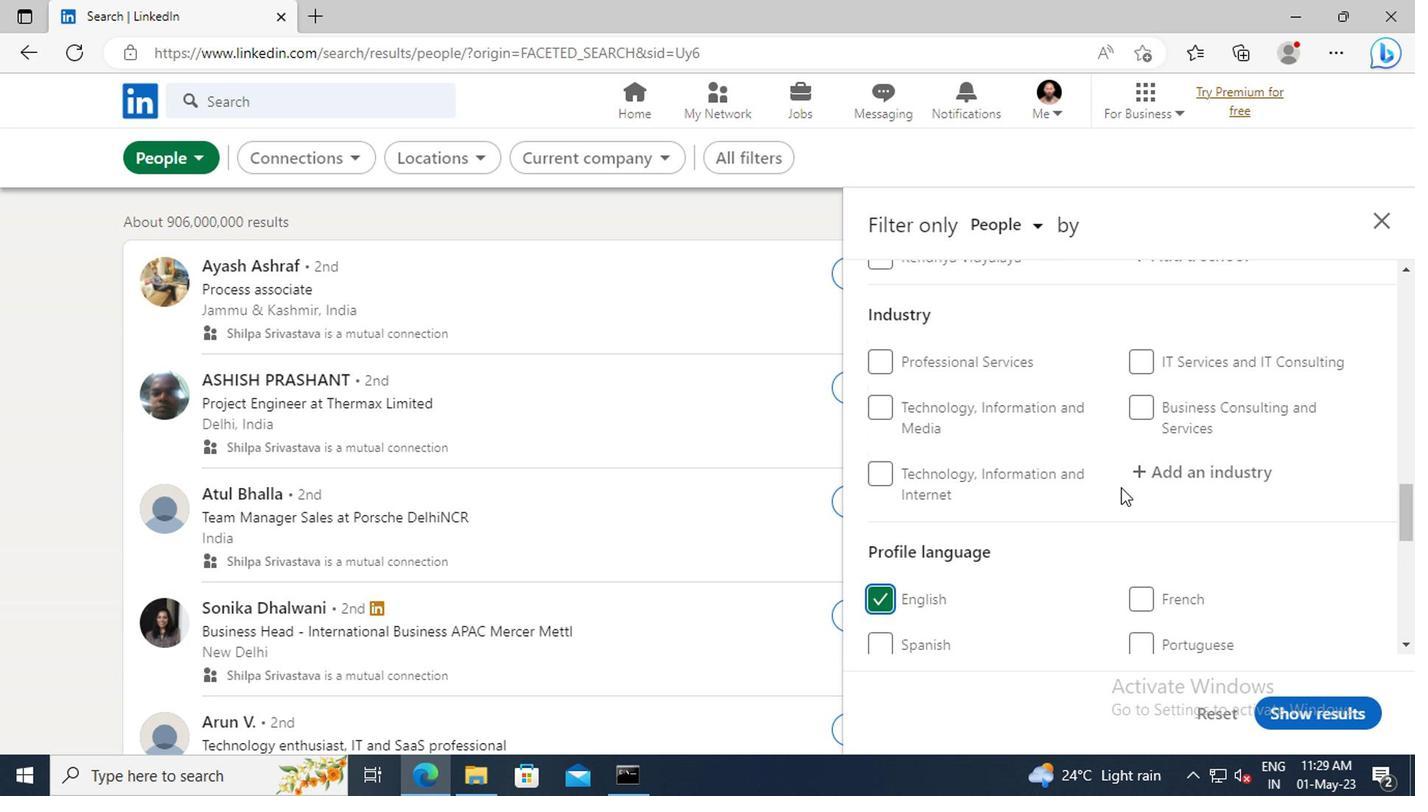 
Action: Mouse scrolled (1116, 488) with delta (0, 1)
Screenshot: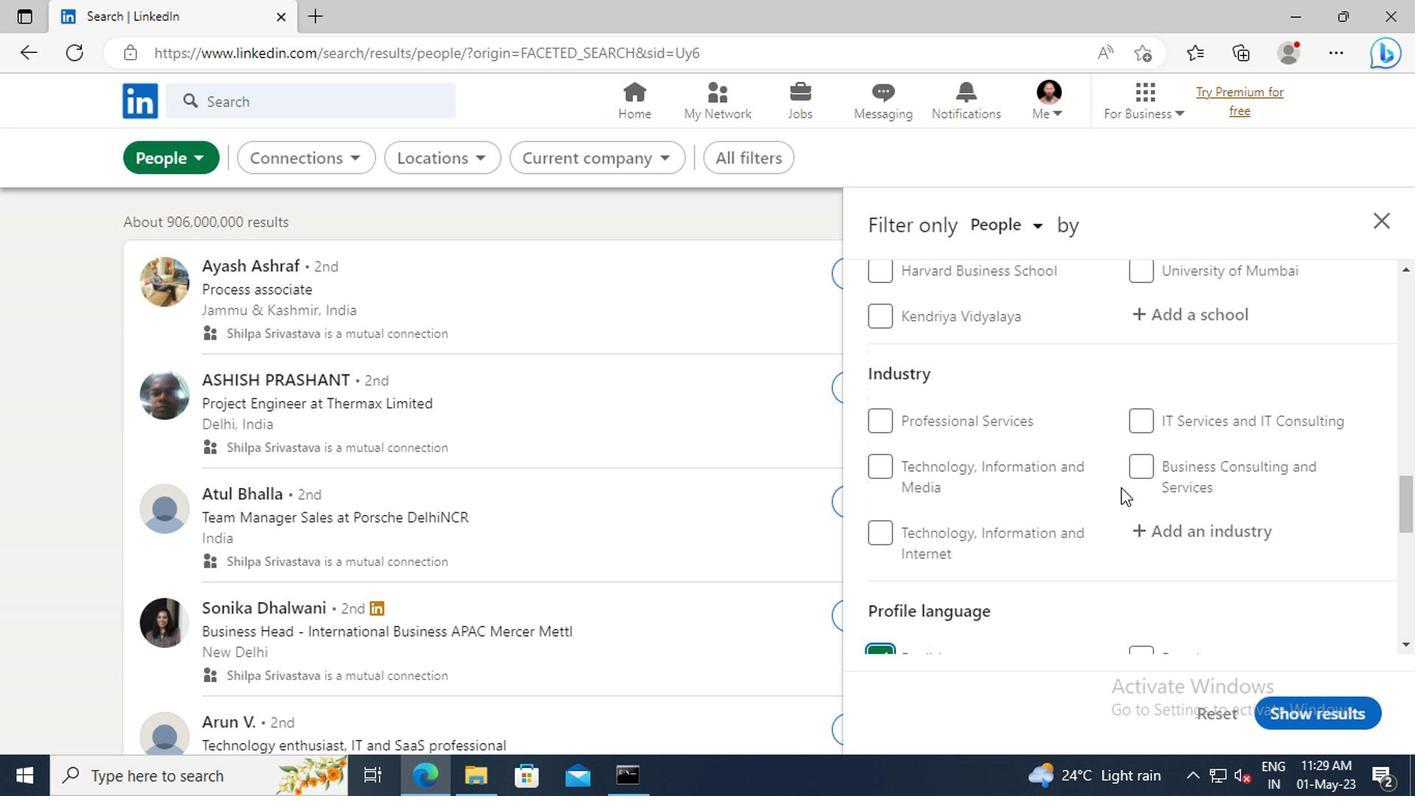 
Action: Mouse scrolled (1116, 488) with delta (0, 1)
Screenshot: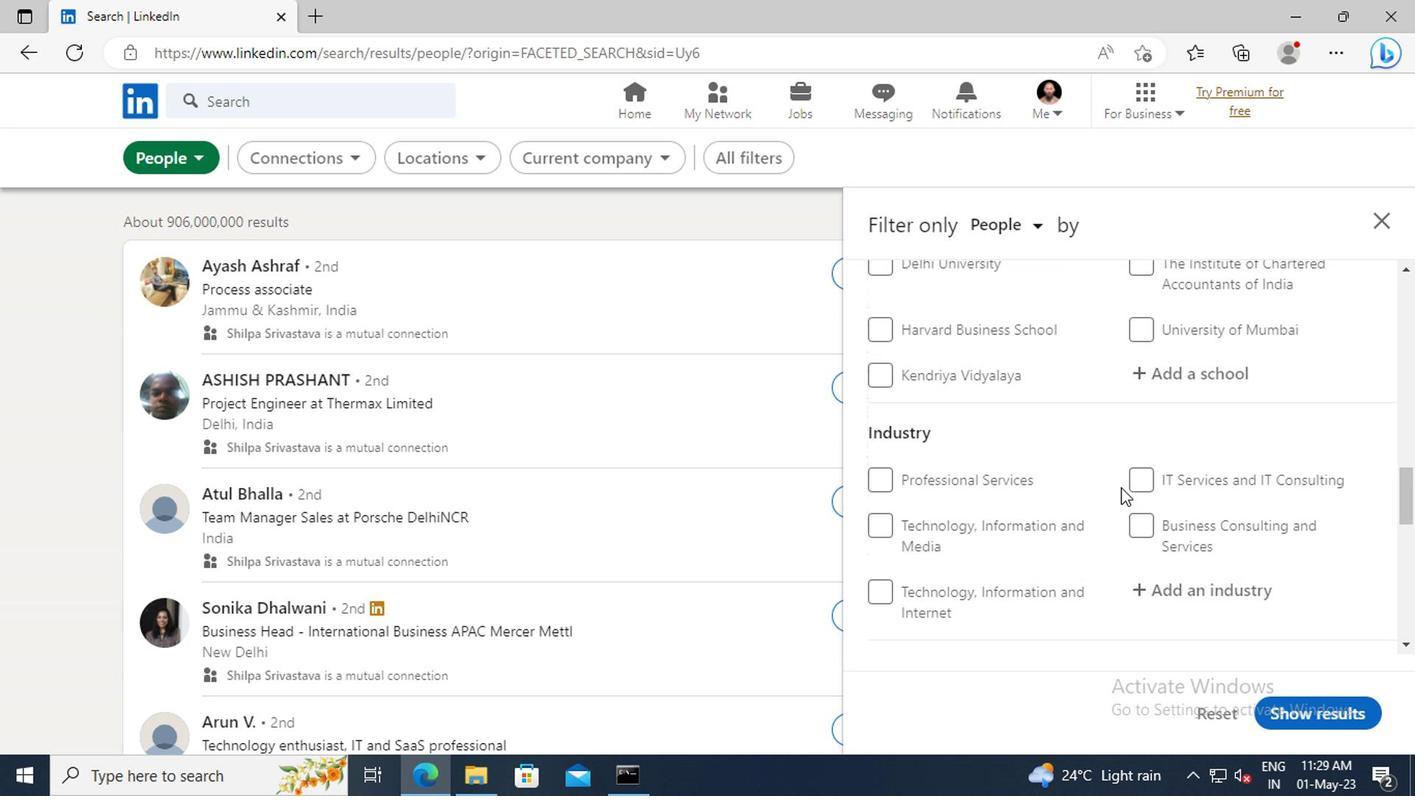 
Action: Mouse scrolled (1116, 488) with delta (0, 1)
Screenshot: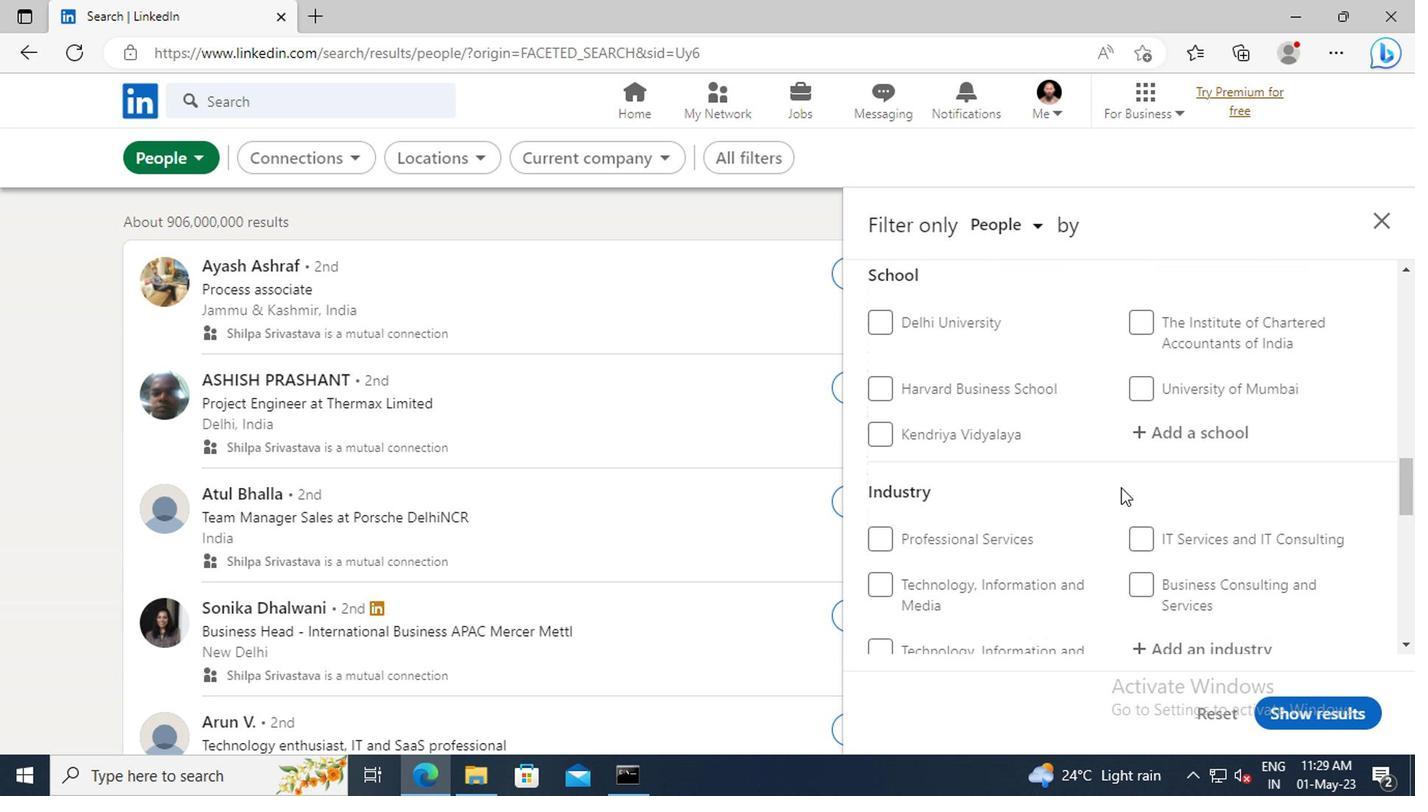 
Action: Mouse scrolled (1116, 488) with delta (0, 1)
Screenshot: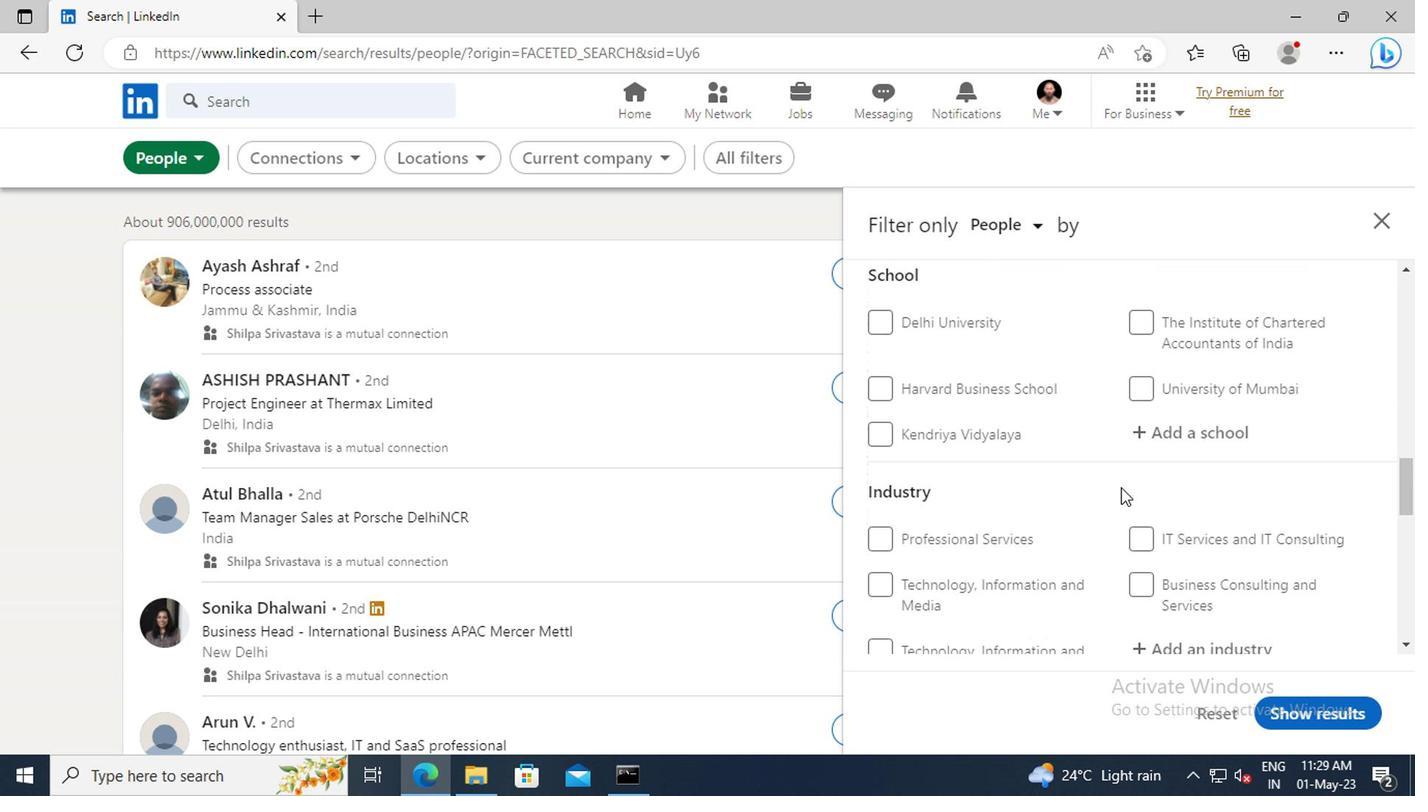 
Action: Mouse scrolled (1116, 488) with delta (0, 1)
Screenshot: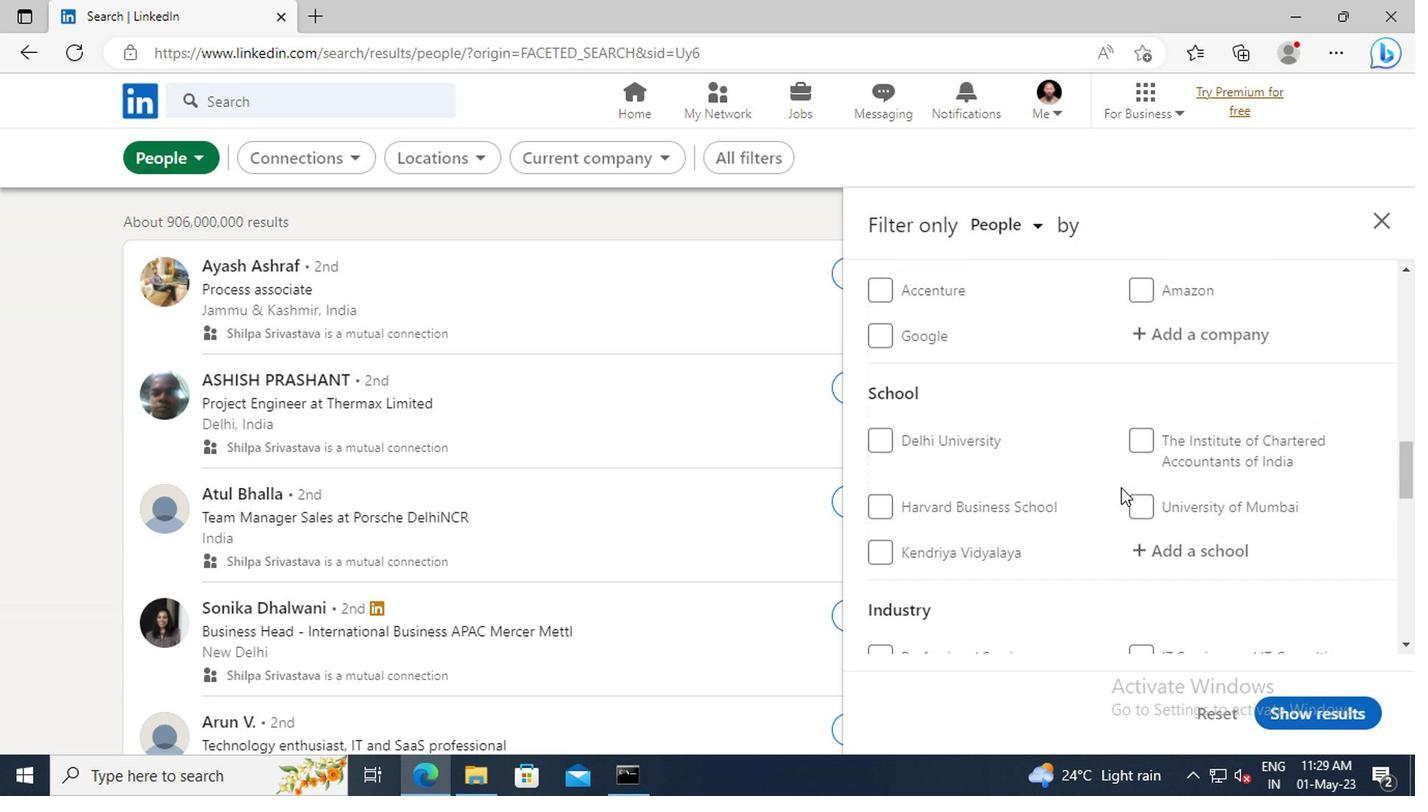 
Action: Mouse scrolled (1116, 488) with delta (0, 1)
Screenshot: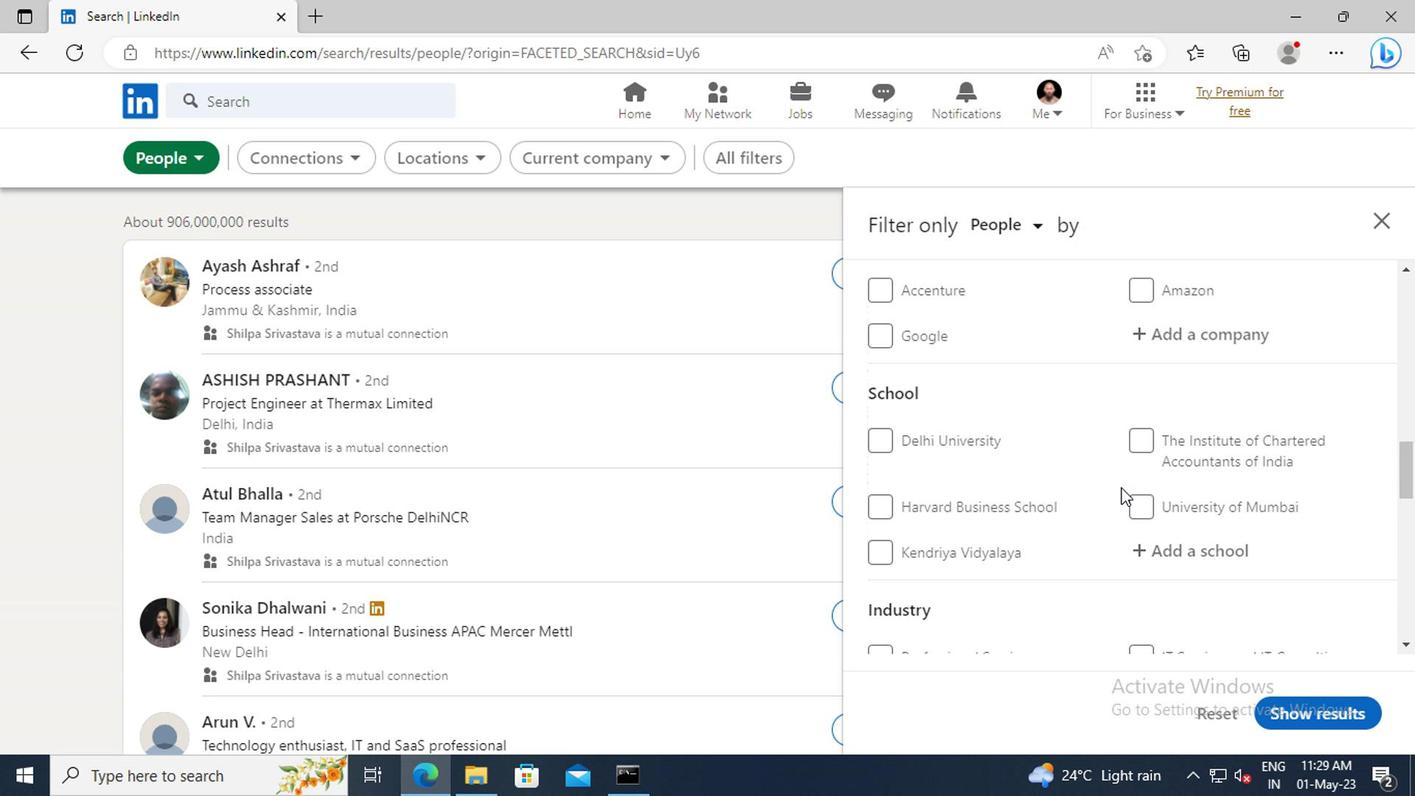 
Action: Mouse scrolled (1116, 488) with delta (0, 1)
Screenshot: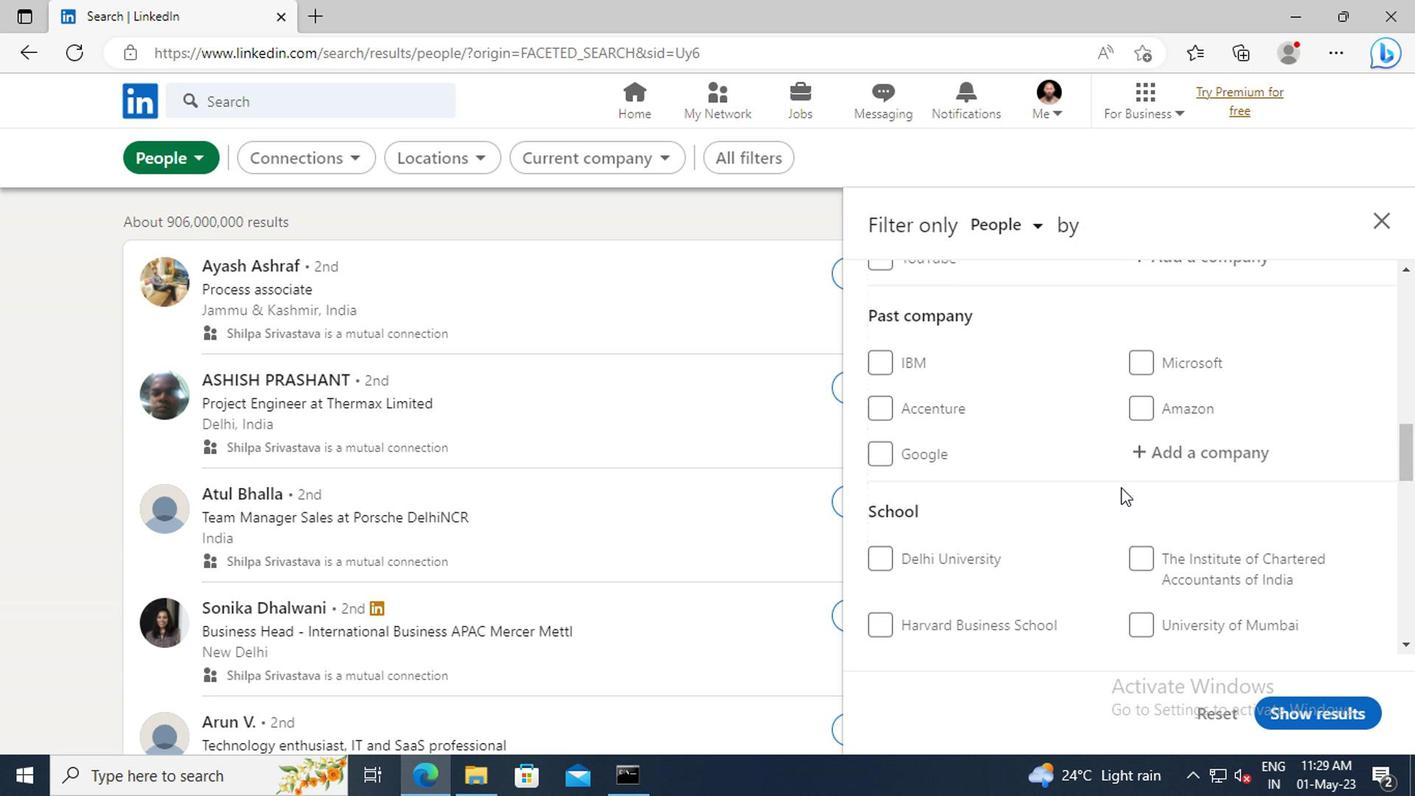 
Action: Mouse scrolled (1116, 488) with delta (0, 1)
Screenshot: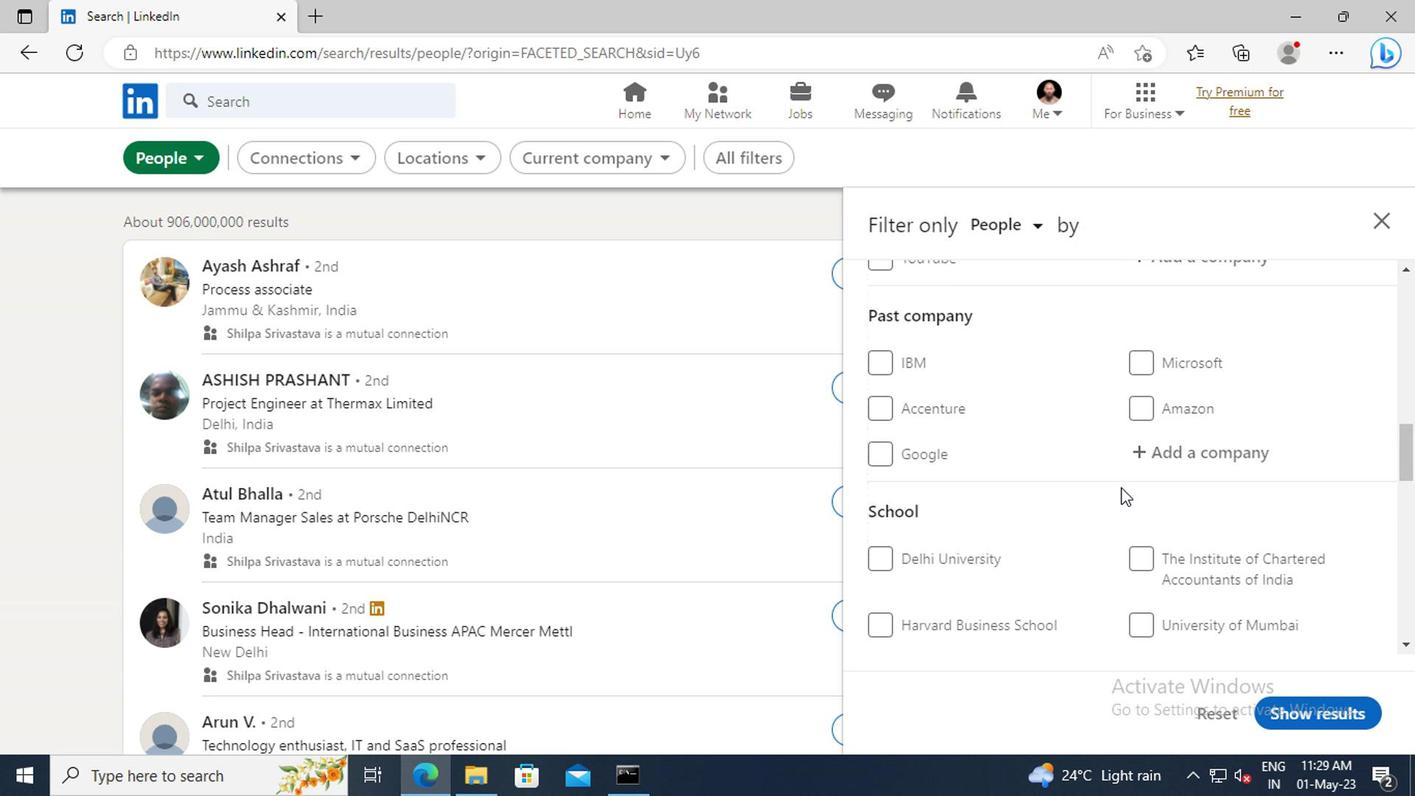 
Action: Mouse scrolled (1116, 488) with delta (0, 1)
Screenshot: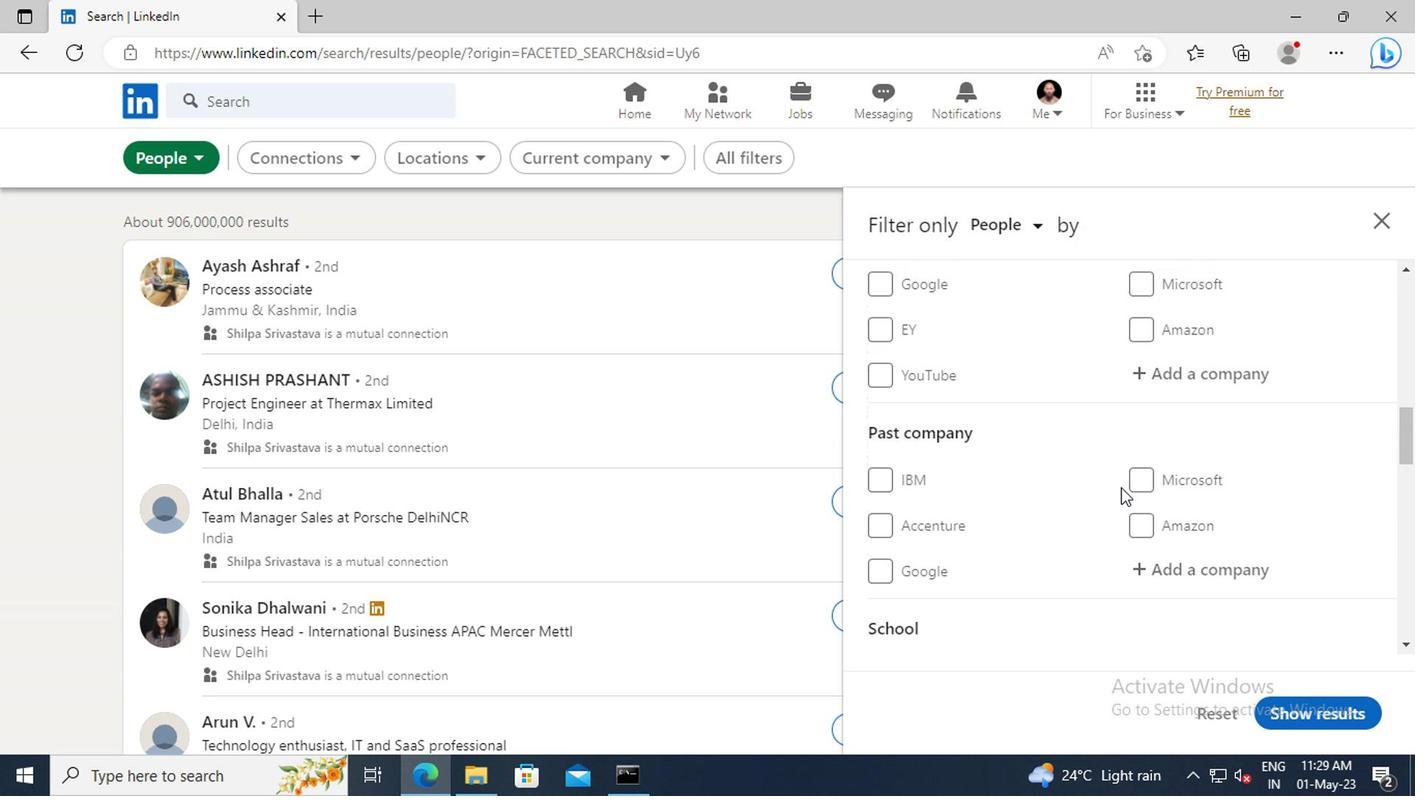 
Action: Mouse moved to (1145, 445)
Screenshot: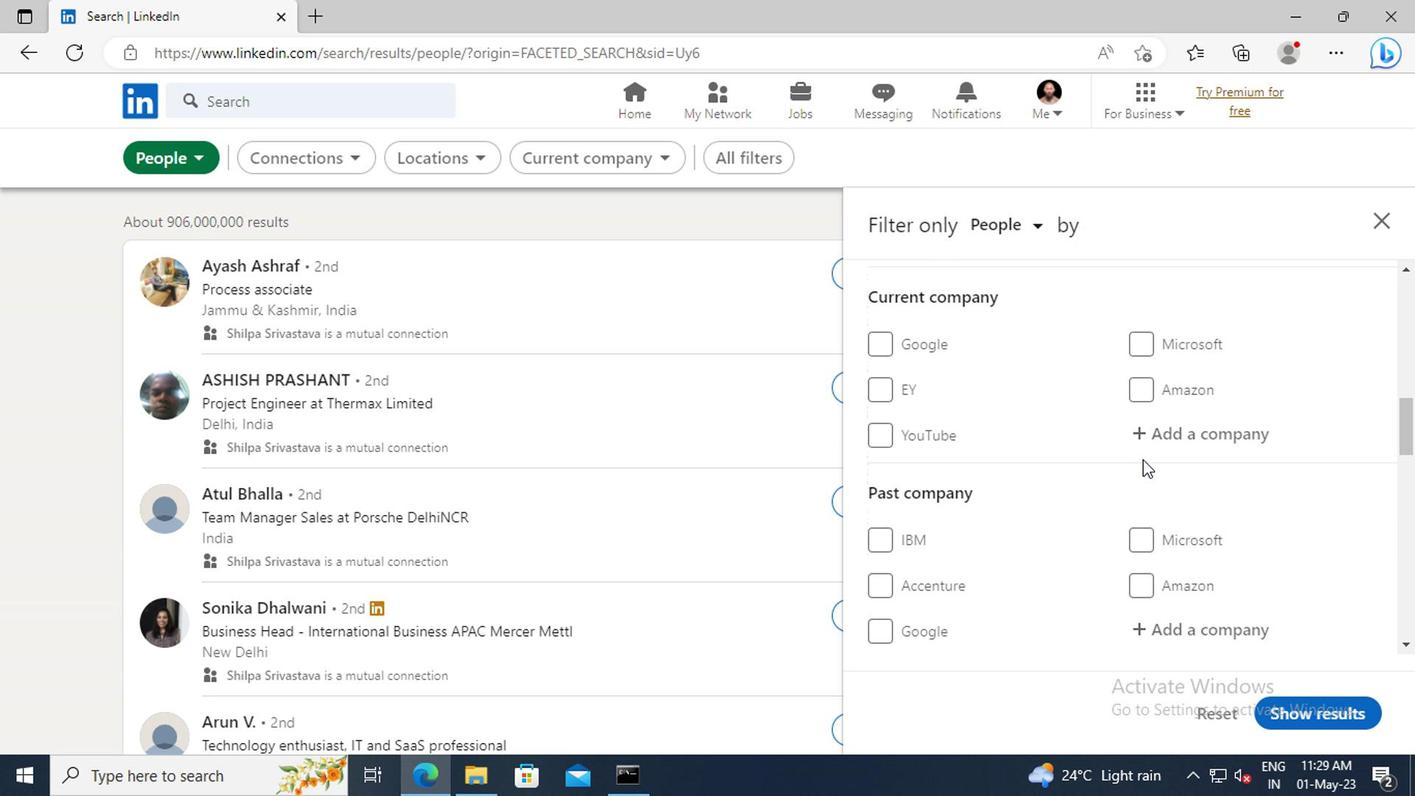 
Action: Mouse pressed left at (1145, 445)
Screenshot: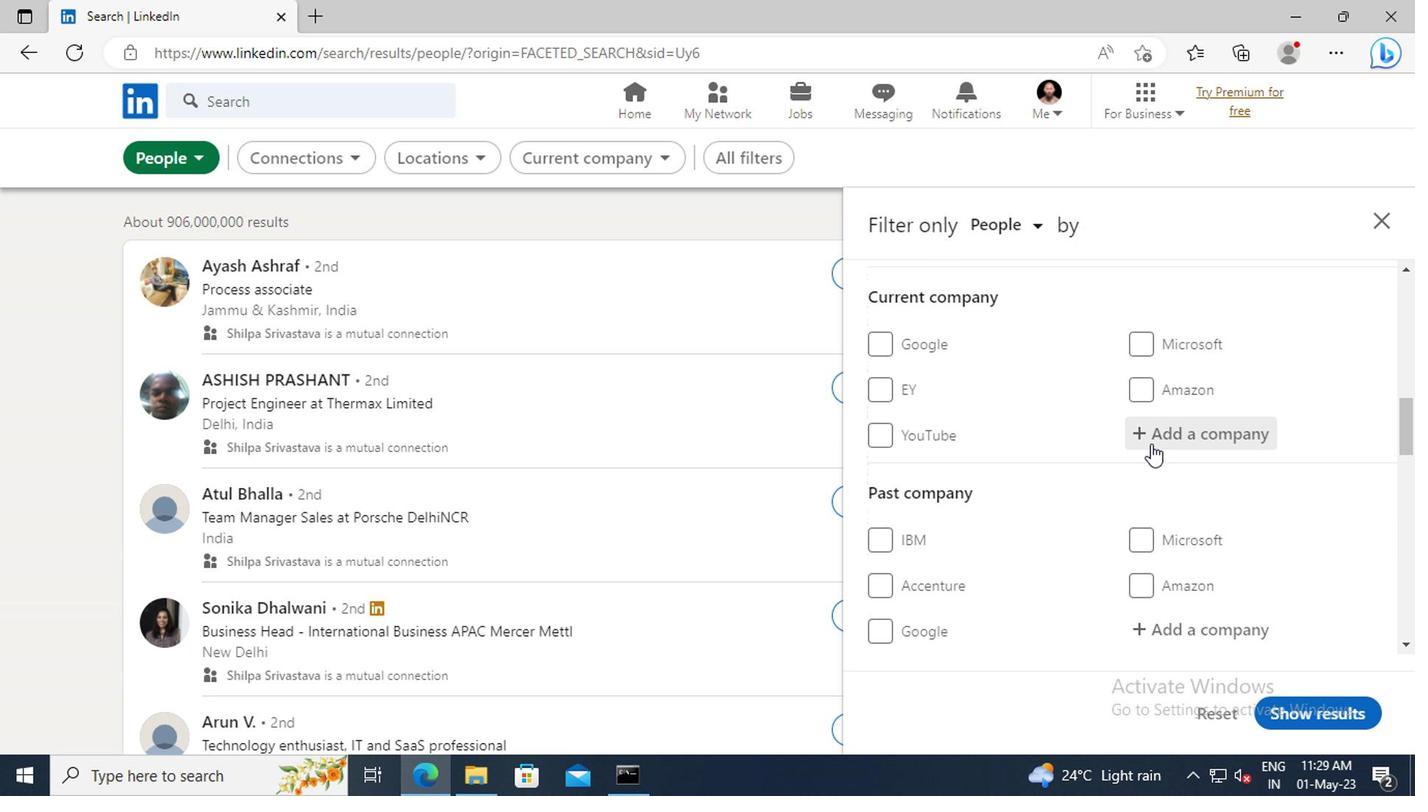 
Action: Key pressed <Key.shift>INTERNATIONAL<Key.space><Key.shift>MUN
Screenshot: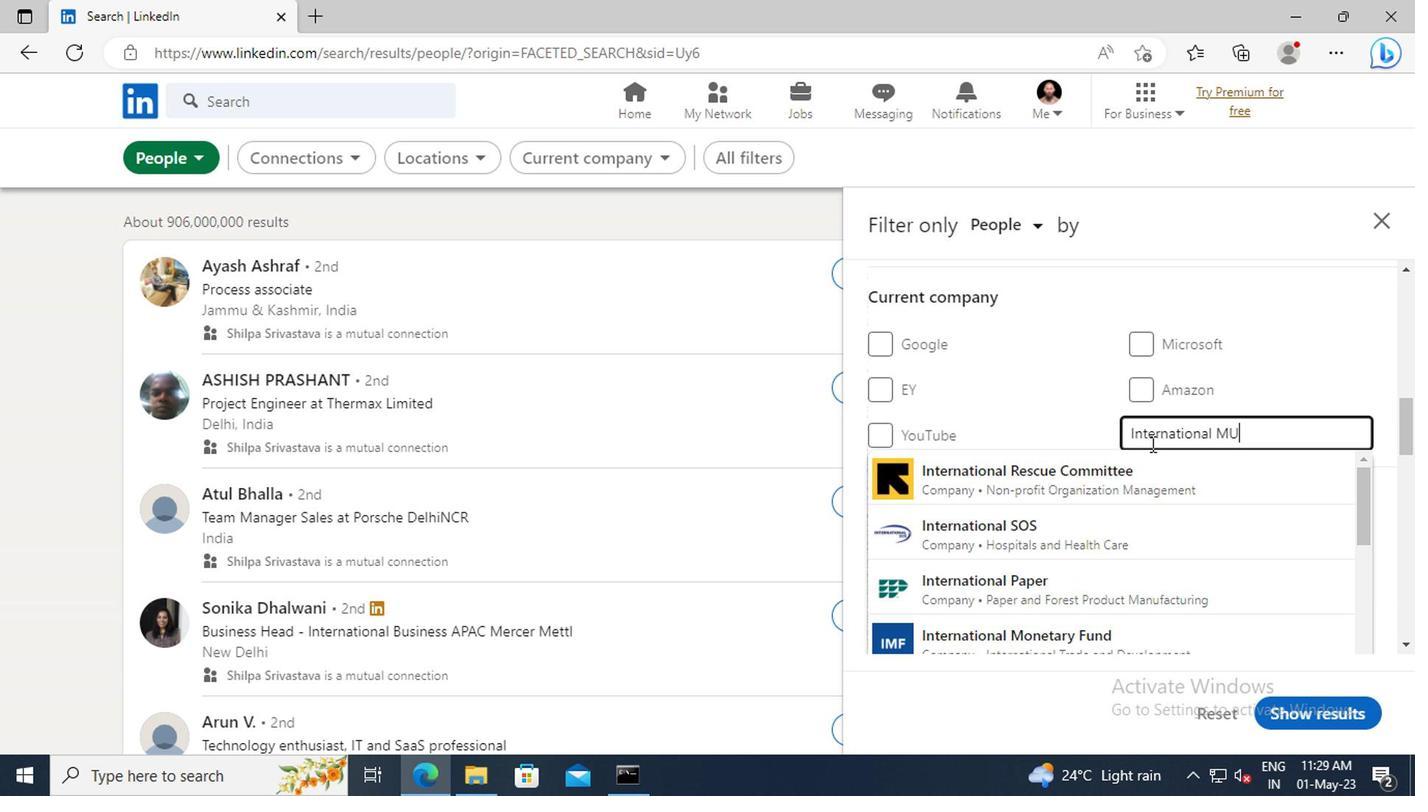 
Action: Mouse moved to (1140, 468)
Screenshot: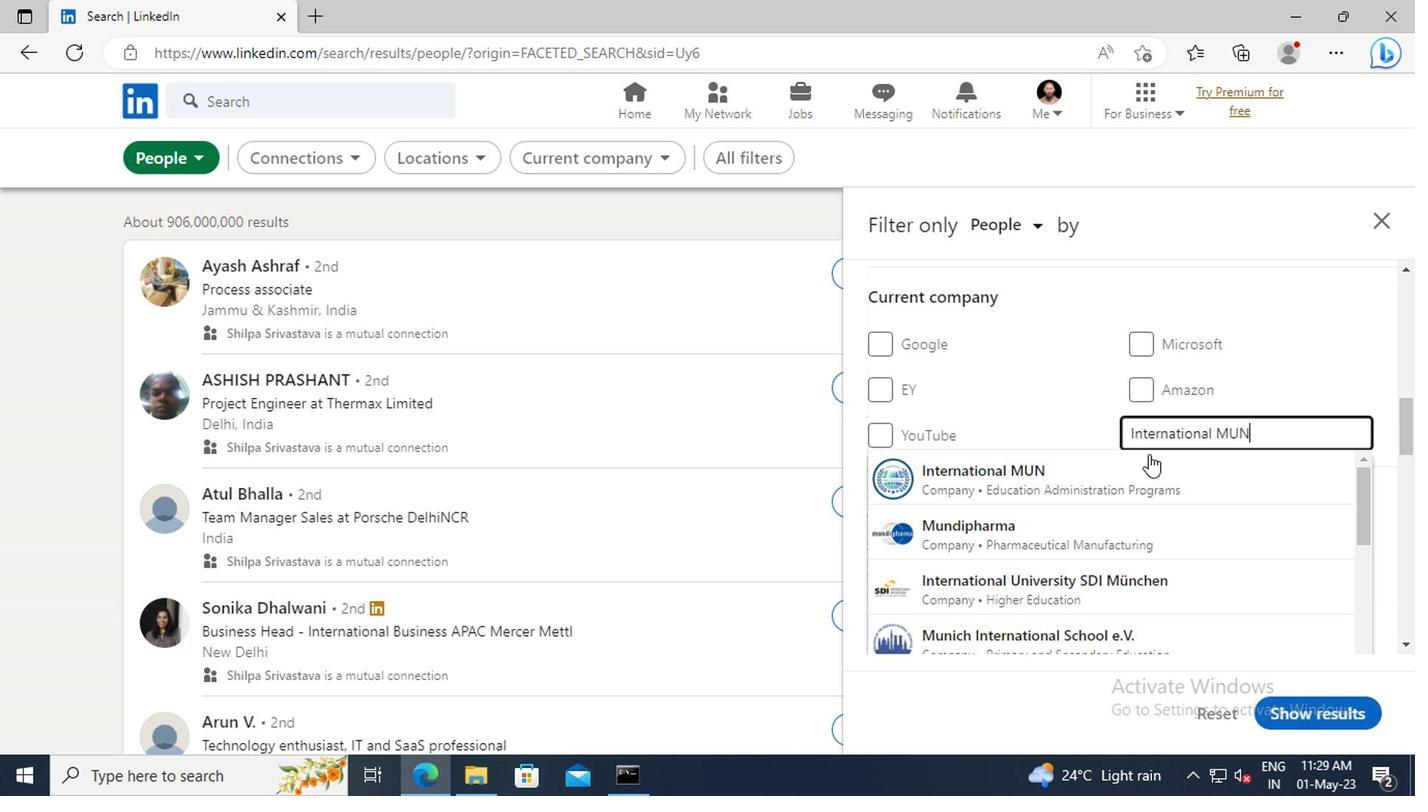
Action: Mouse pressed left at (1140, 468)
Screenshot: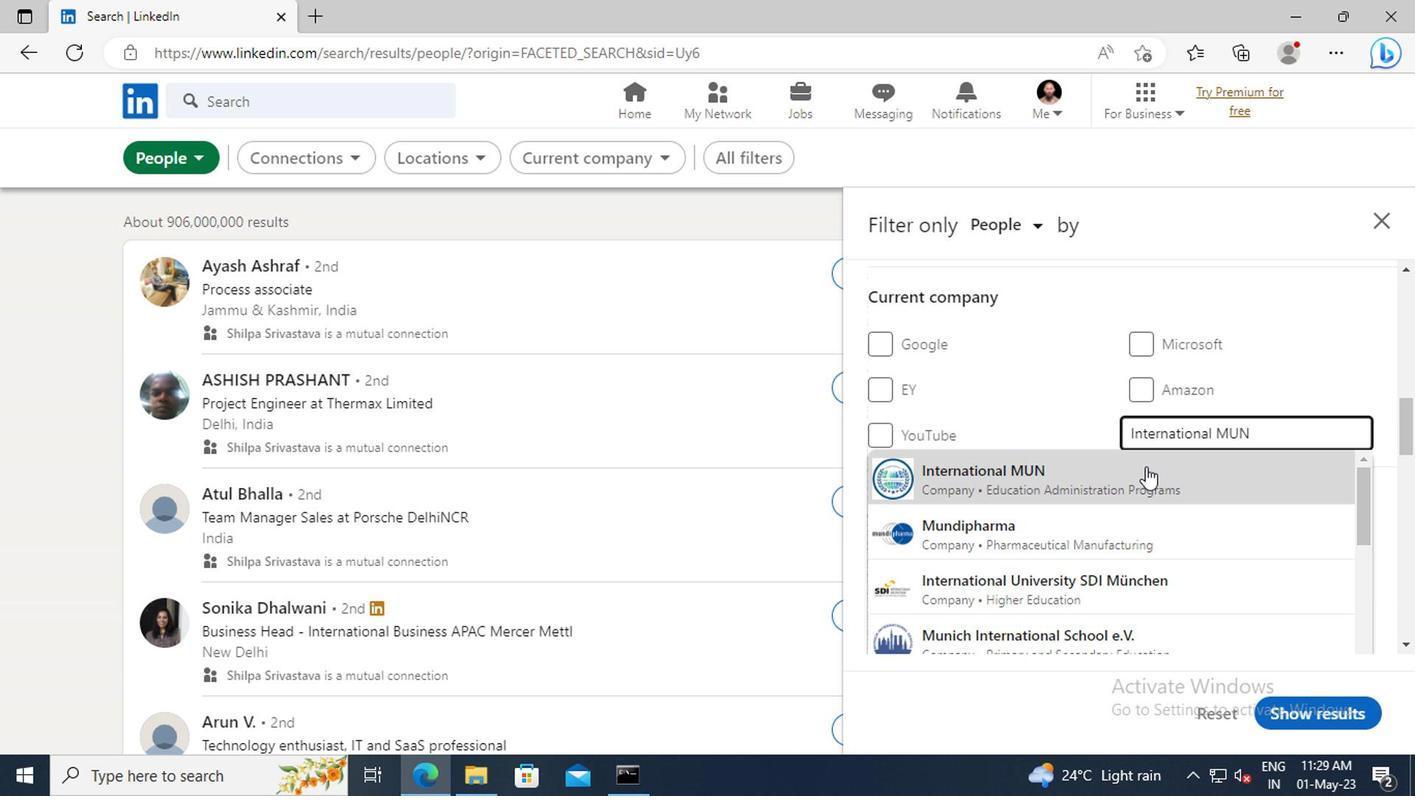 
Action: Mouse scrolled (1140, 468) with delta (0, 0)
Screenshot: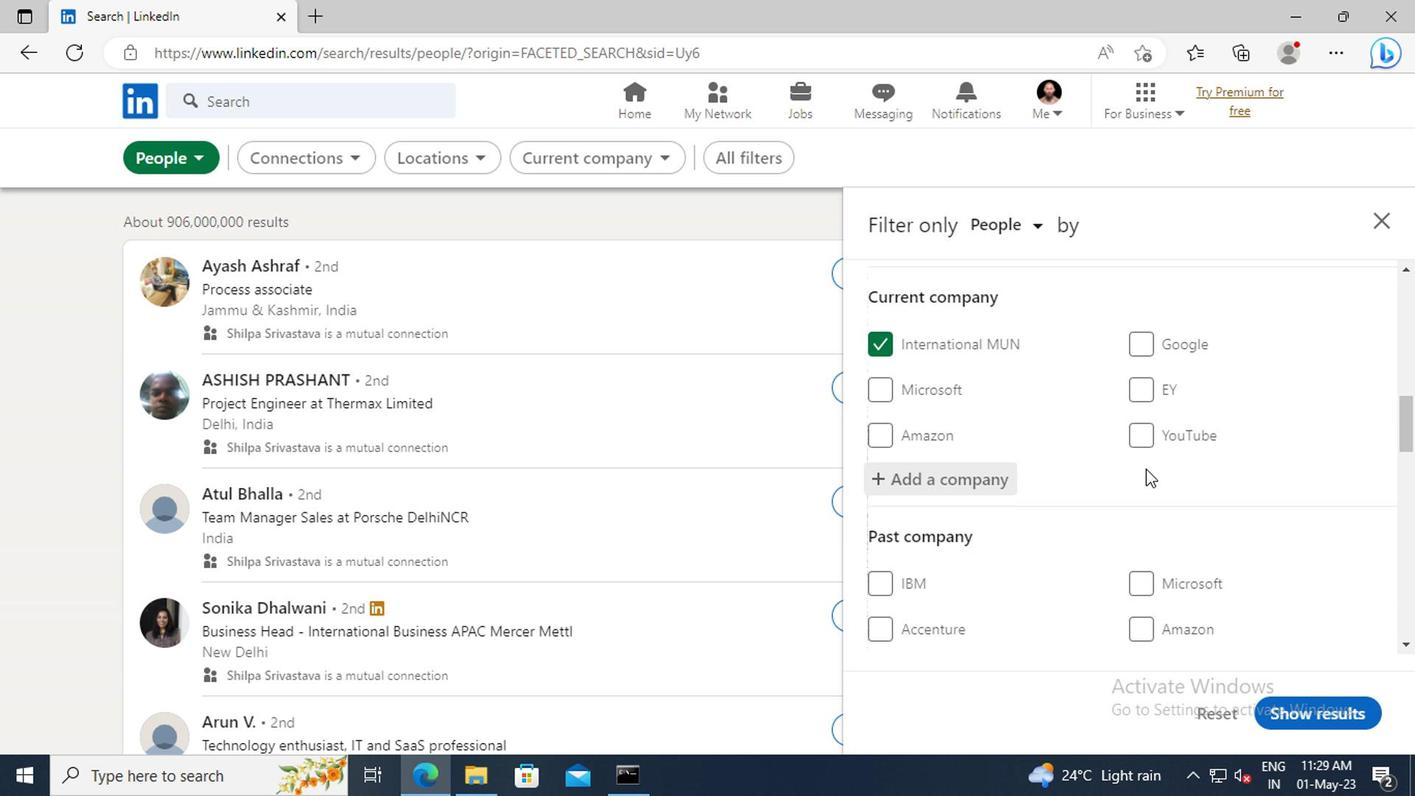 
Action: Mouse moved to (1136, 446)
Screenshot: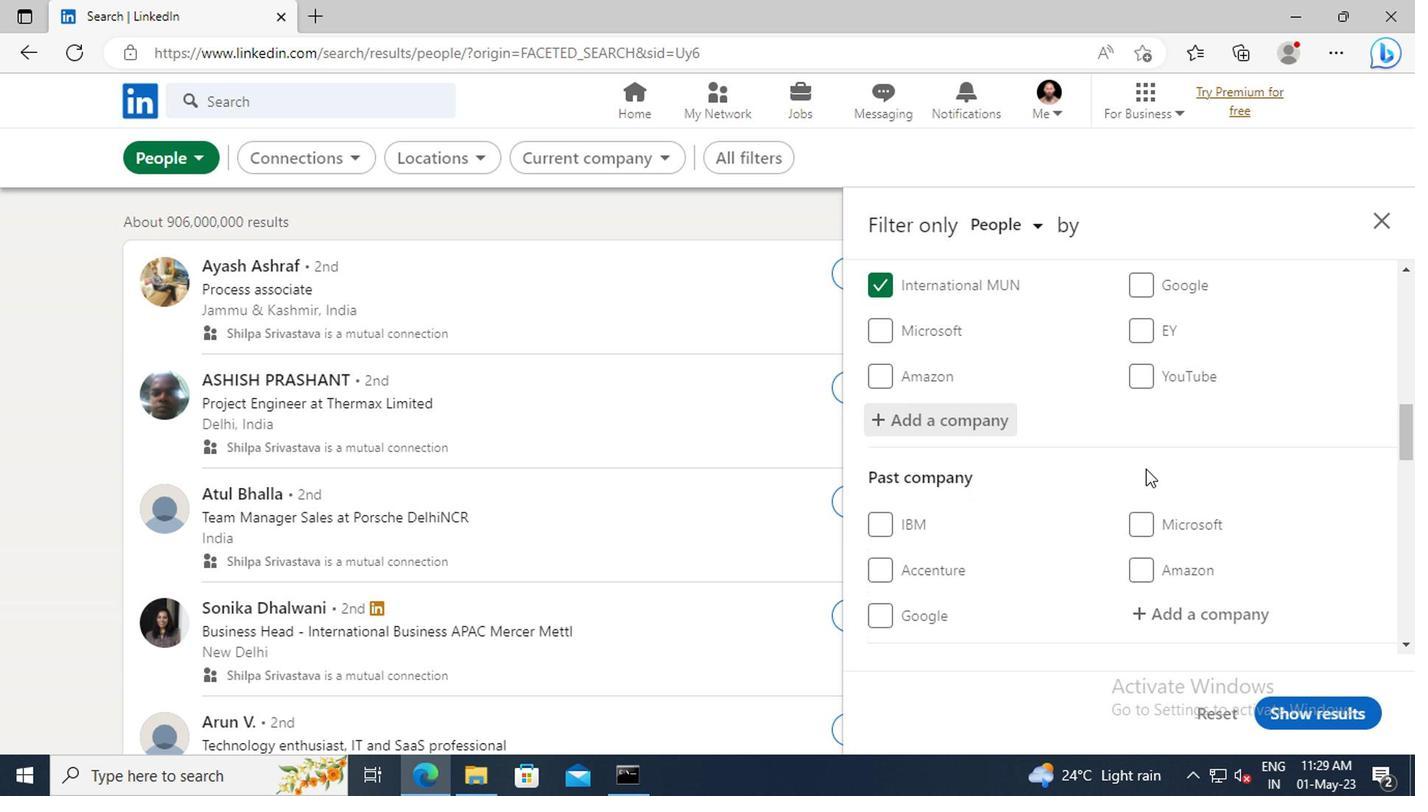 
Action: Mouse scrolled (1136, 445) with delta (0, 0)
Screenshot: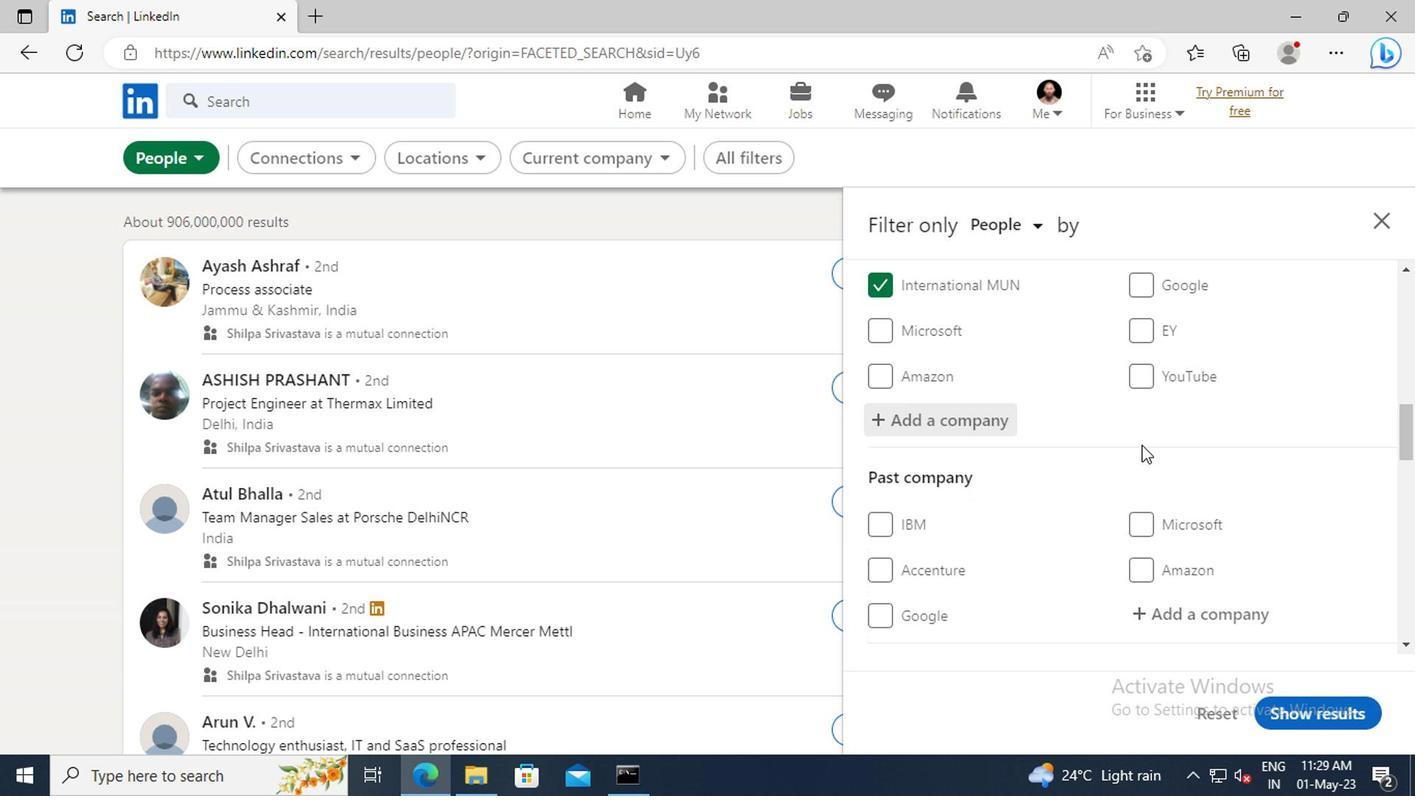 
Action: Mouse moved to (1132, 431)
Screenshot: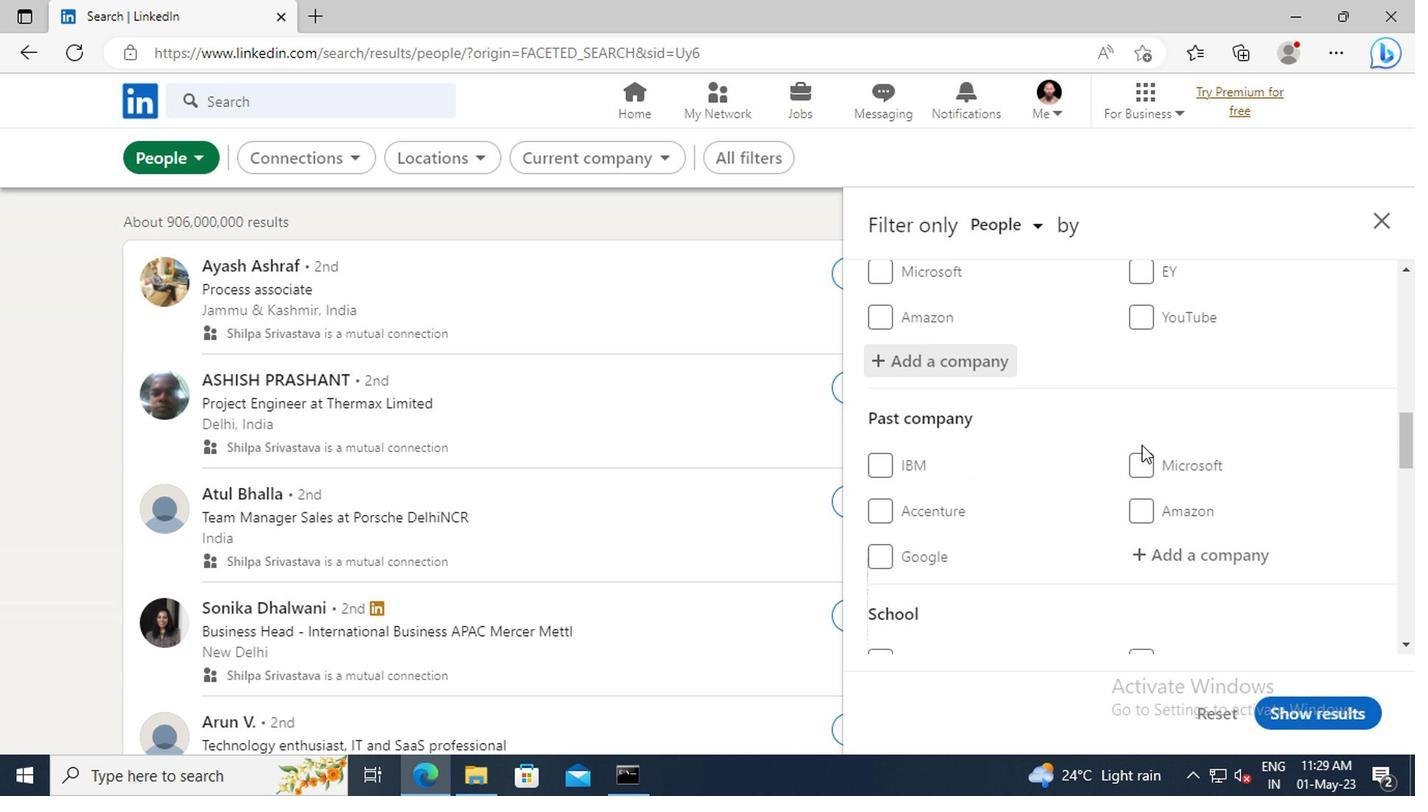 
Action: Mouse scrolled (1132, 430) with delta (0, 0)
Screenshot: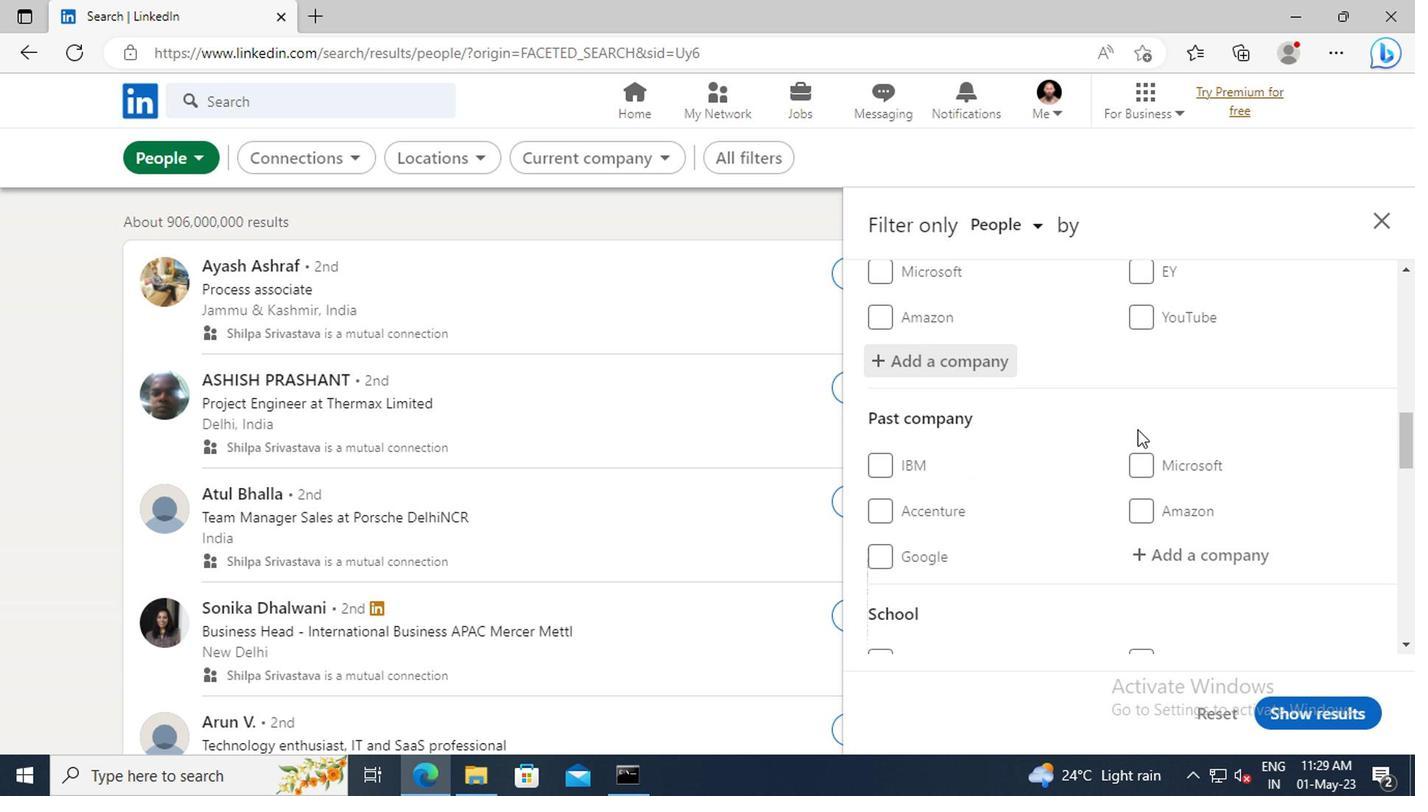 
Action: Mouse scrolled (1132, 430) with delta (0, 0)
Screenshot: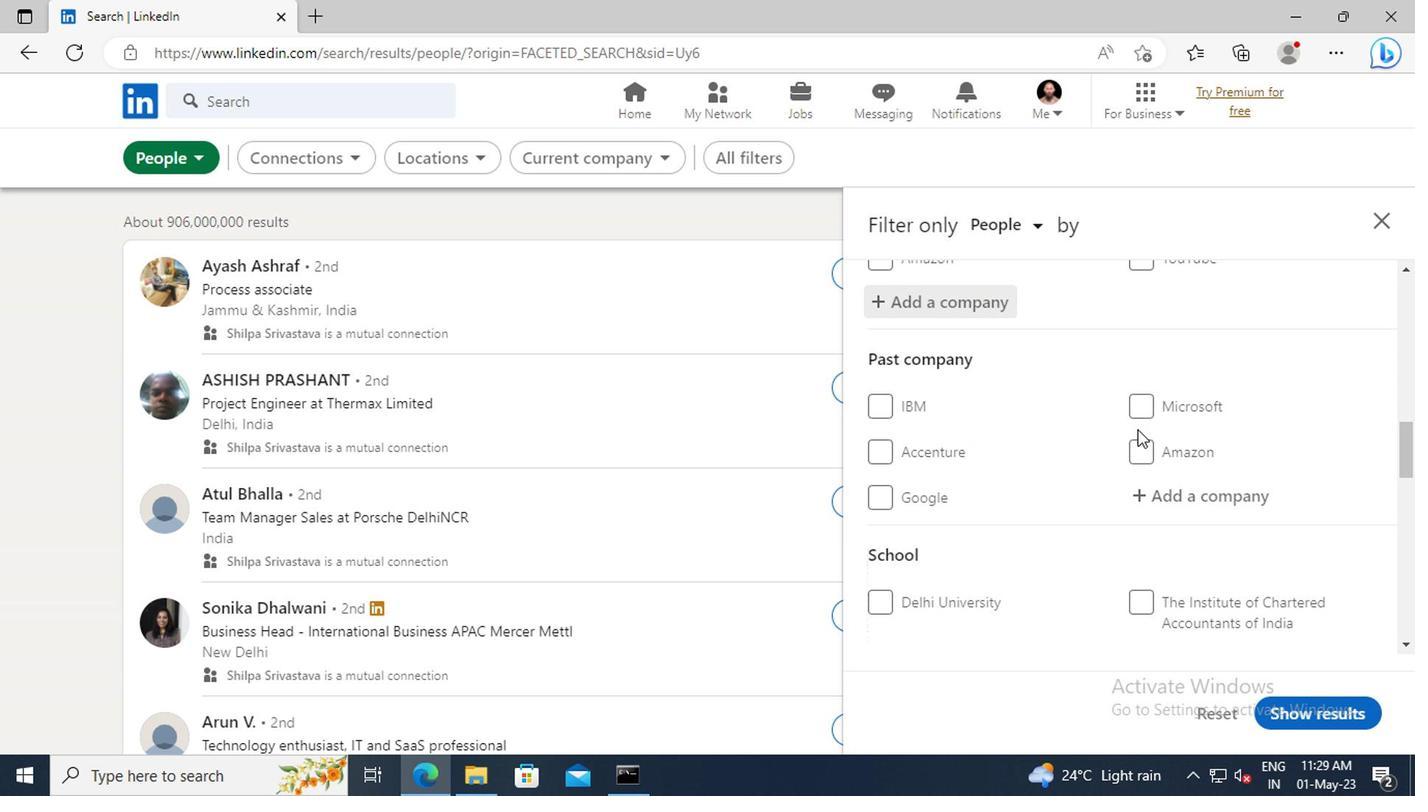 
Action: Mouse scrolled (1132, 430) with delta (0, 0)
Screenshot: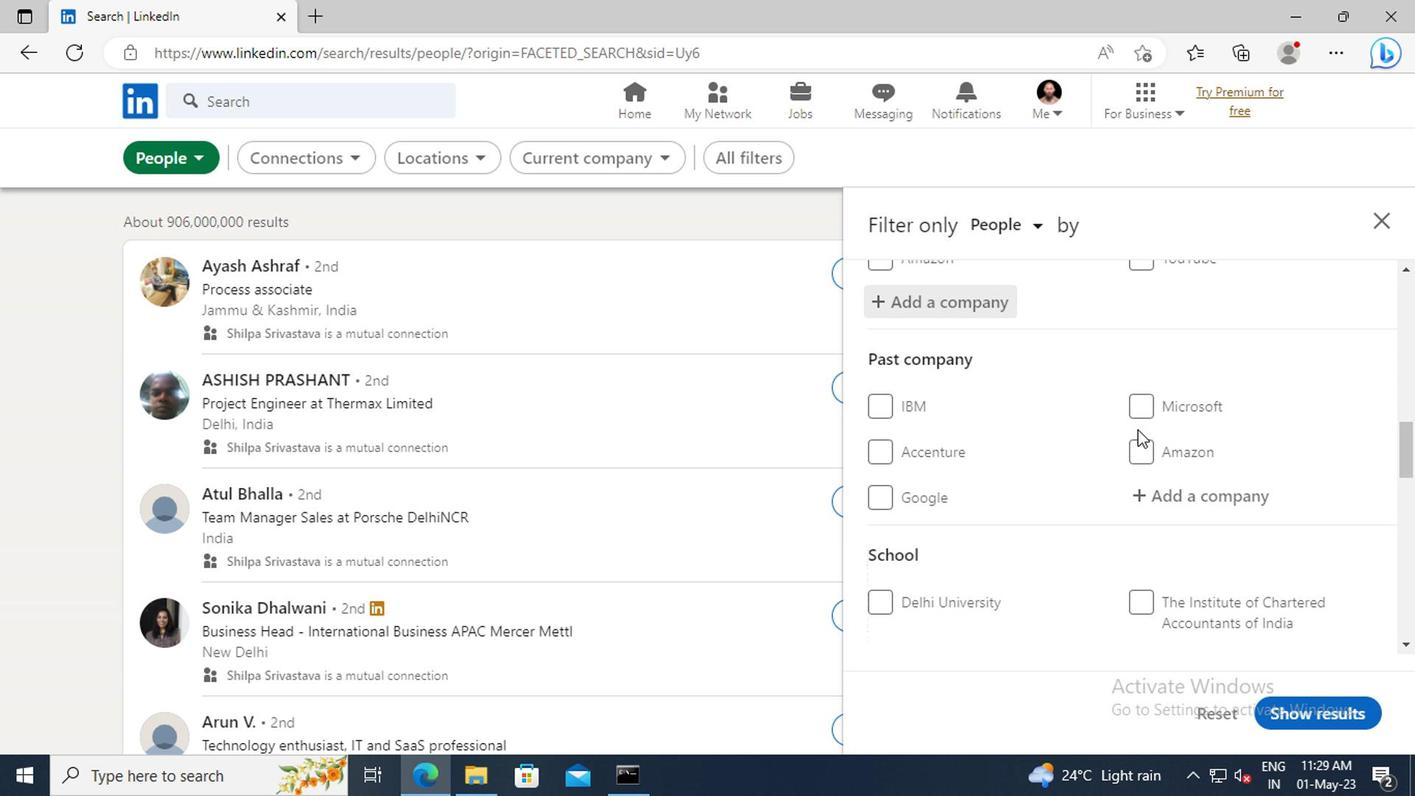 
Action: Mouse scrolled (1132, 430) with delta (0, 0)
Screenshot: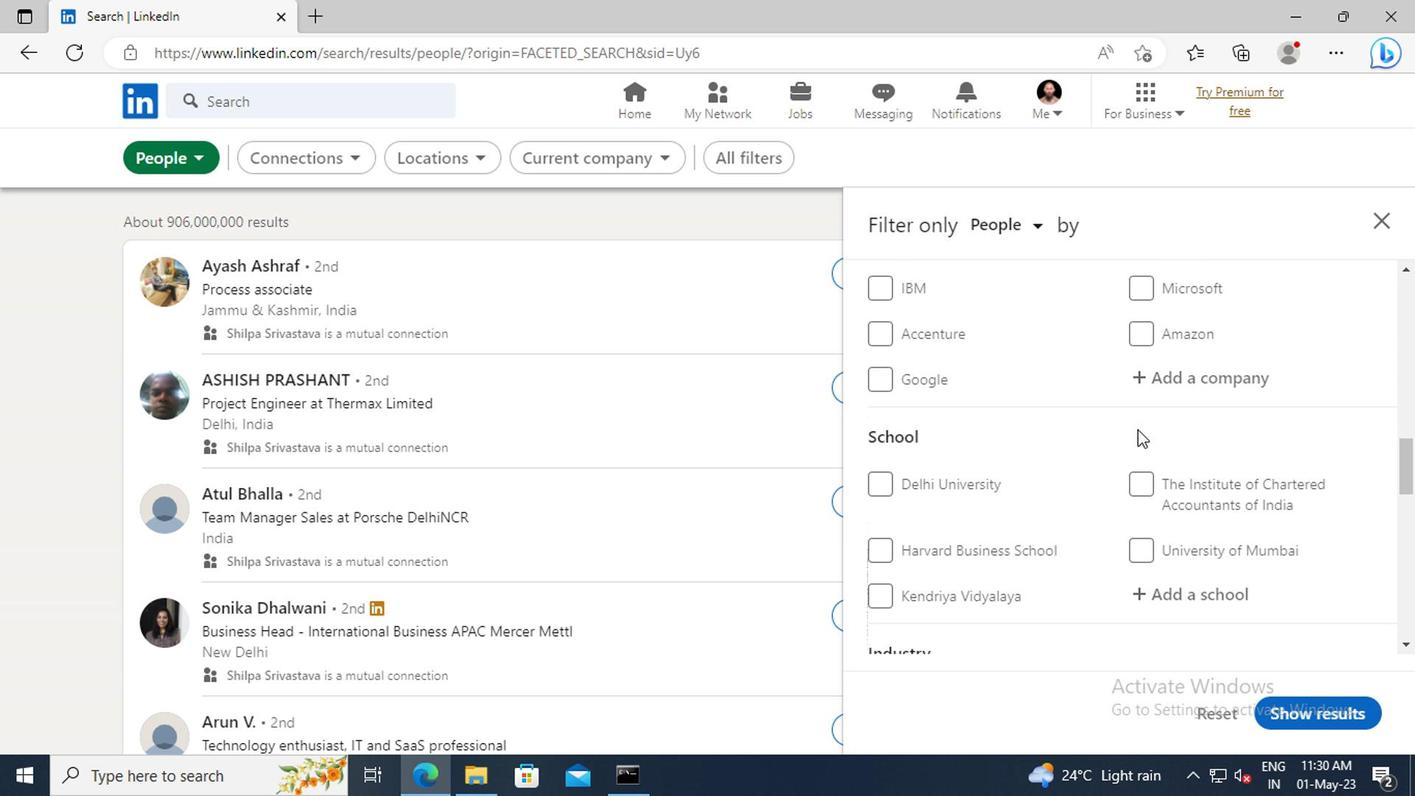 
Action: Mouse scrolled (1132, 430) with delta (0, 0)
Screenshot: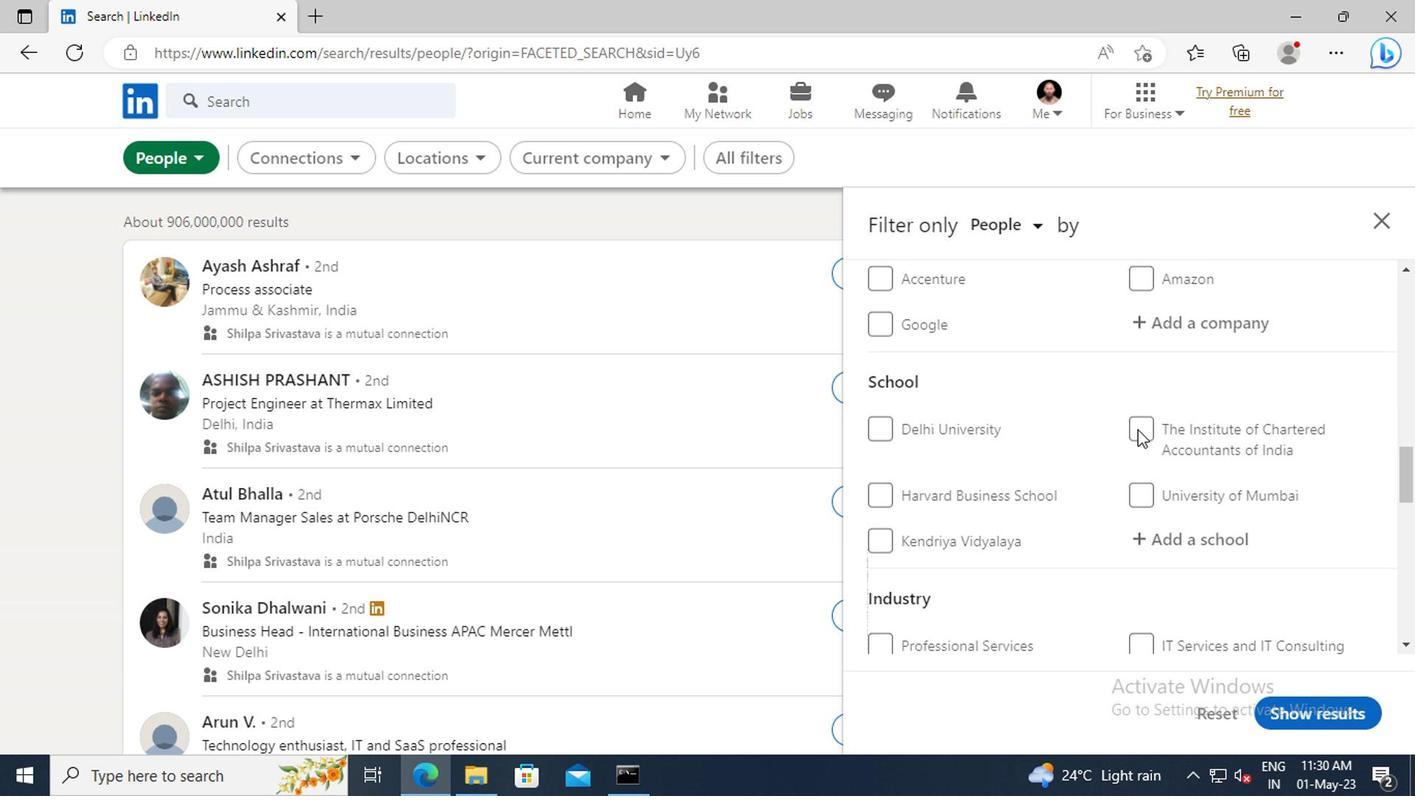 
Action: Mouse scrolled (1132, 430) with delta (0, 0)
Screenshot: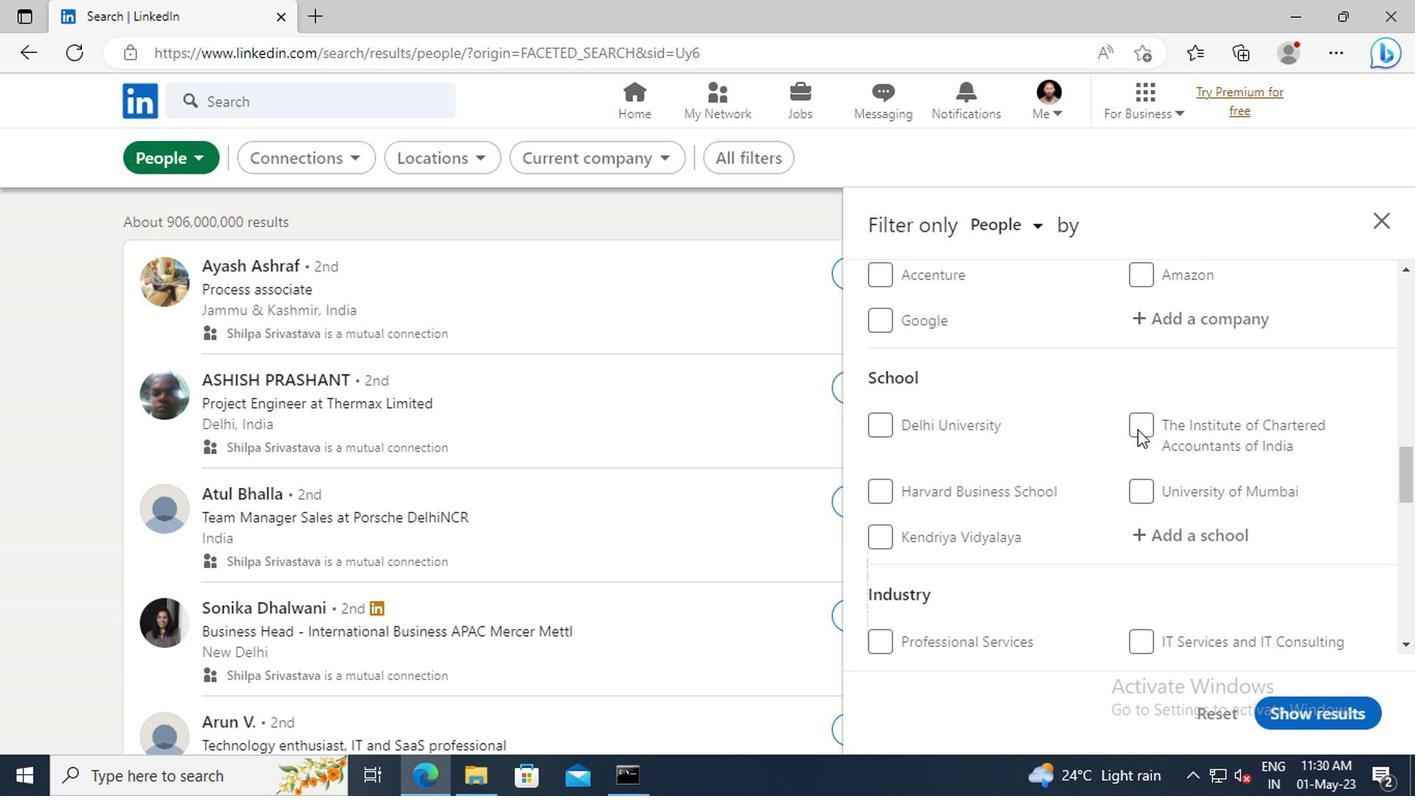 
Action: Mouse moved to (1147, 417)
Screenshot: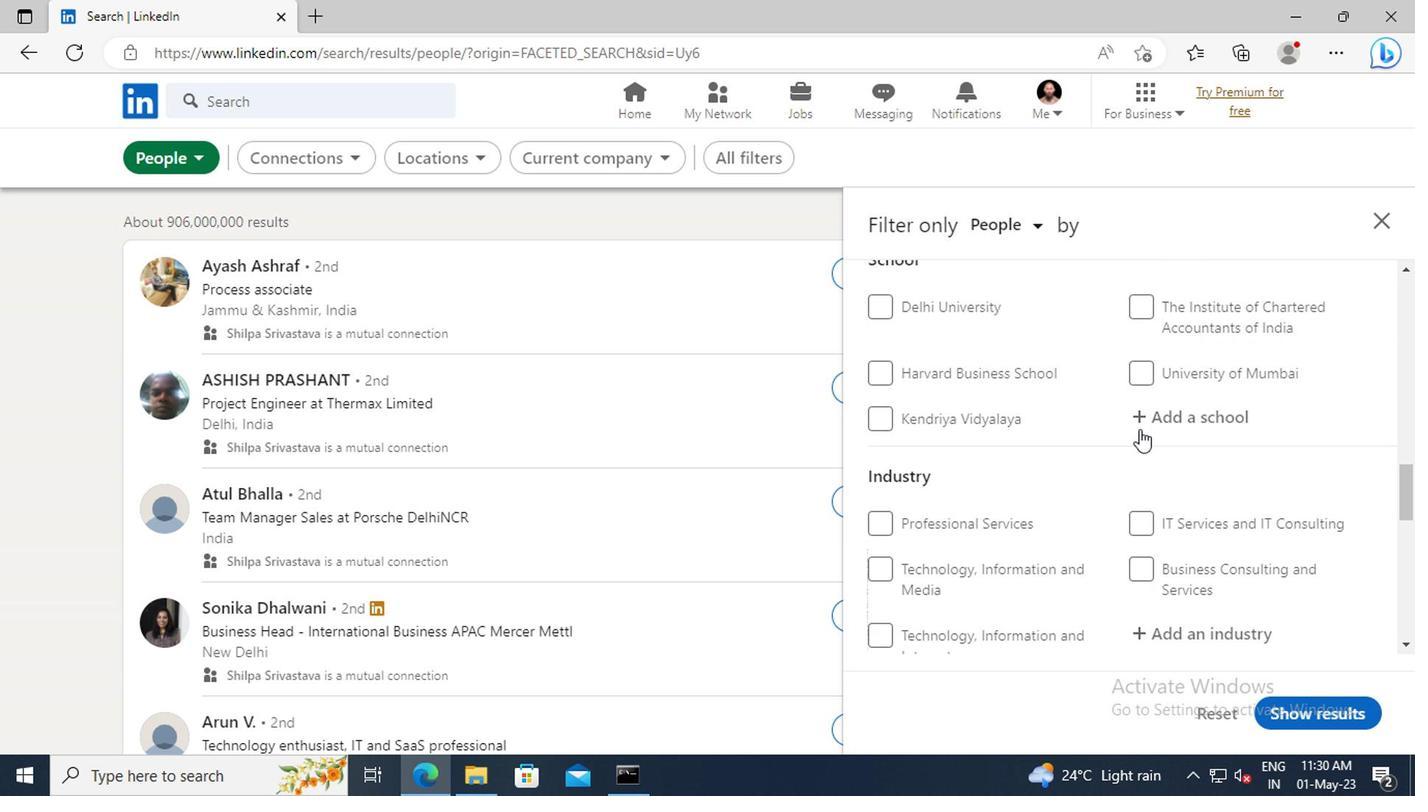 
Action: Mouse pressed left at (1147, 417)
Screenshot: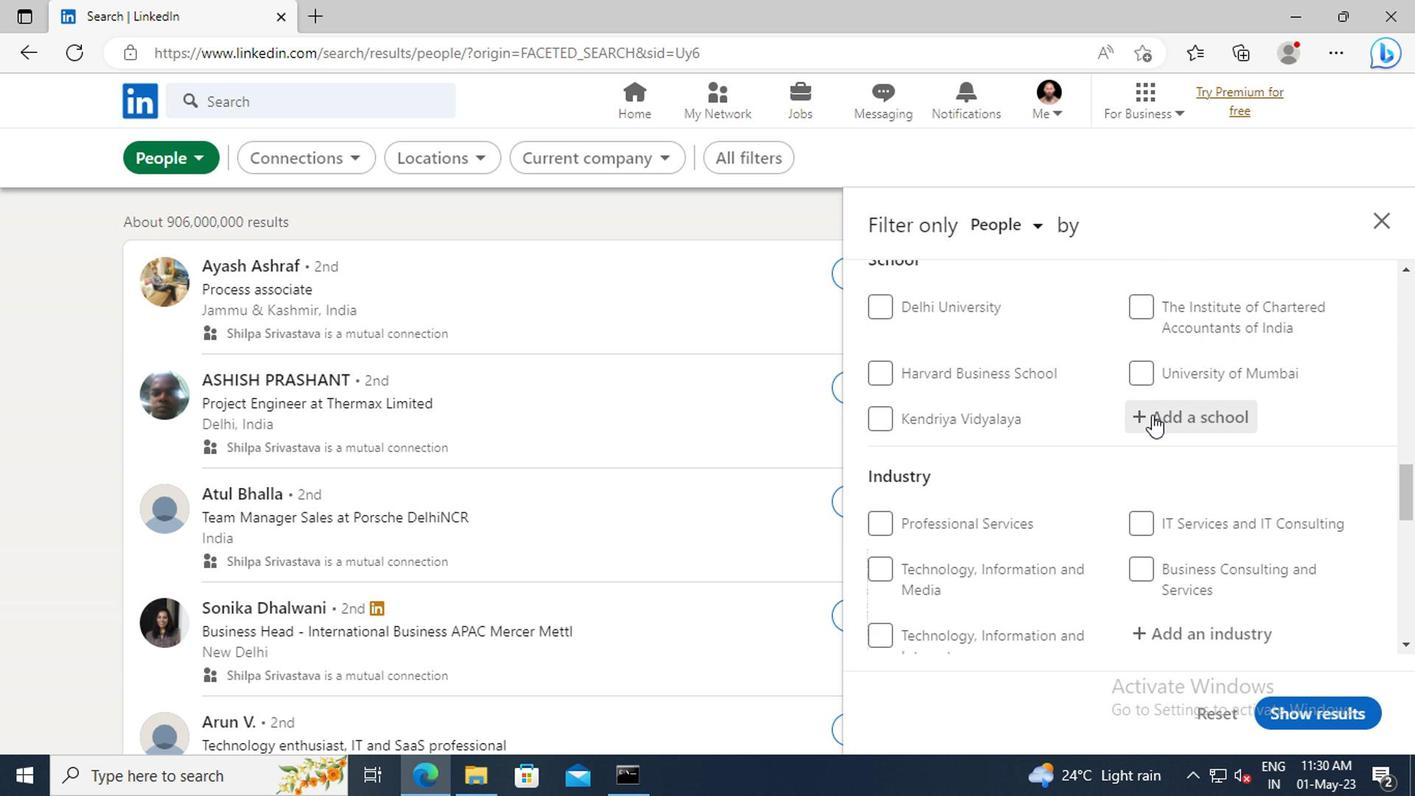 
Action: Key pressed <Key.shift>SAHYADRI<Key.space>
Screenshot: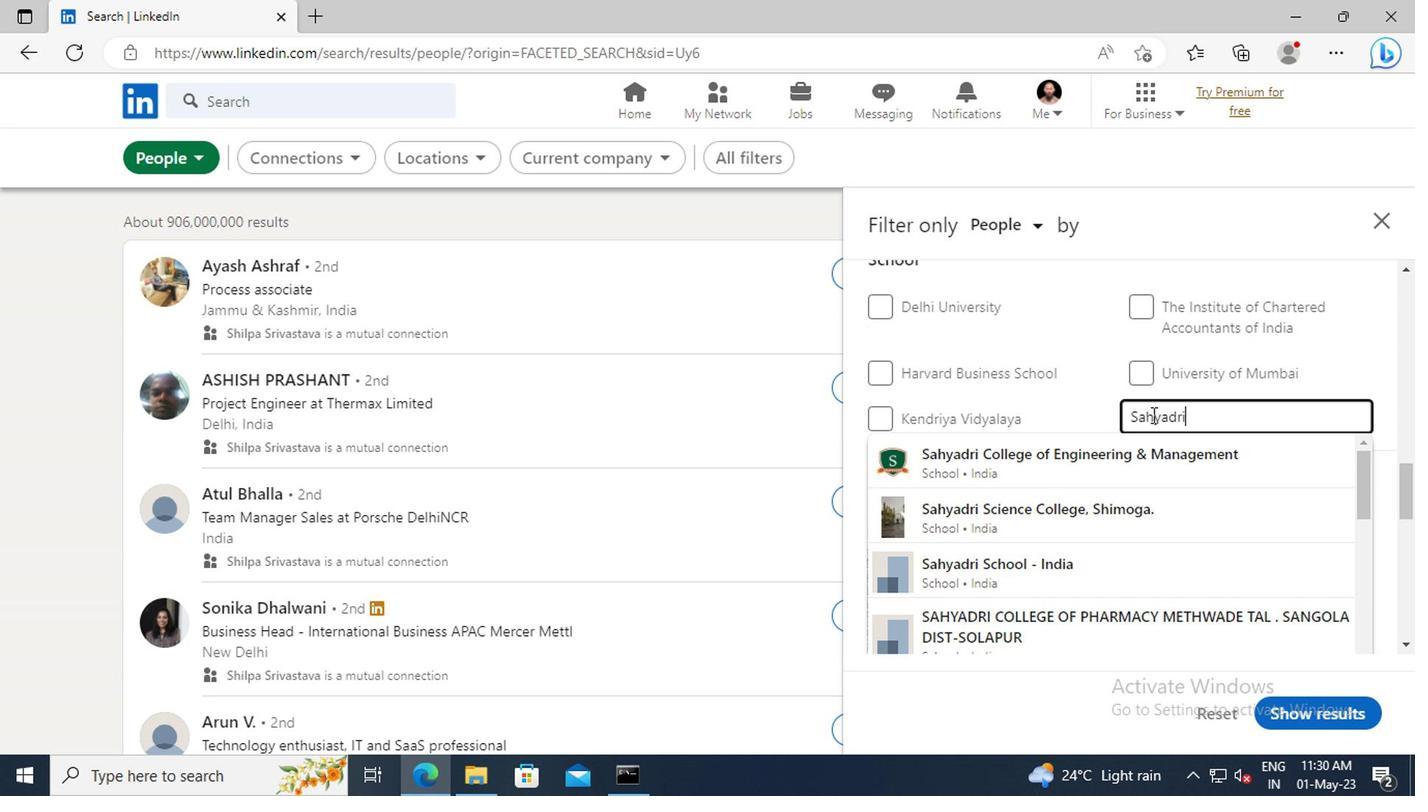 
Action: Mouse moved to (1150, 459)
Screenshot: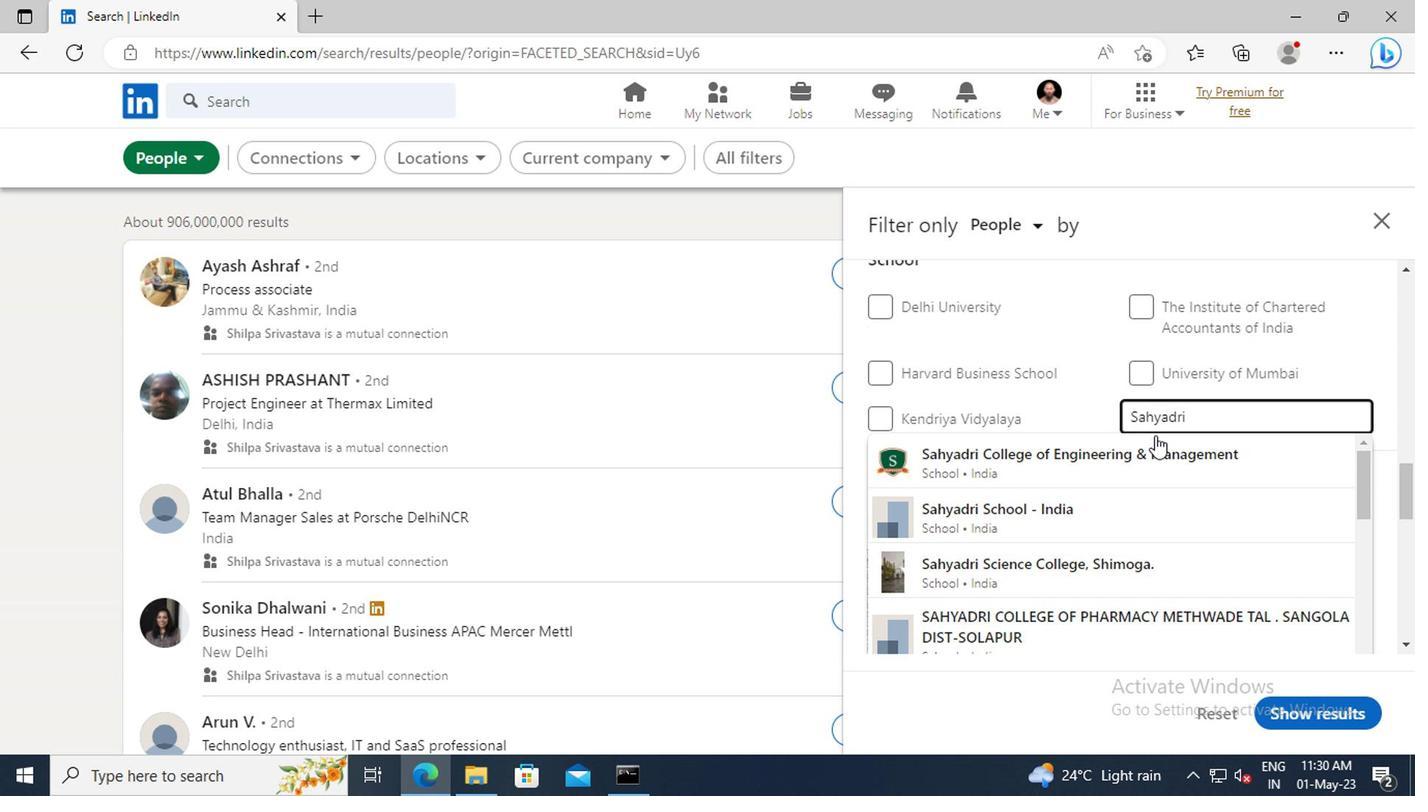 
Action: Mouse pressed left at (1150, 459)
Screenshot: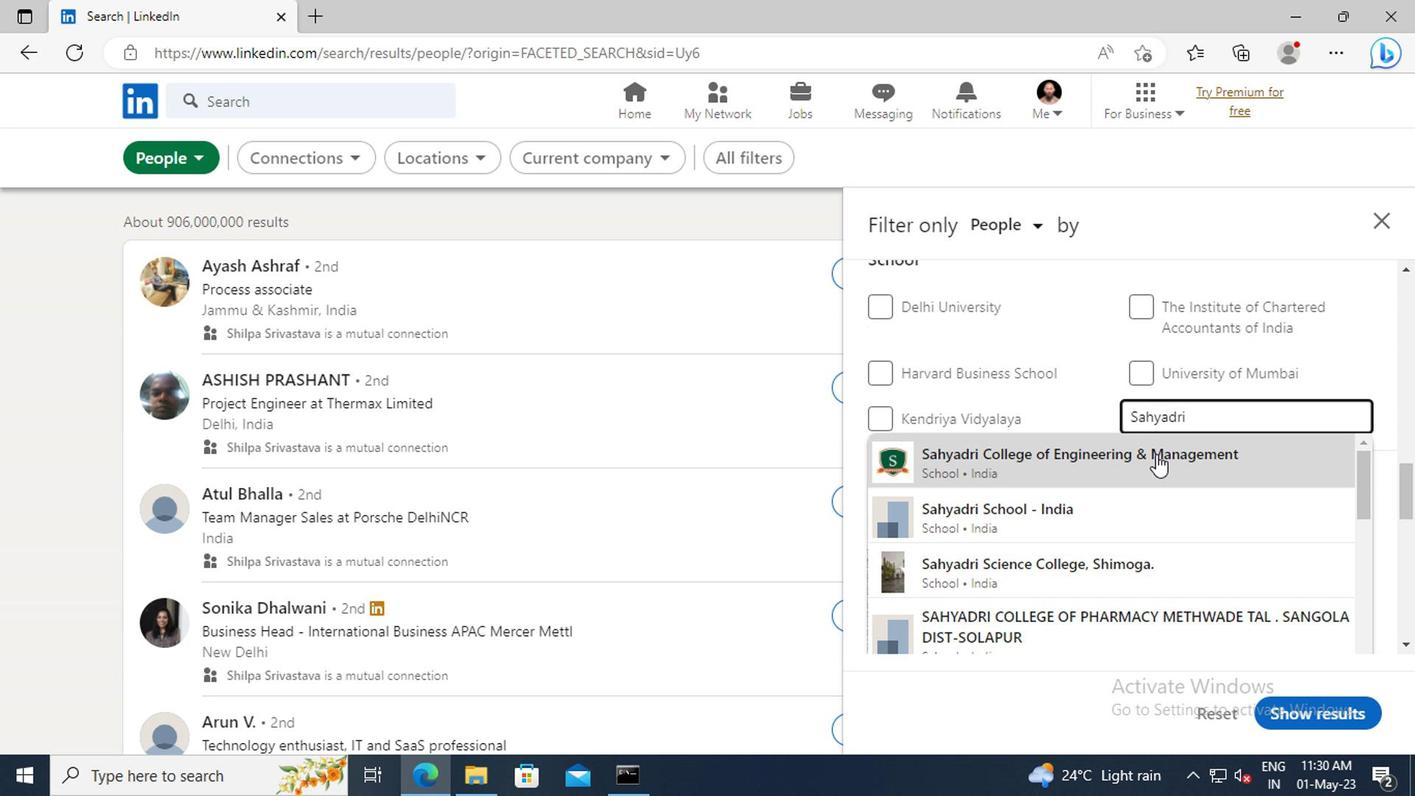 
Action: Mouse scrolled (1150, 457) with delta (0, -1)
Screenshot: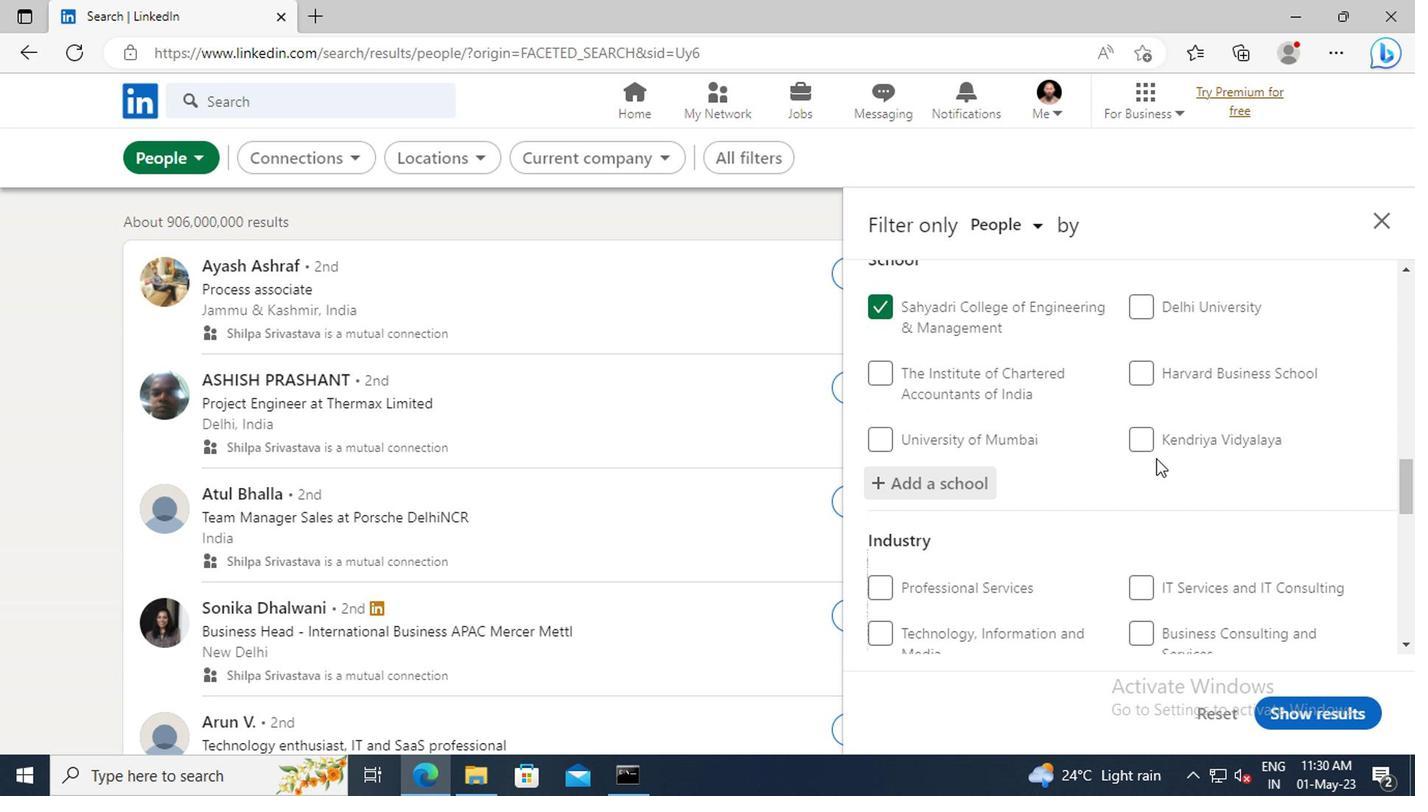 
Action: Mouse scrolled (1150, 457) with delta (0, -1)
Screenshot: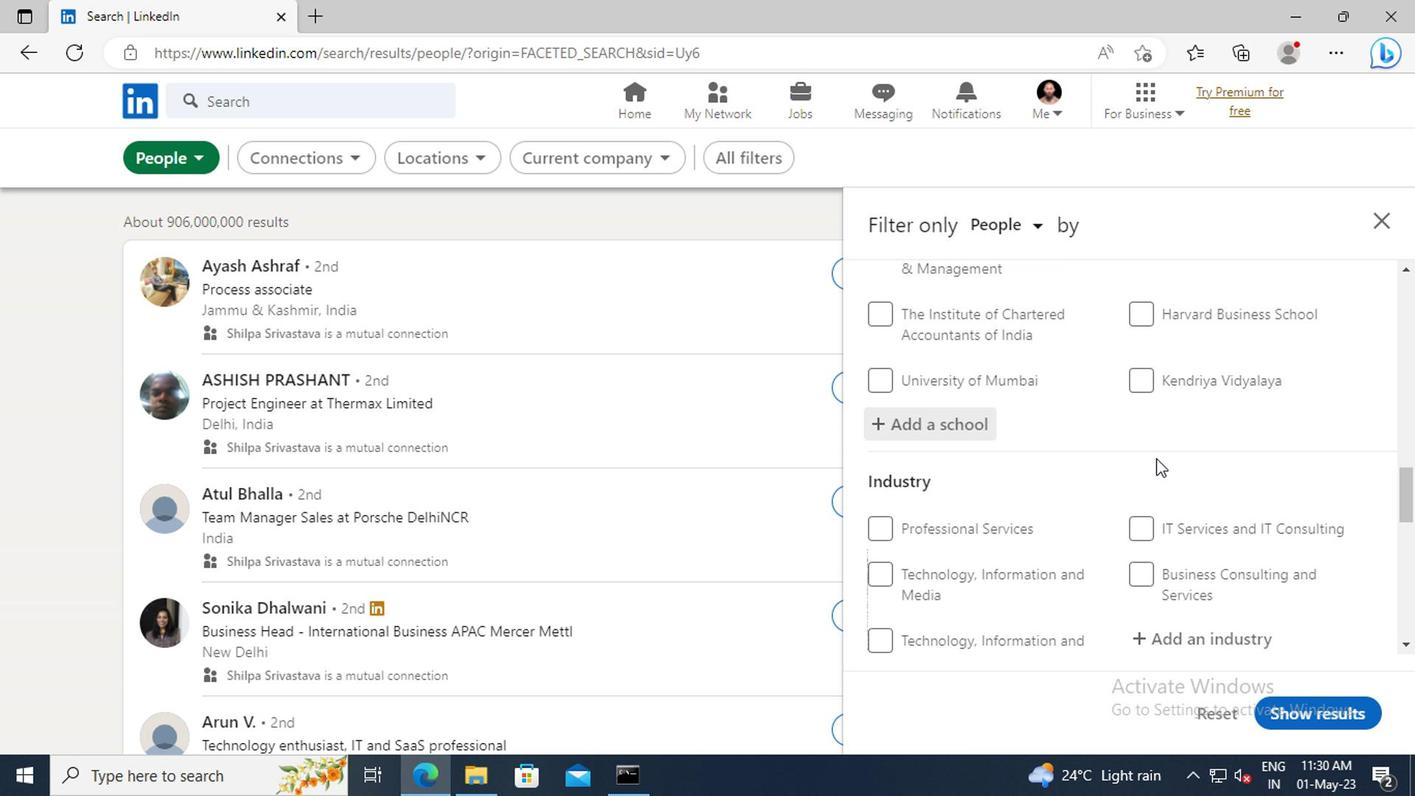 
Action: Mouse scrolled (1150, 457) with delta (0, -1)
Screenshot: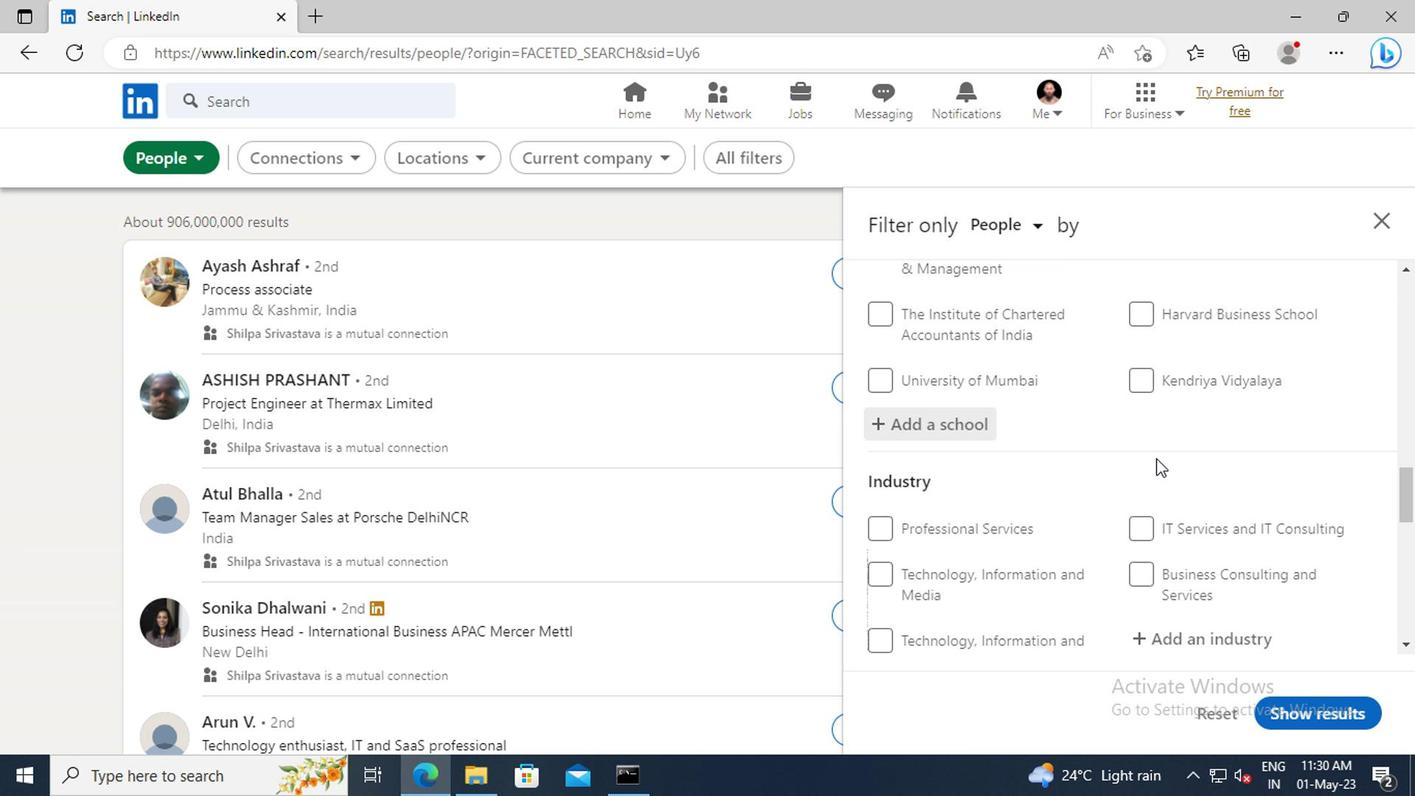 
Action: Mouse scrolled (1150, 457) with delta (0, -1)
Screenshot: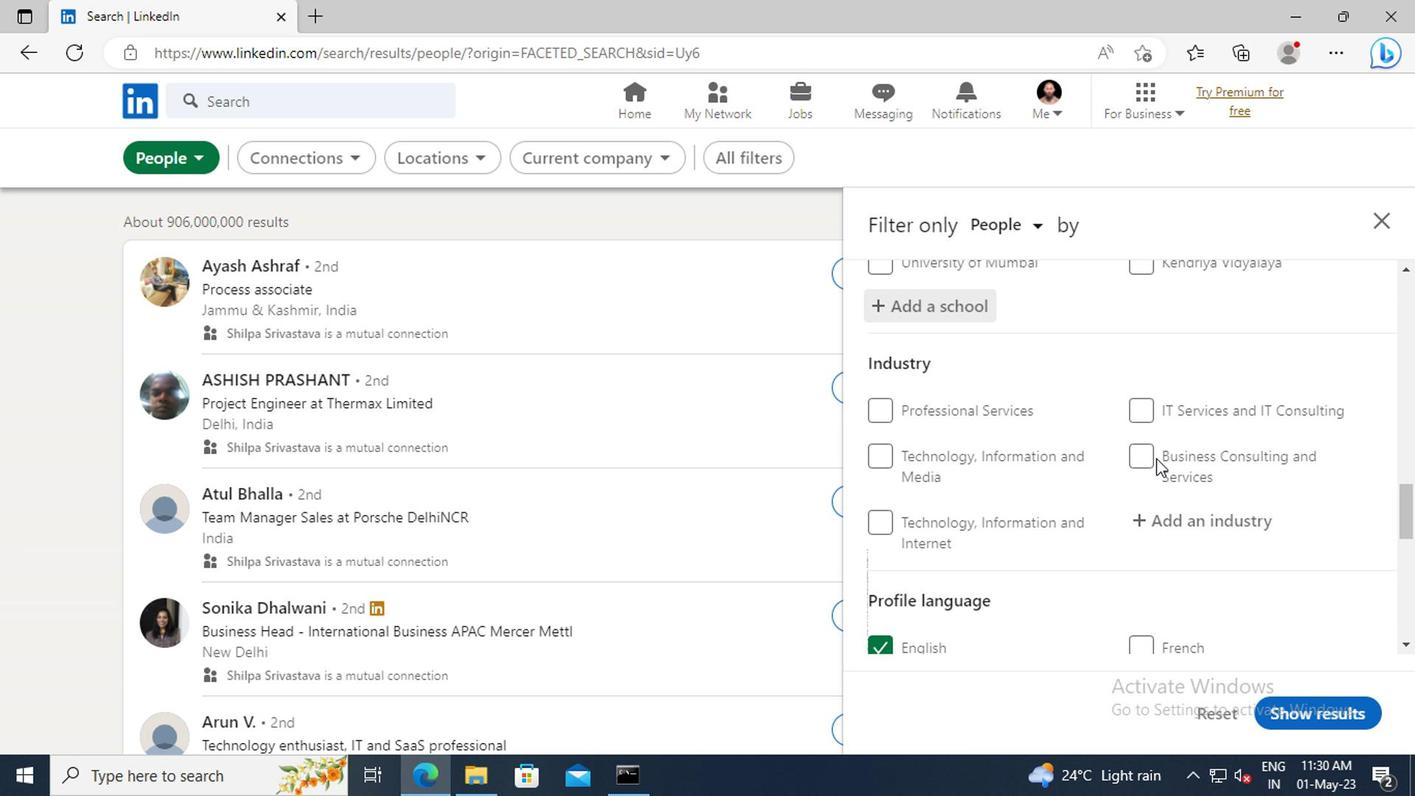 
Action: Mouse pressed left at (1150, 459)
Screenshot: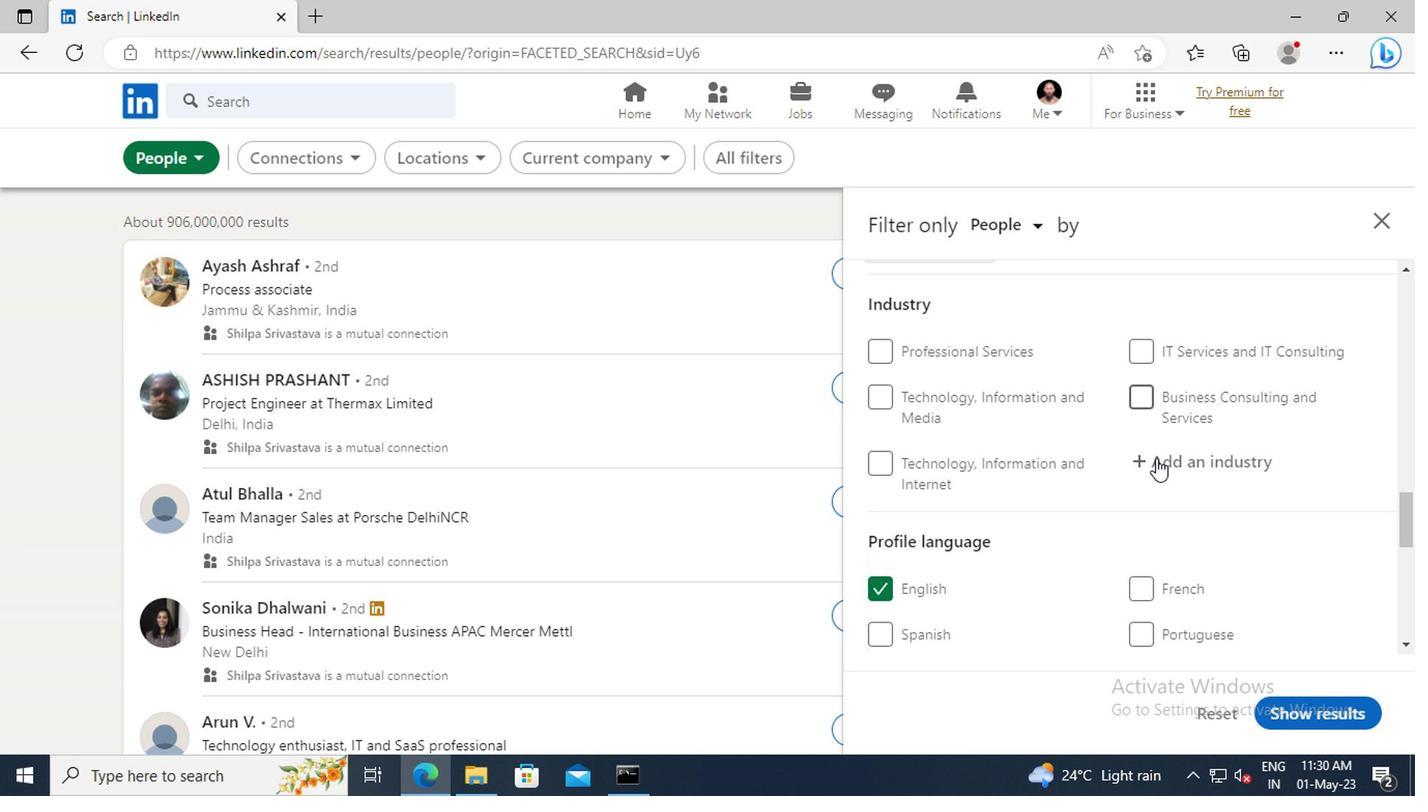 
Action: Key pressed <Key.shift>RESIDENTIAL<Key.space><Key.shift>BUI
Screenshot: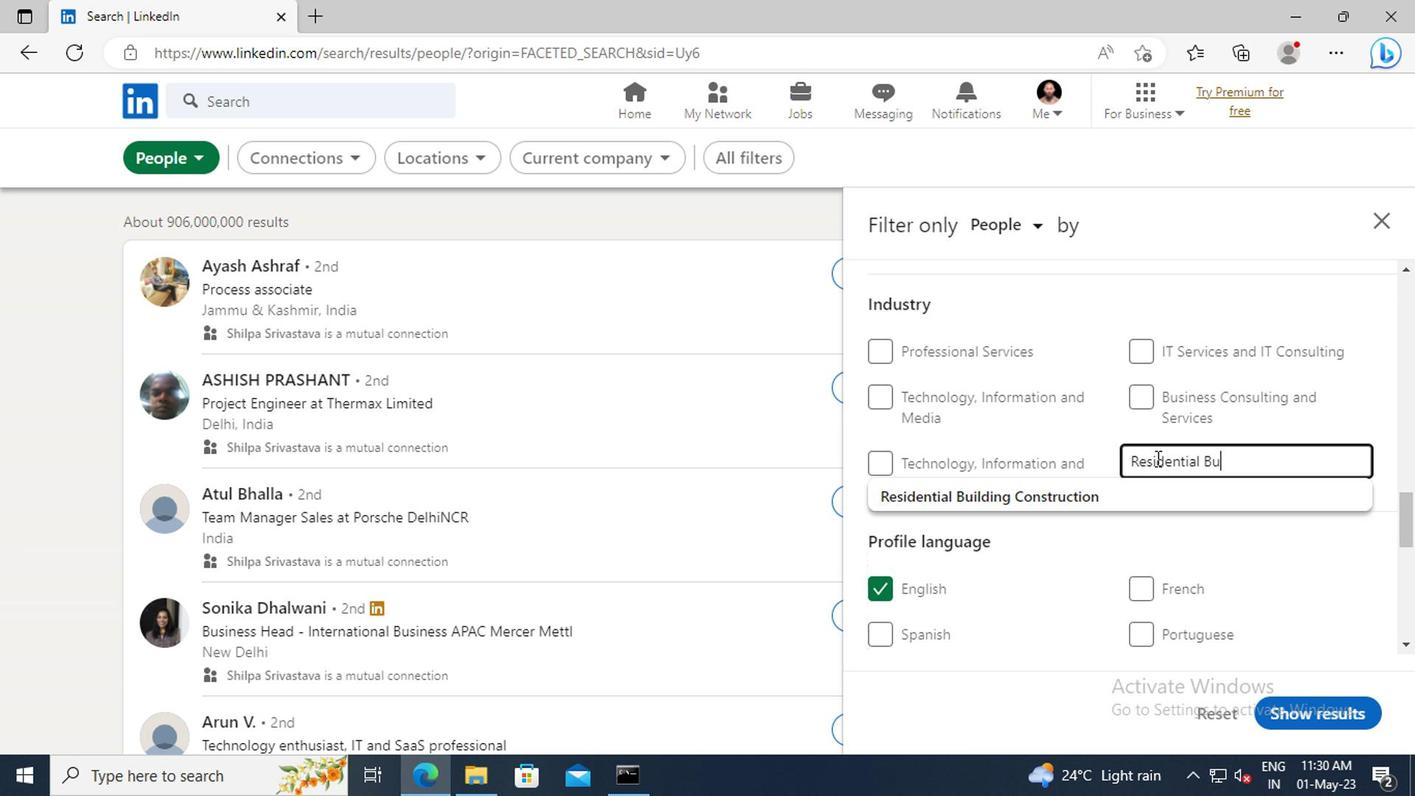 
Action: Mouse moved to (1137, 494)
Screenshot: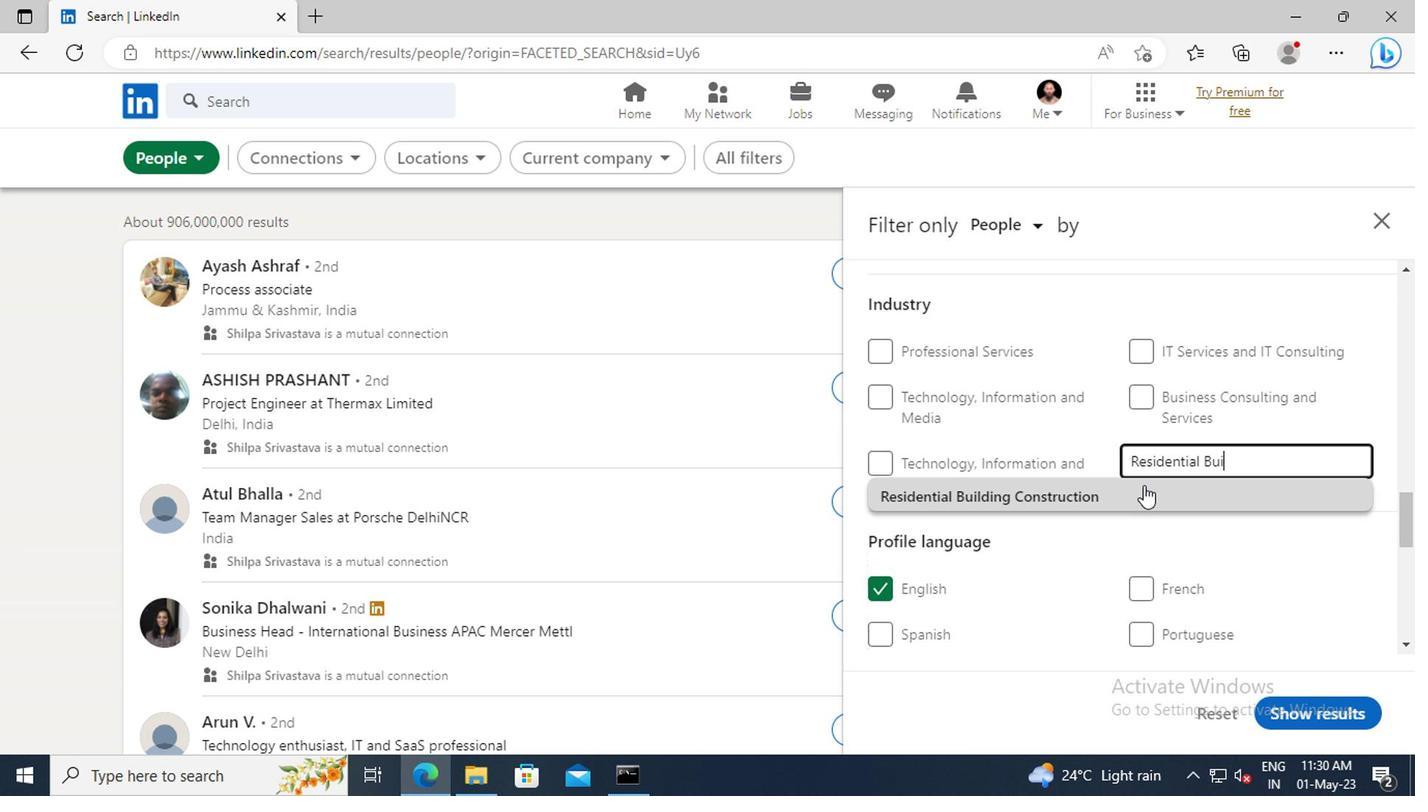 
Action: Mouse pressed left at (1137, 494)
Screenshot: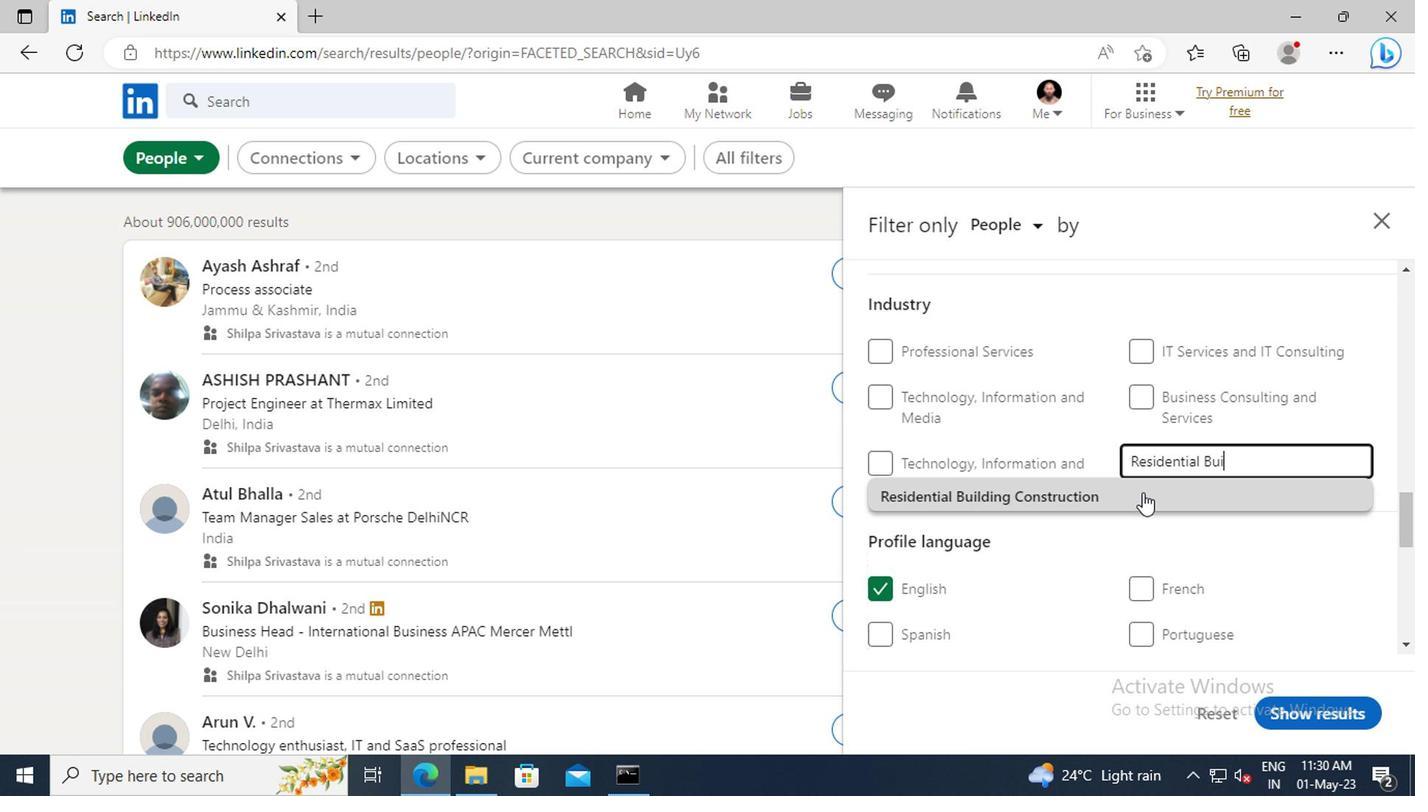 
Action: Mouse scrolled (1137, 493) with delta (0, 0)
Screenshot: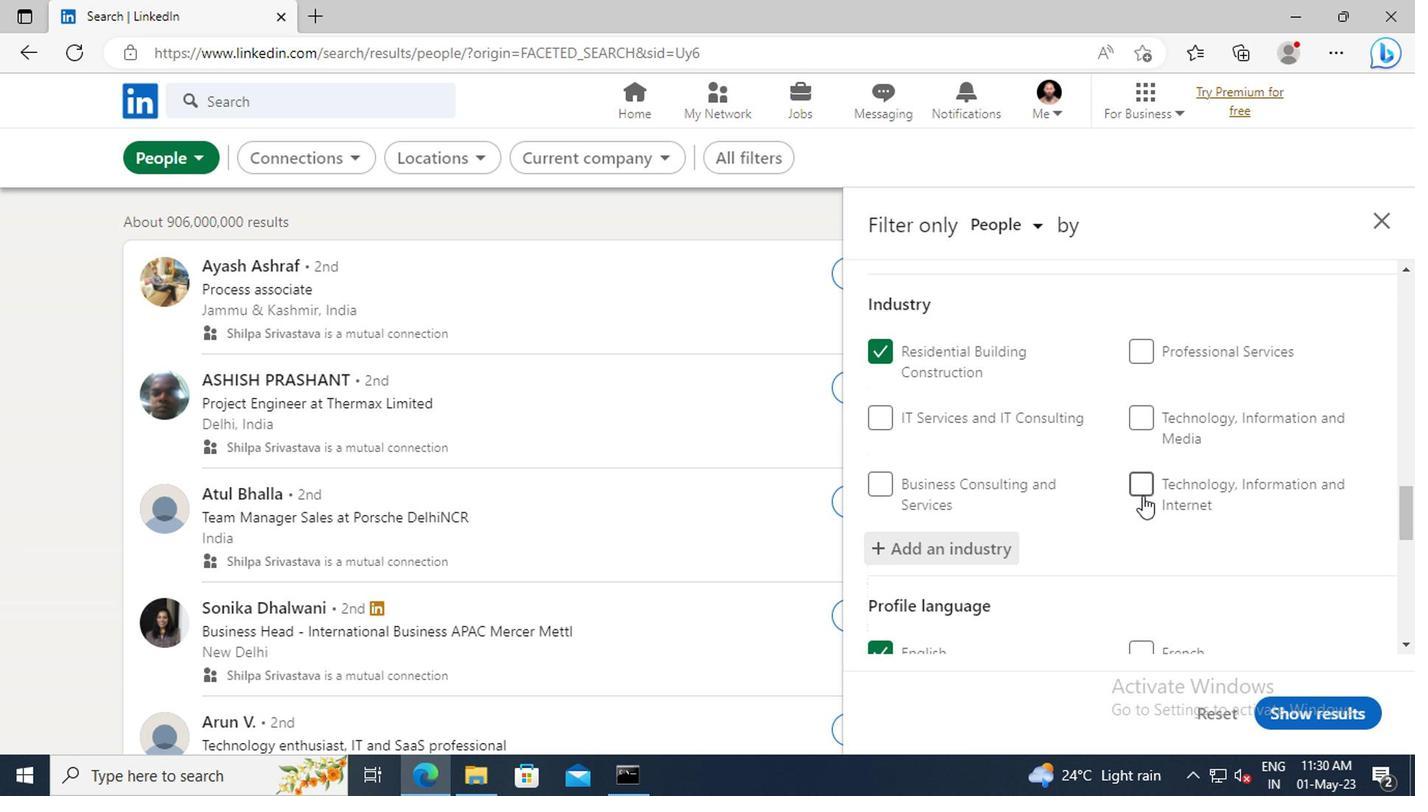 
Action: Mouse scrolled (1137, 493) with delta (0, 0)
Screenshot: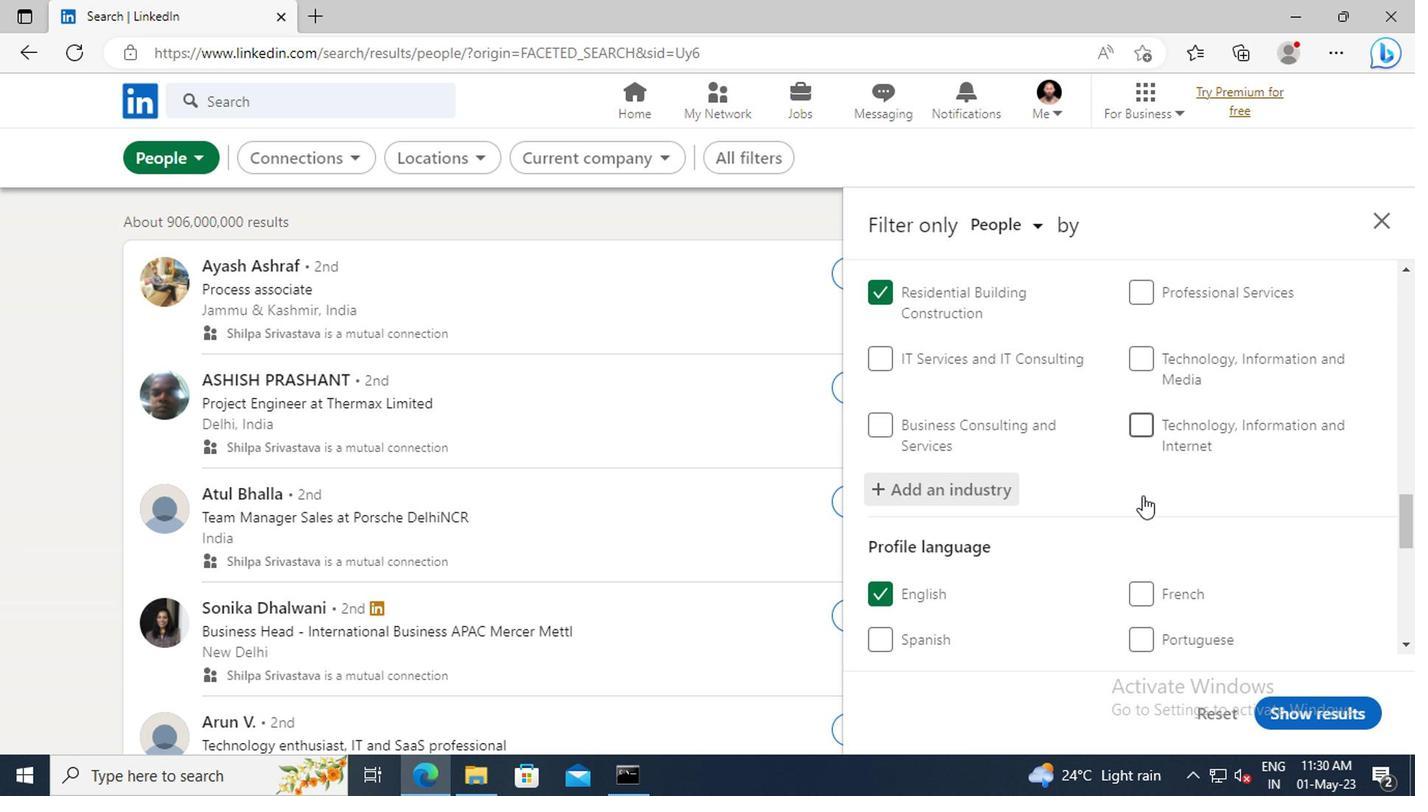 
Action: Mouse scrolled (1137, 493) with delta (0, 0)
Screenshot: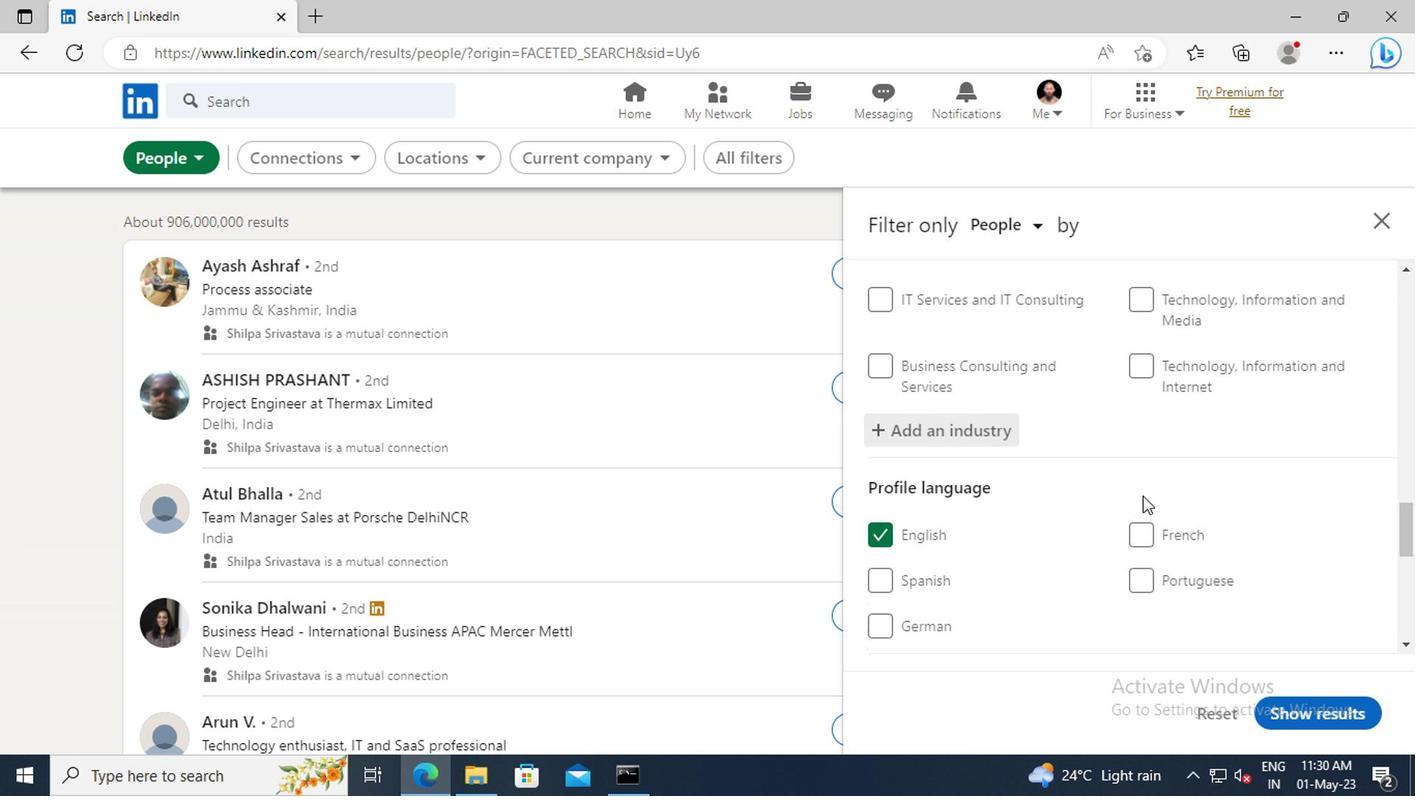 
Action: Mouse scrolled (1137, 493) with delta (0, 0)
Screenshot: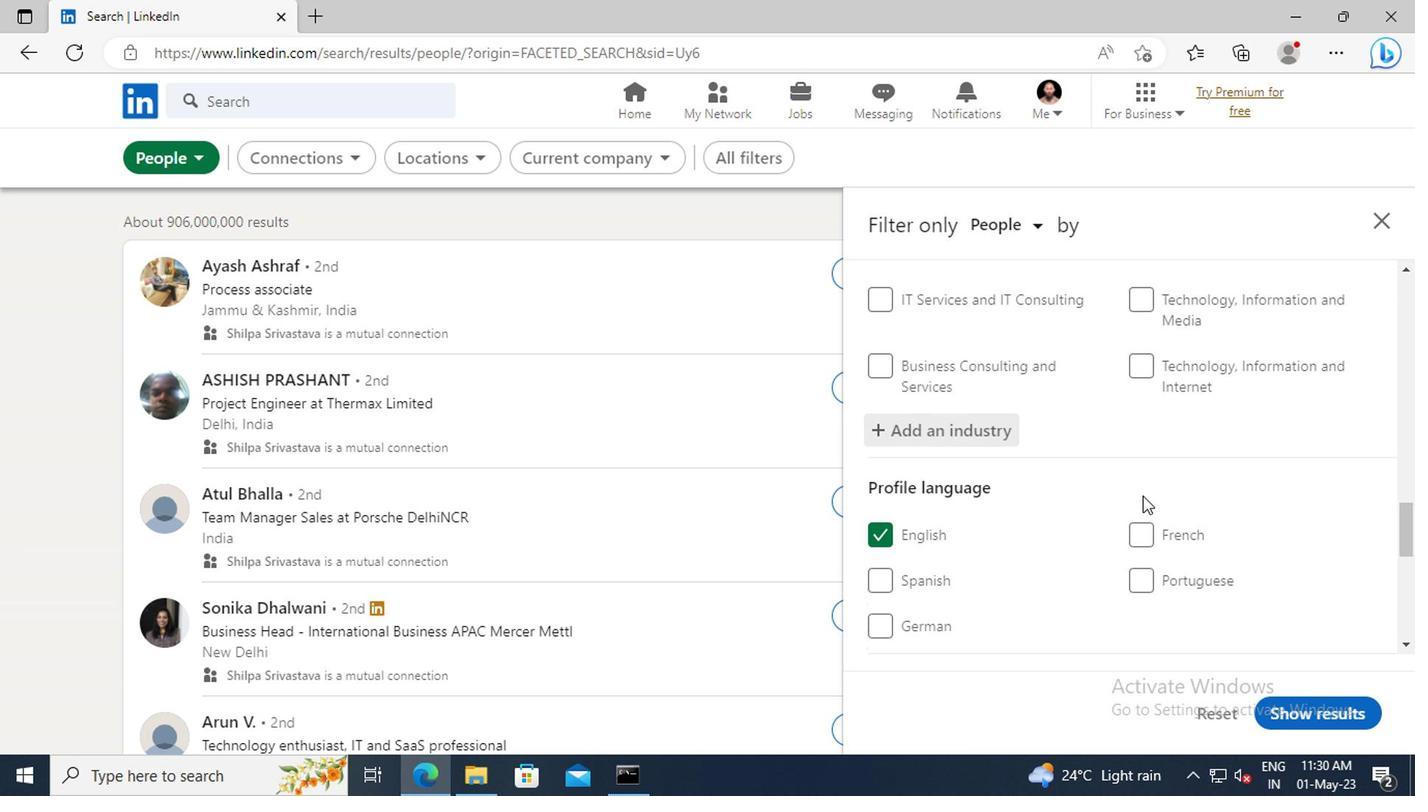 
Action: Mouse scrolled (1137, 493) with delta (0, 0)
Screenshot: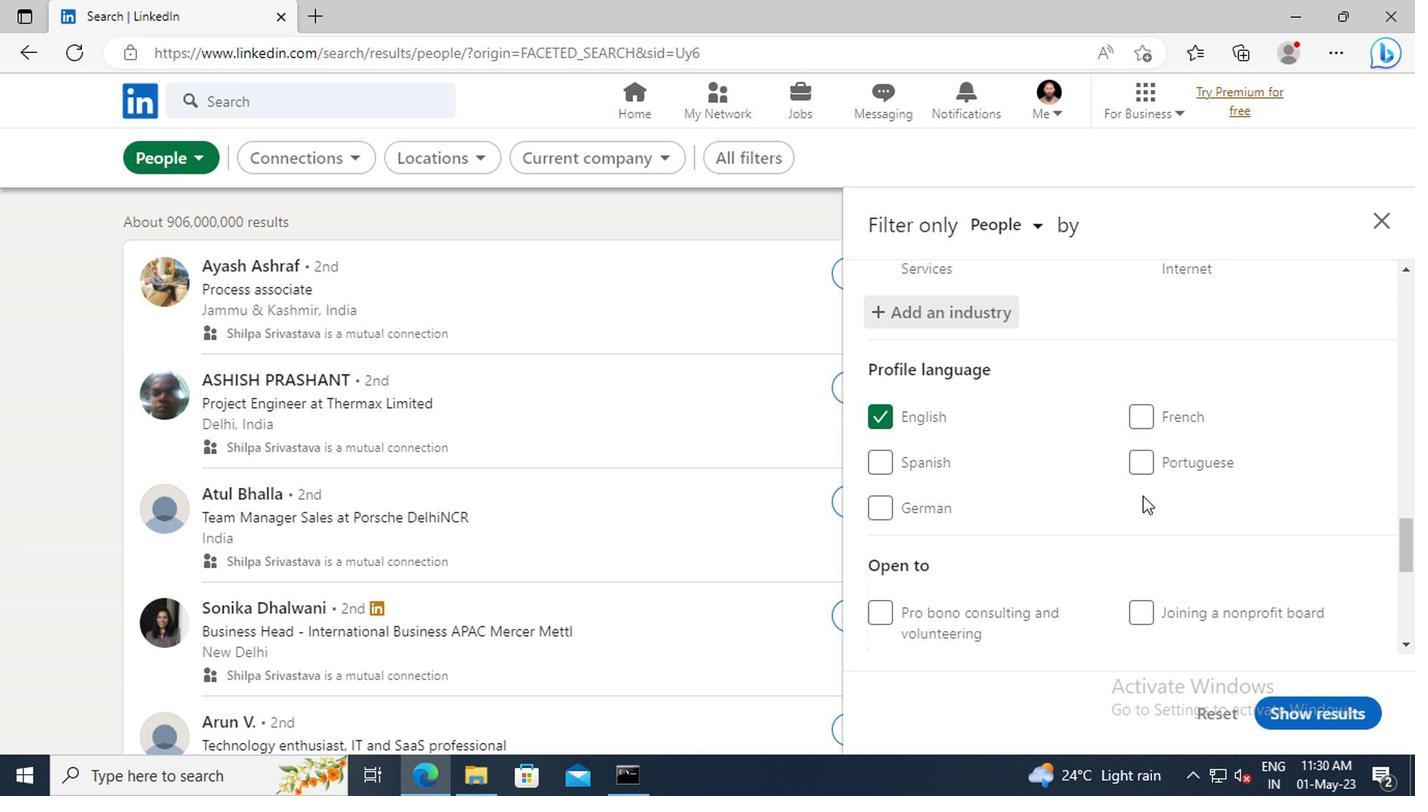 
Action: Mouse scrolled (1137, 493) with delta (0, 0)
Screenshot: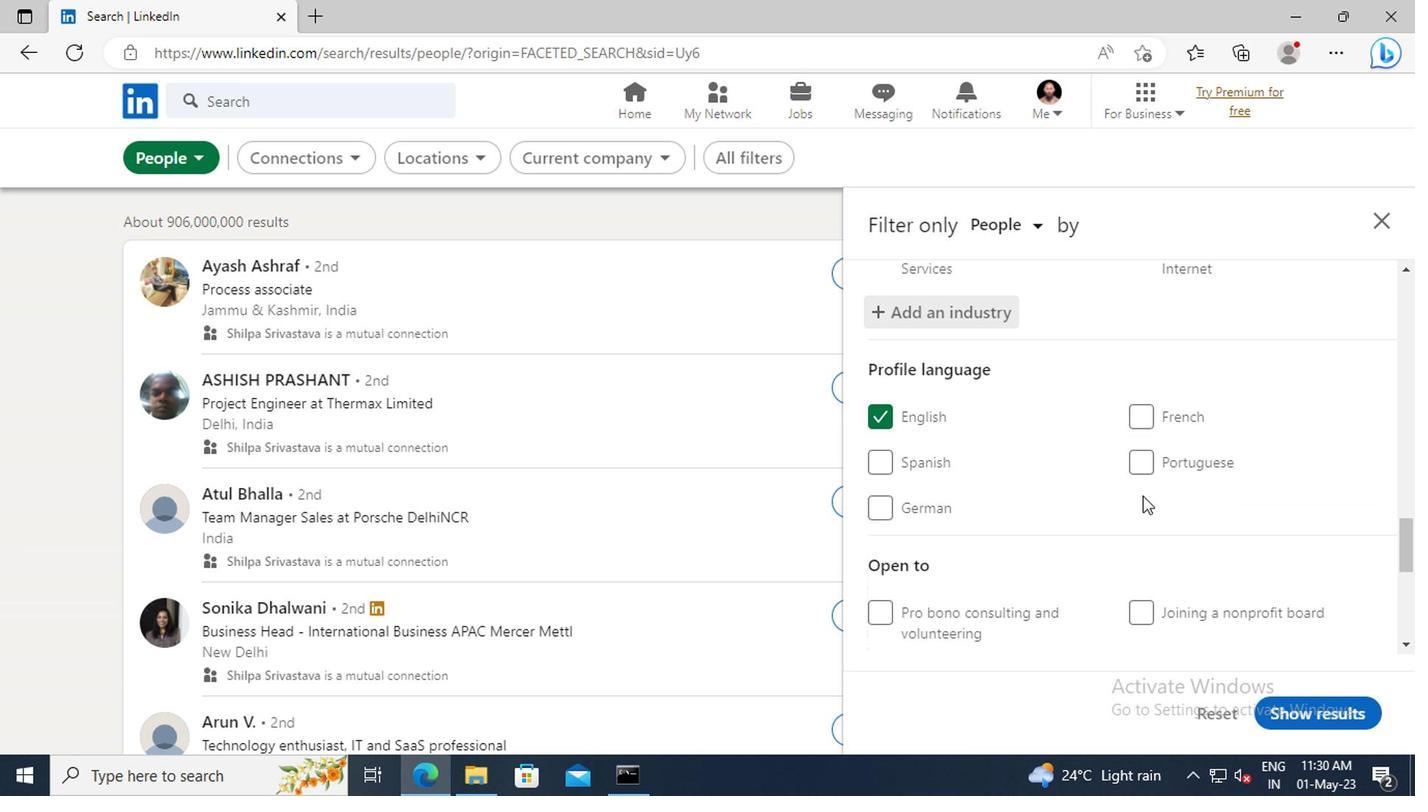 
Action: Mouse scrolled (1137, 493) with delta (0, 0)
Screenshot: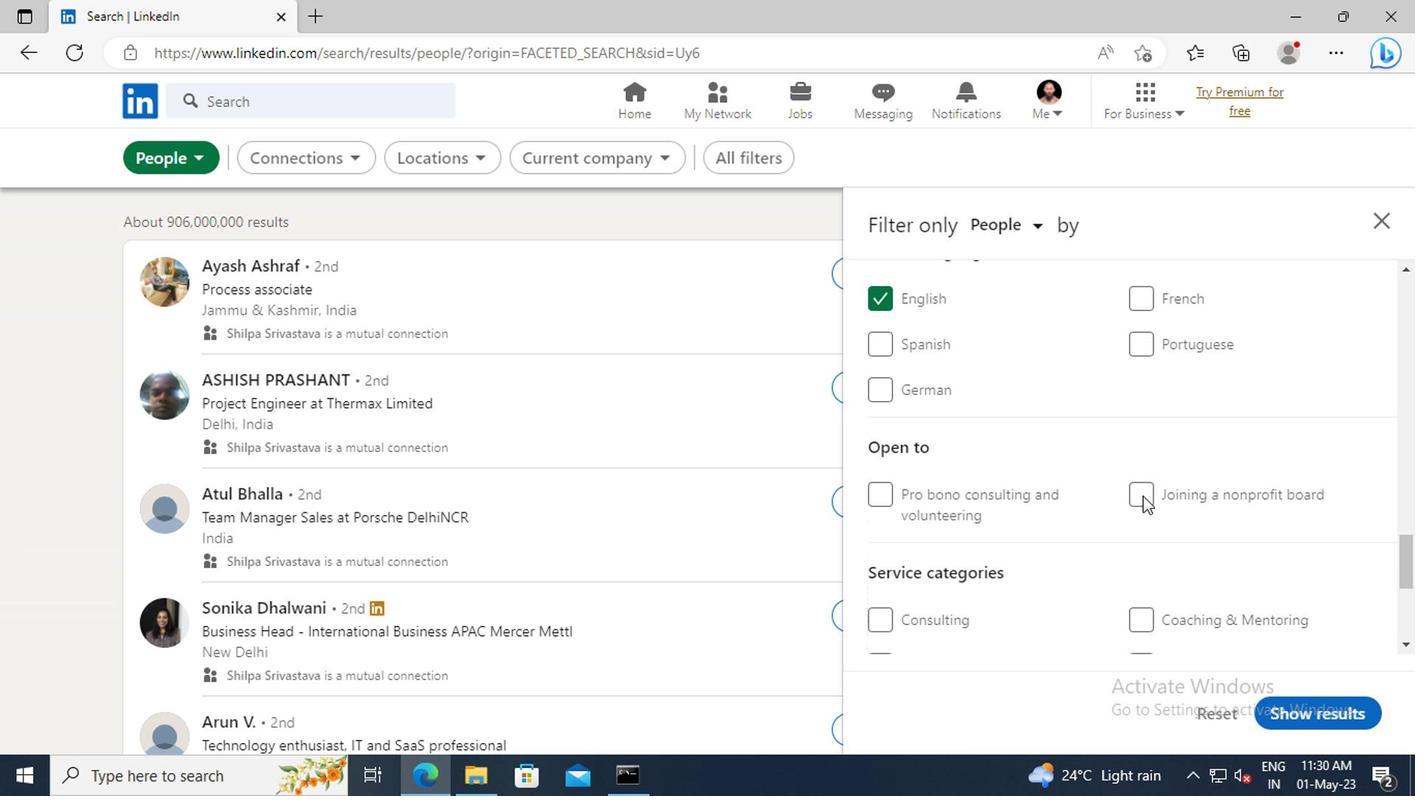 
Action: Mouse scrolled (1137, 493) with delta (0, 0)
Screenshot: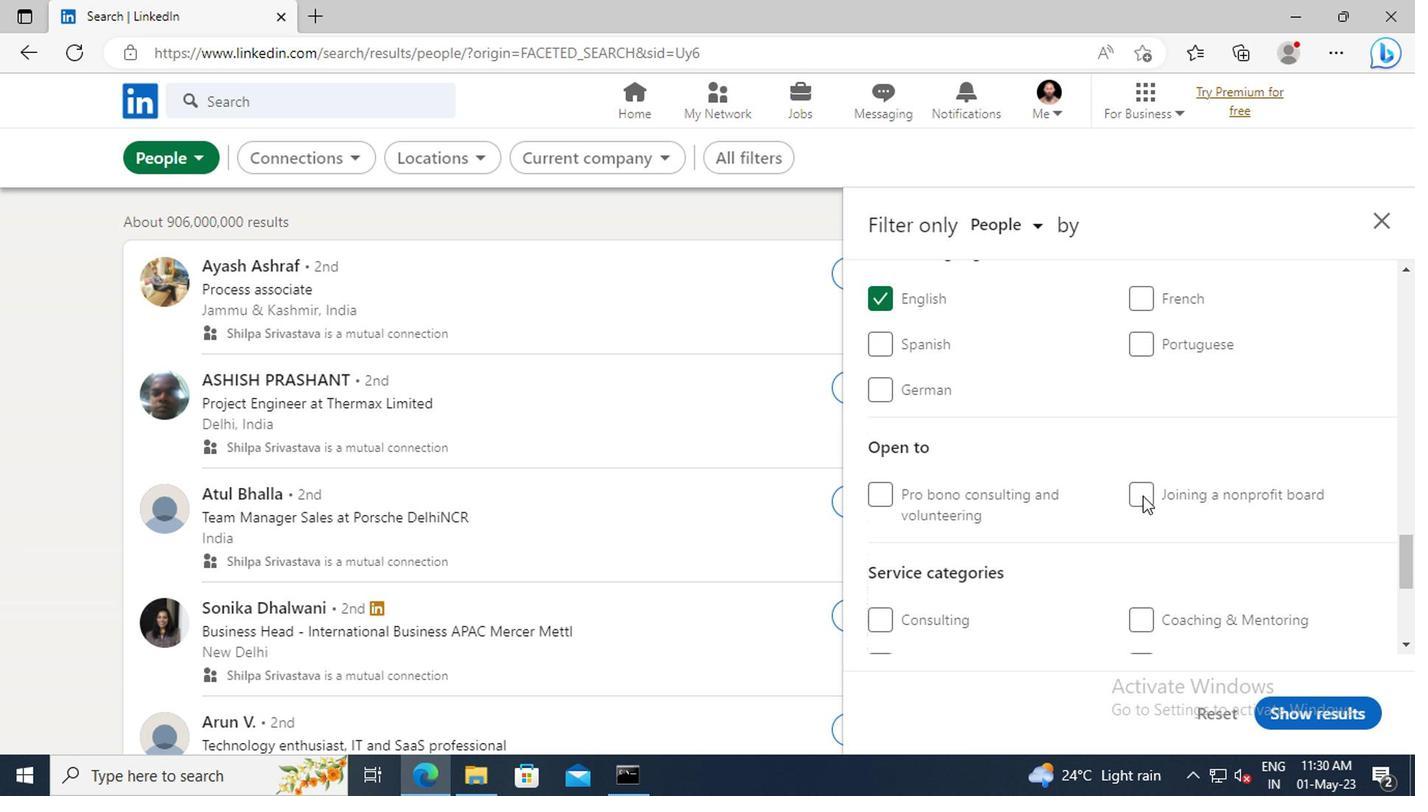 
Action: Mouse moved to (1139, 500)
Screenshot: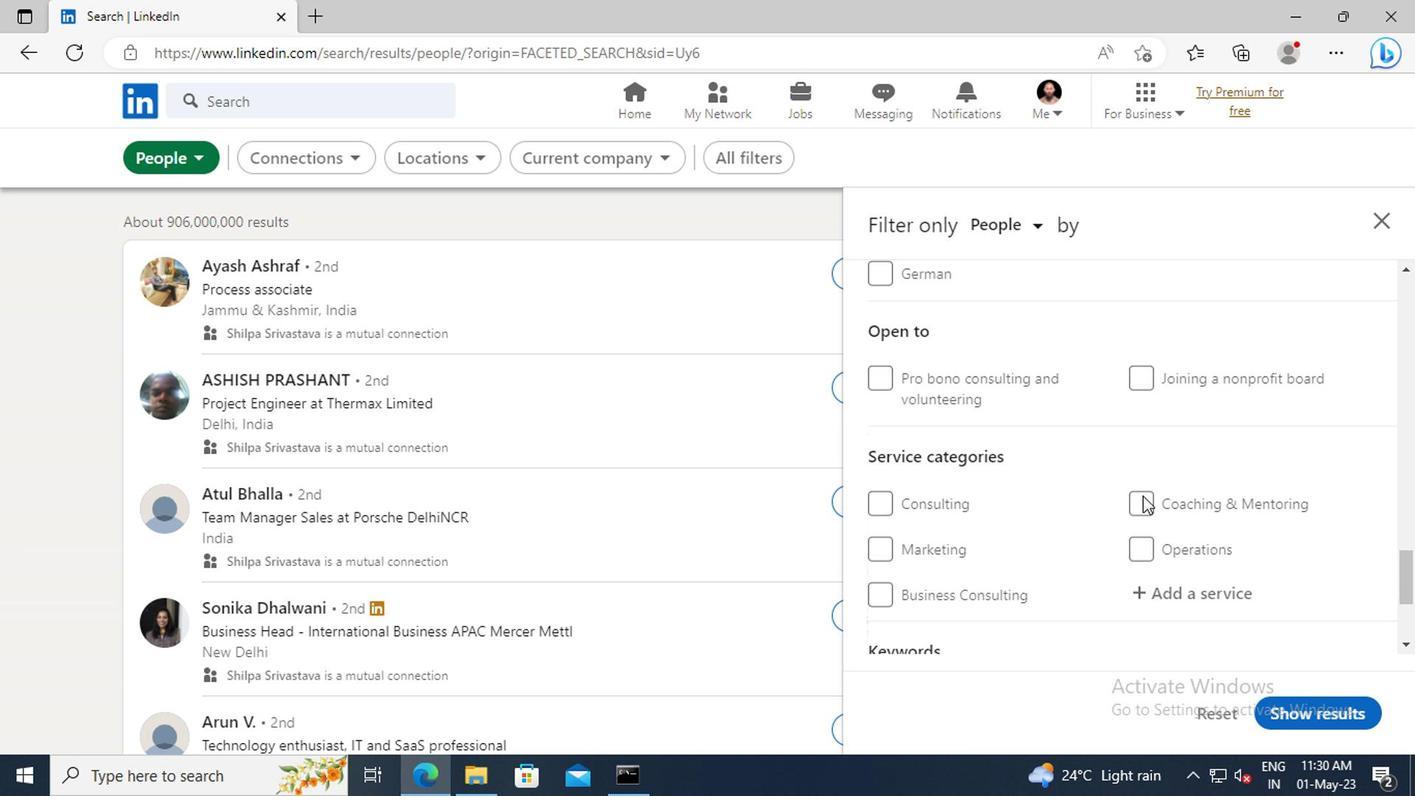 
Action: Mouse scrolled (1139, 499) with delta (0, 0)
Screenshot: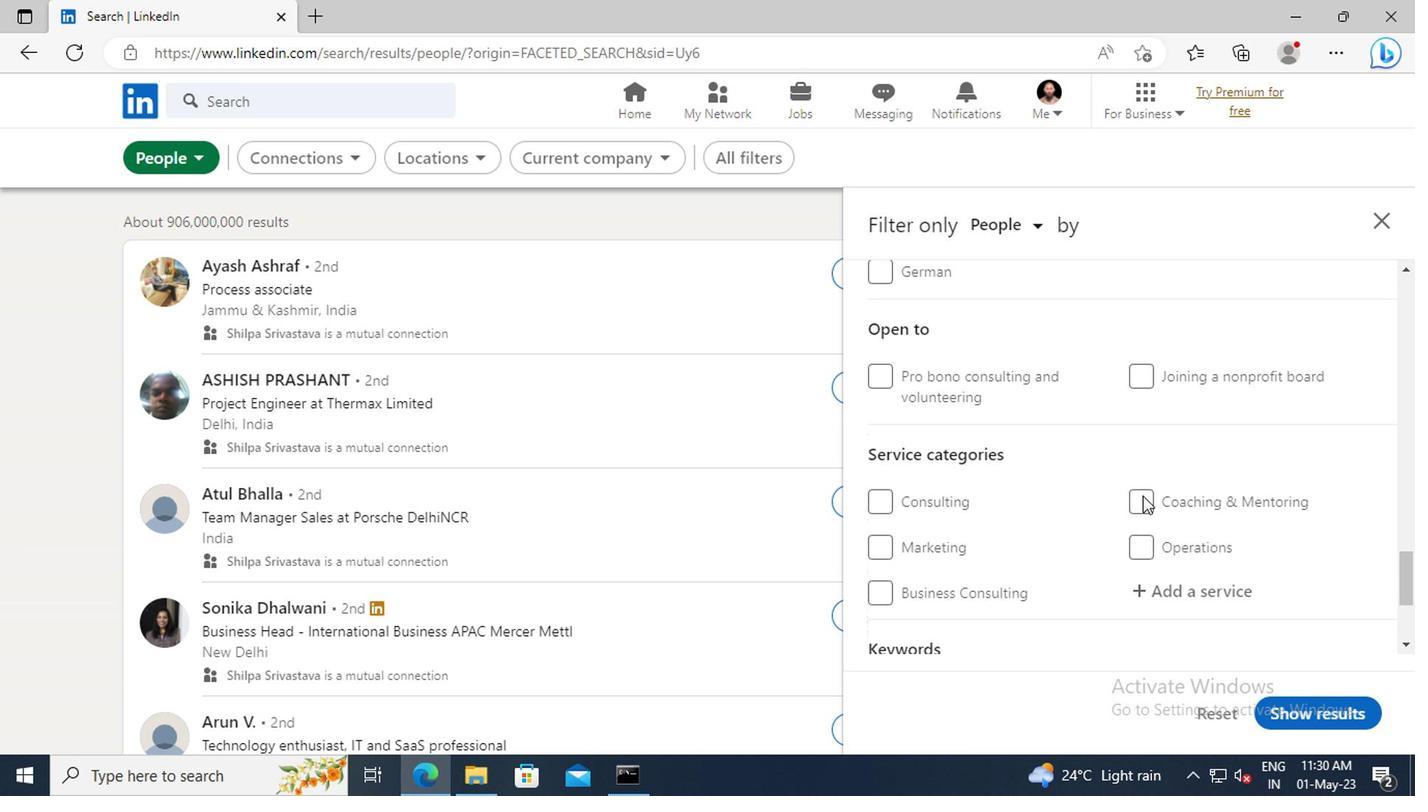 
Action: Mouse scrolled (1139, 499) with delta (0, 0)
Screenshot: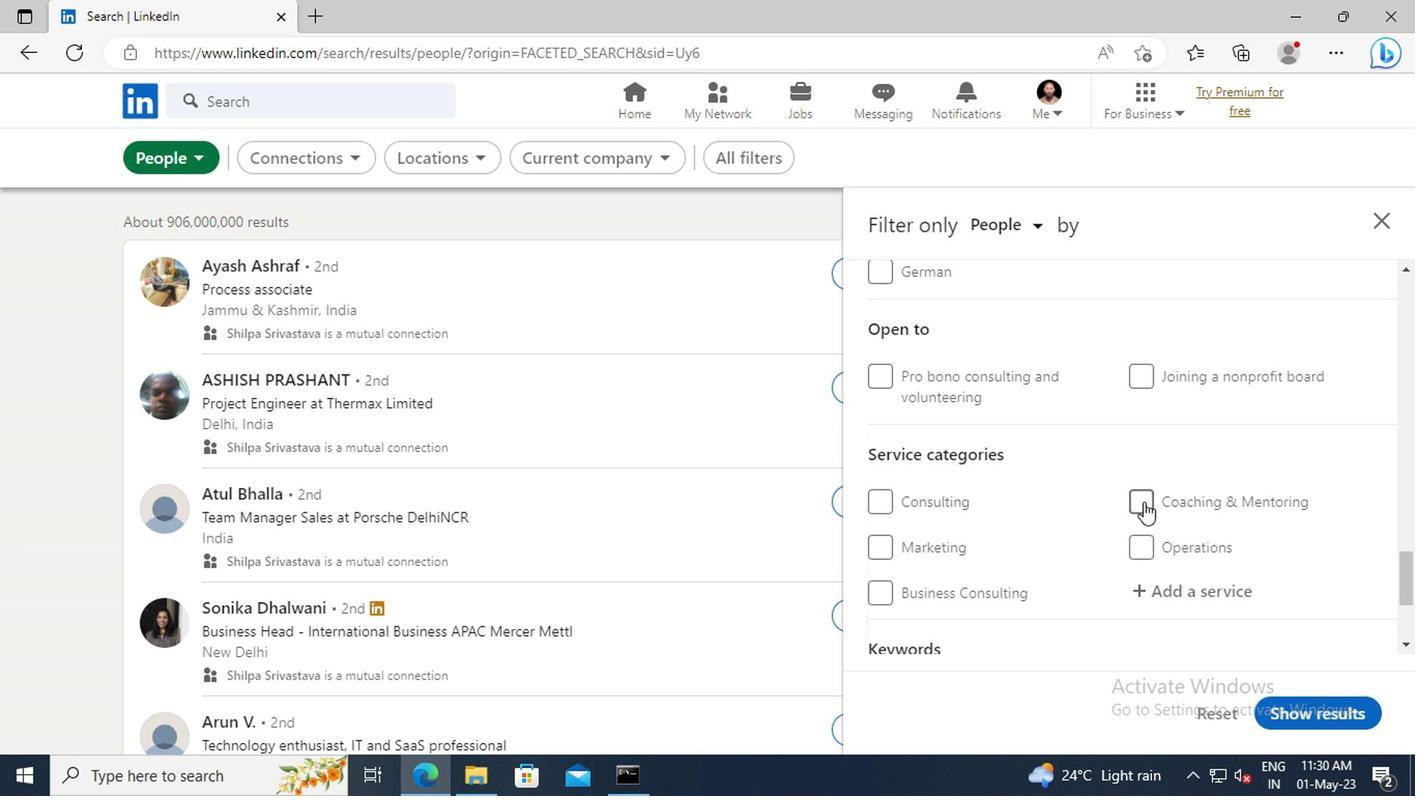 
Action: Mouse moved to (1153, 482)
Screenshot: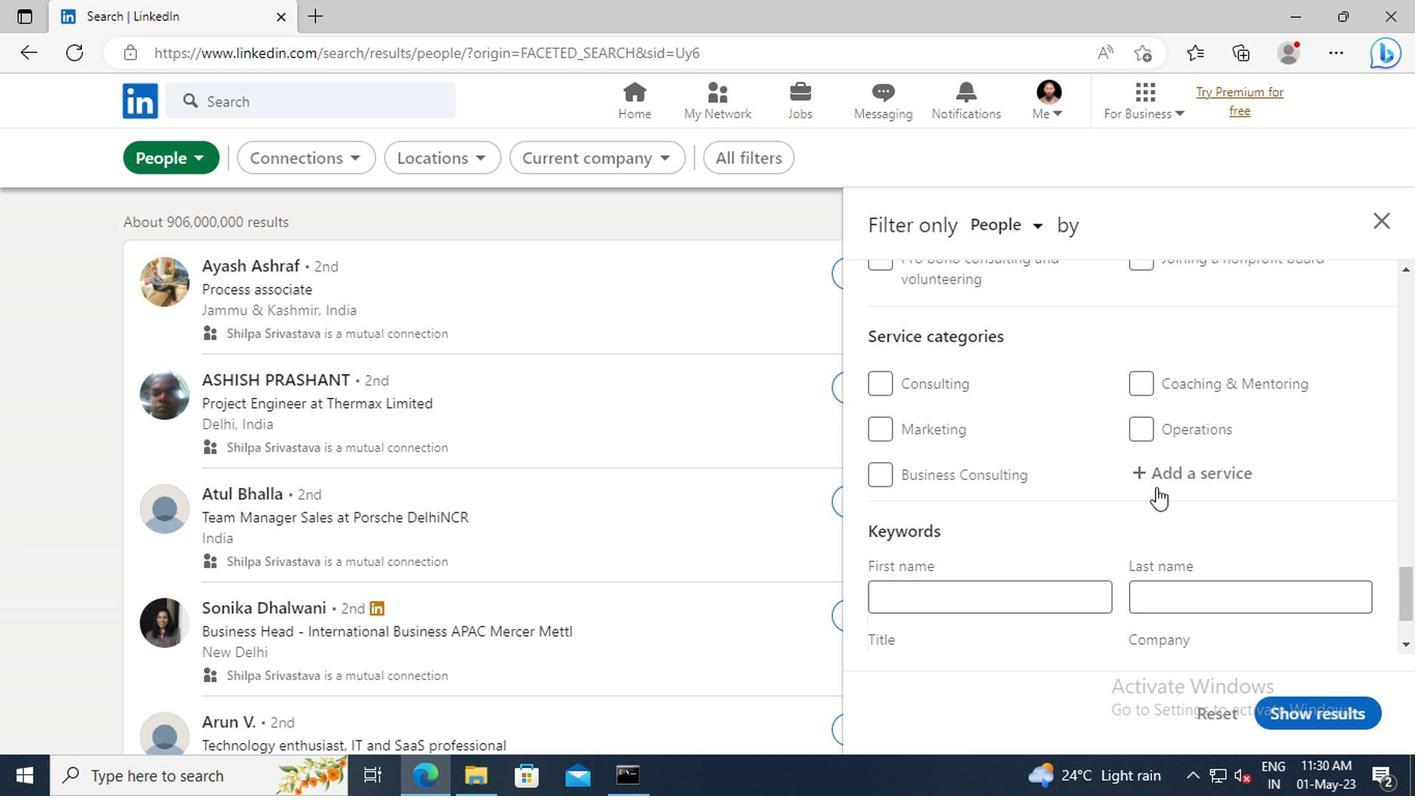 
Action: Mouse pressed left at (1153, 482)
Screenshot: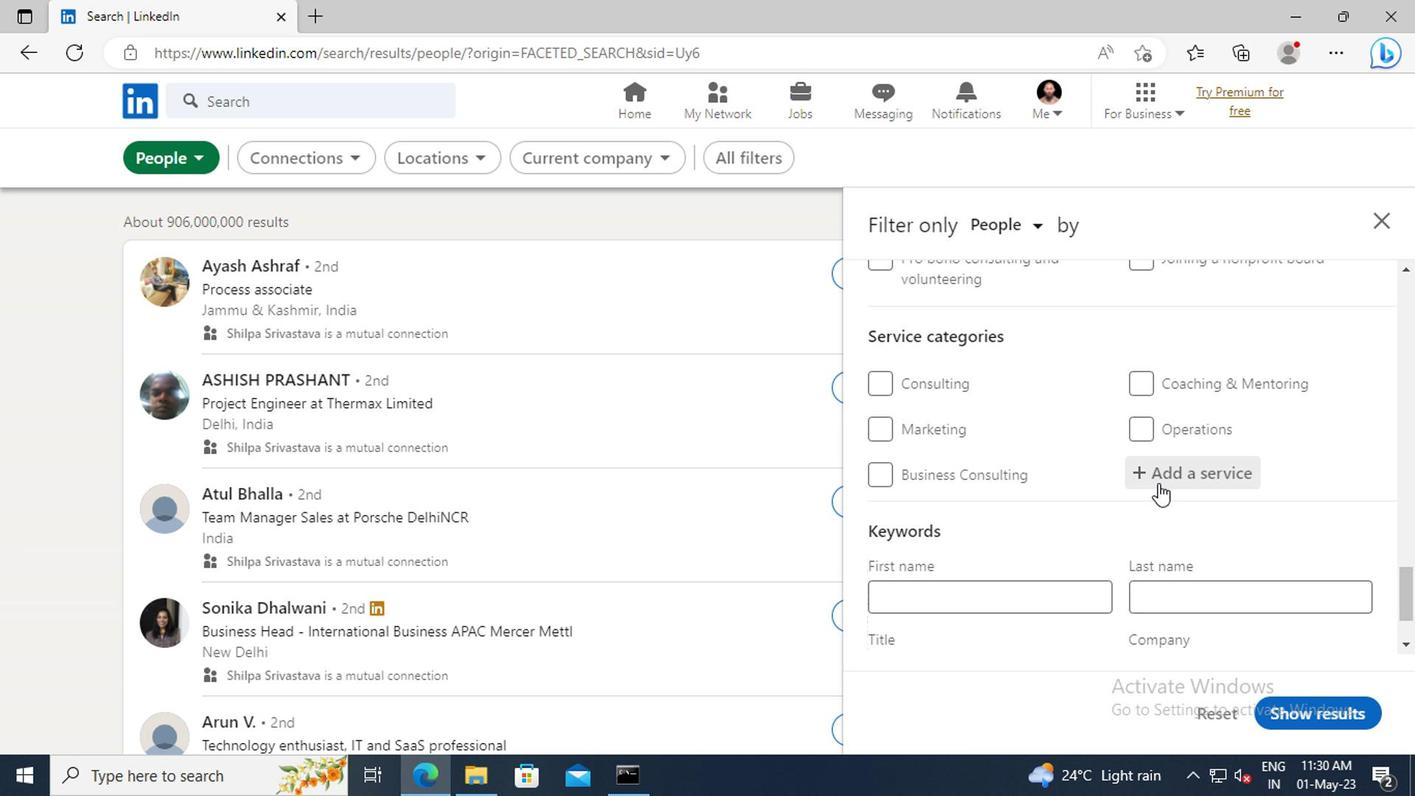 
Action: Key pressed <Key.shift>FINANCIAL<Key.space><Key.shift>ADVI
Screenshot: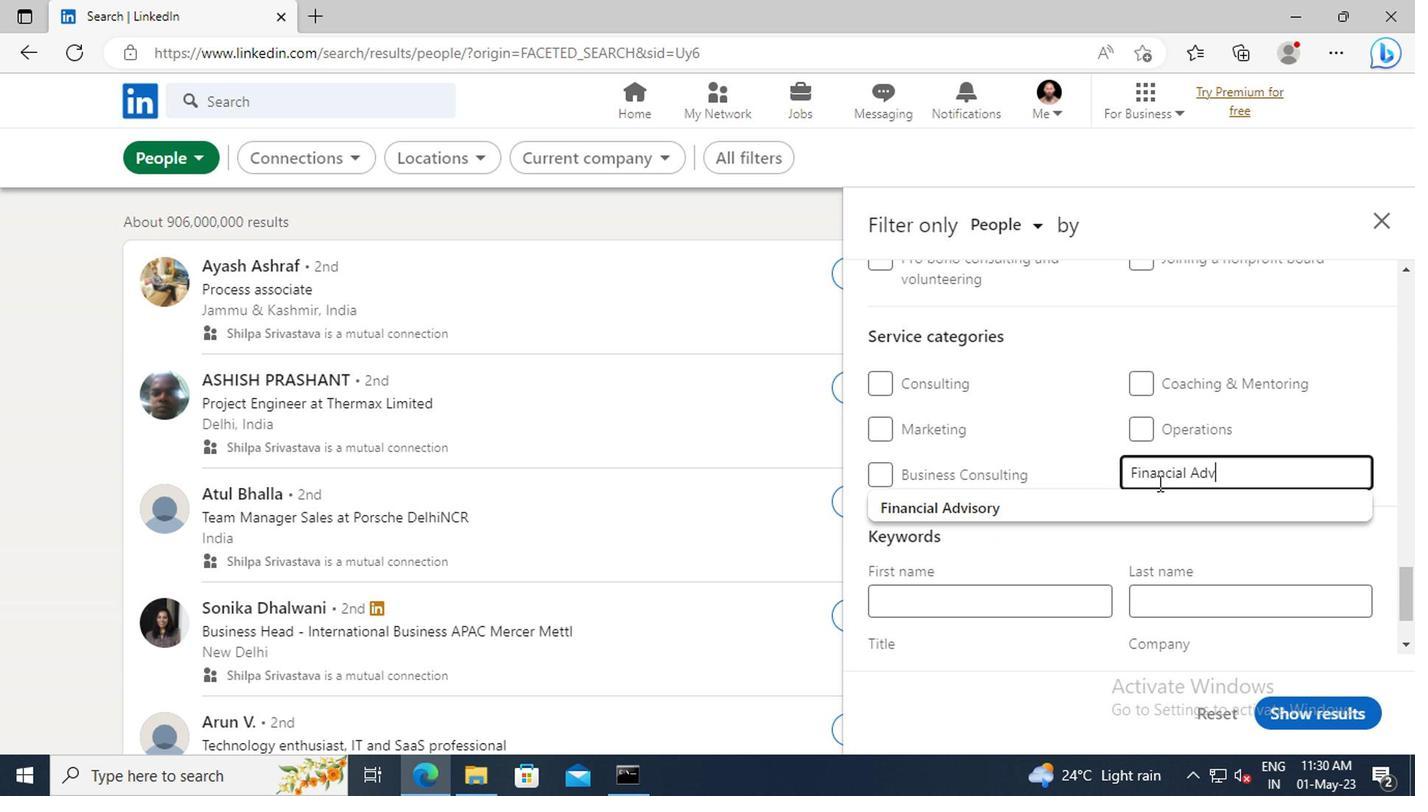 
Action: Mouse moved to (1094, 502)
Screenshot: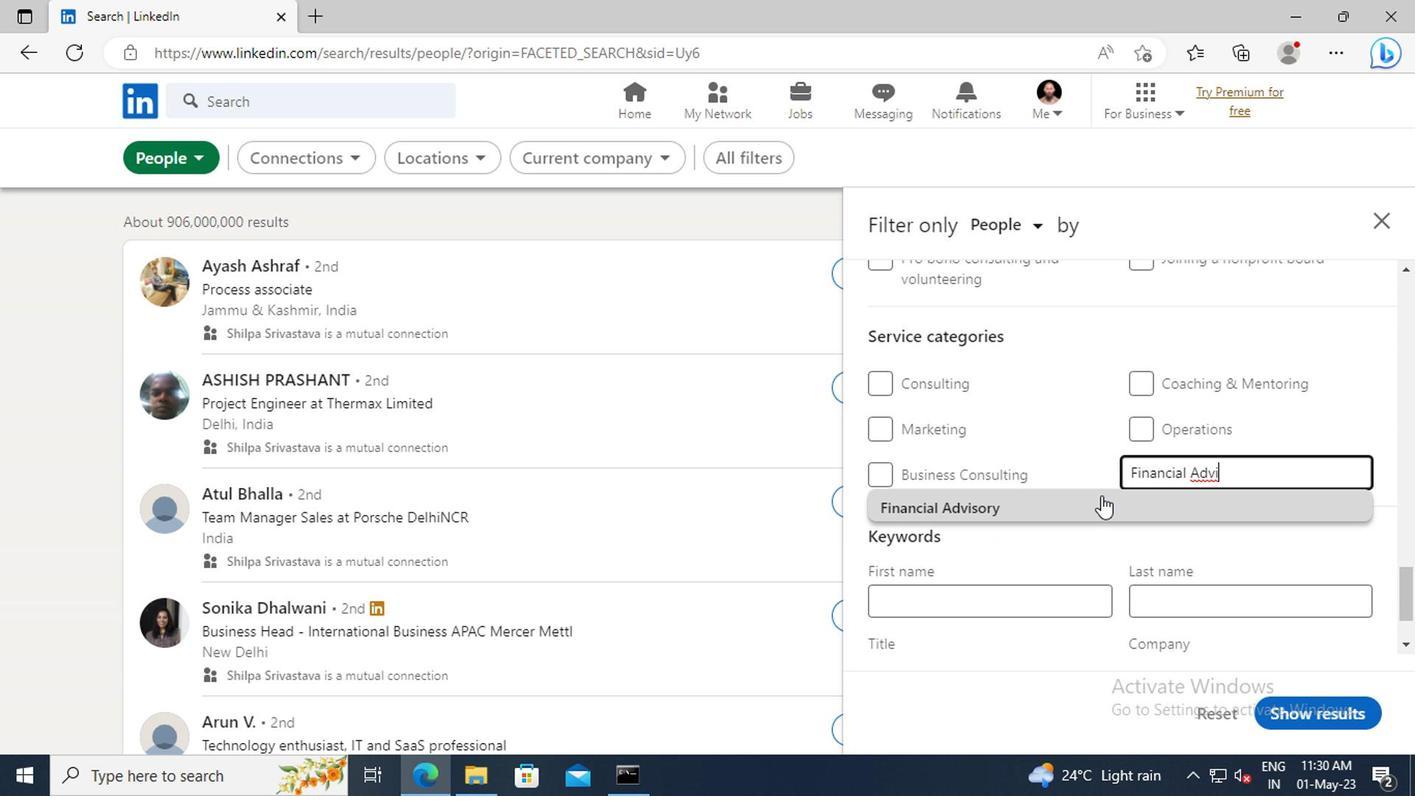 
Action: Mouse pressed left at (1094, 502)
Screenshot: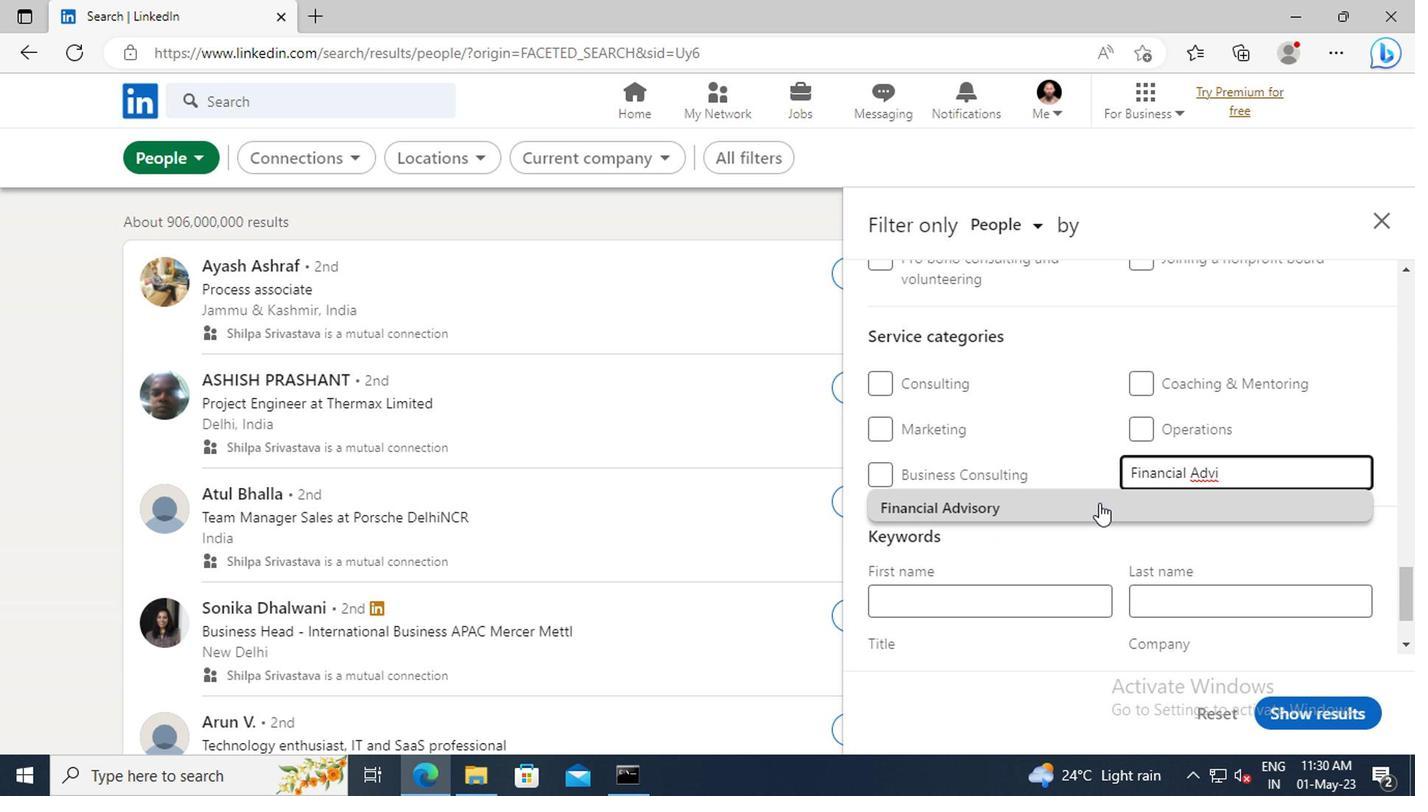 
Action: Mouse scrolled (1094, 502) with delta (0, 0)
Screenshot: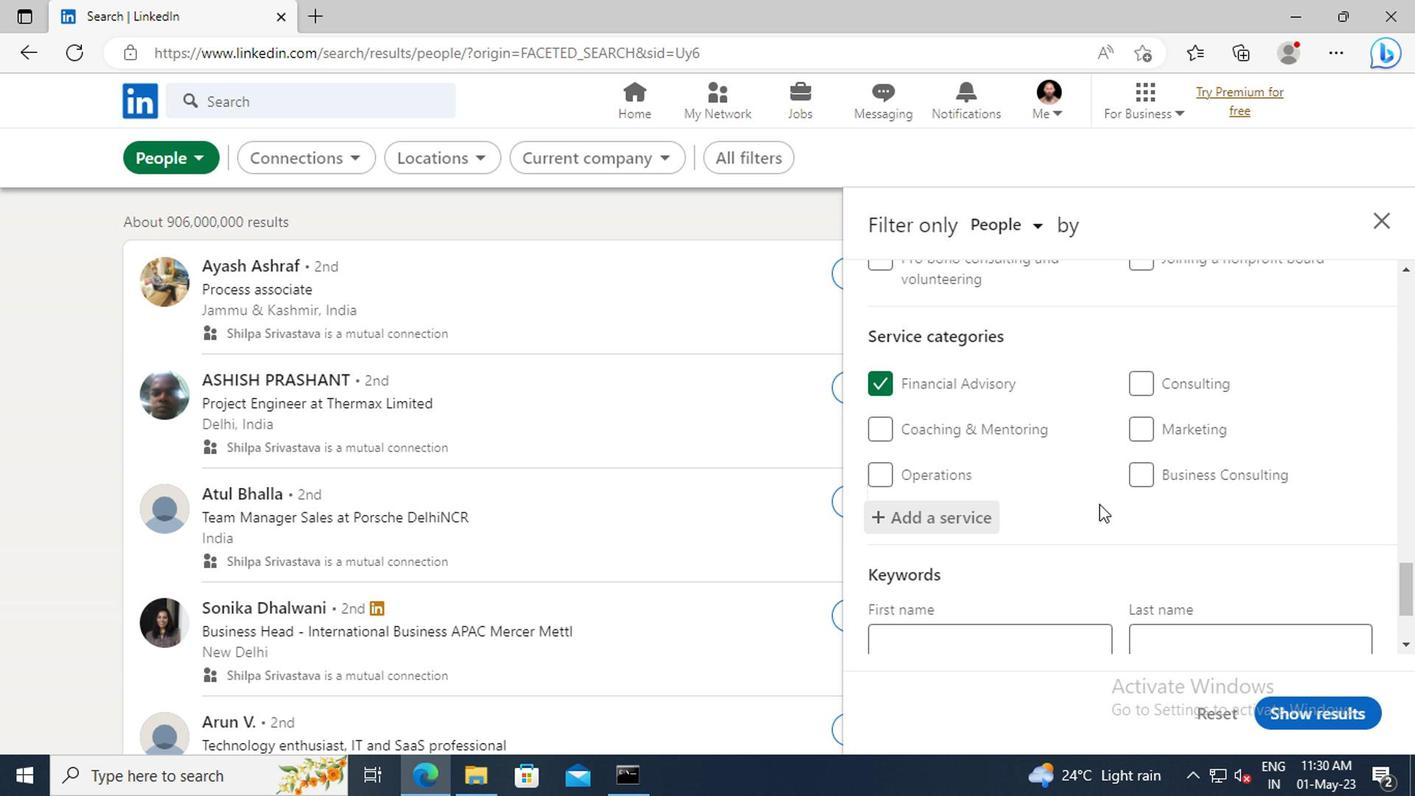 
Action: Mouse scrolled (1094, 502) with delta (0, 0)
Screenshot: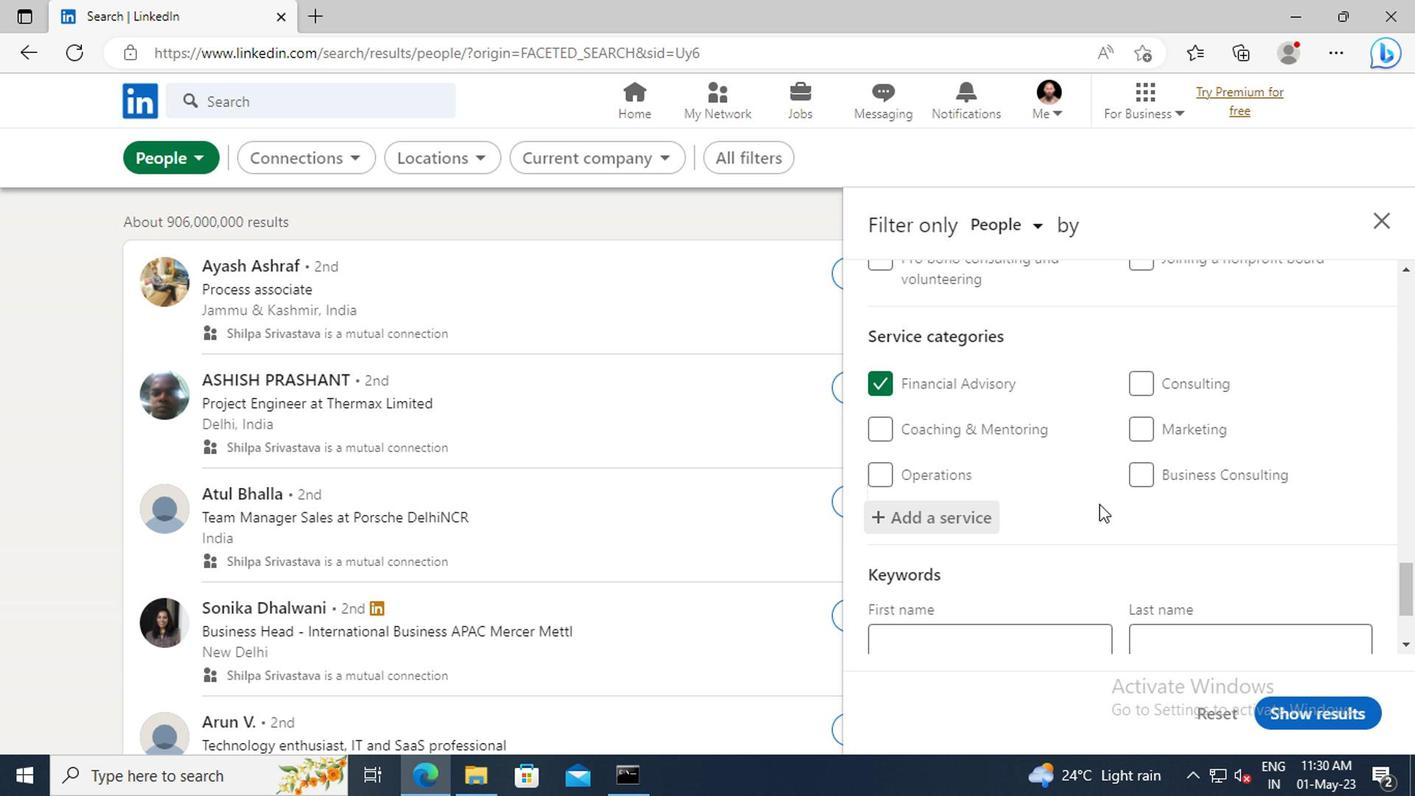 
Action: Mouse scrolled (1094, 502) with delta (0, 0)
Screenshot: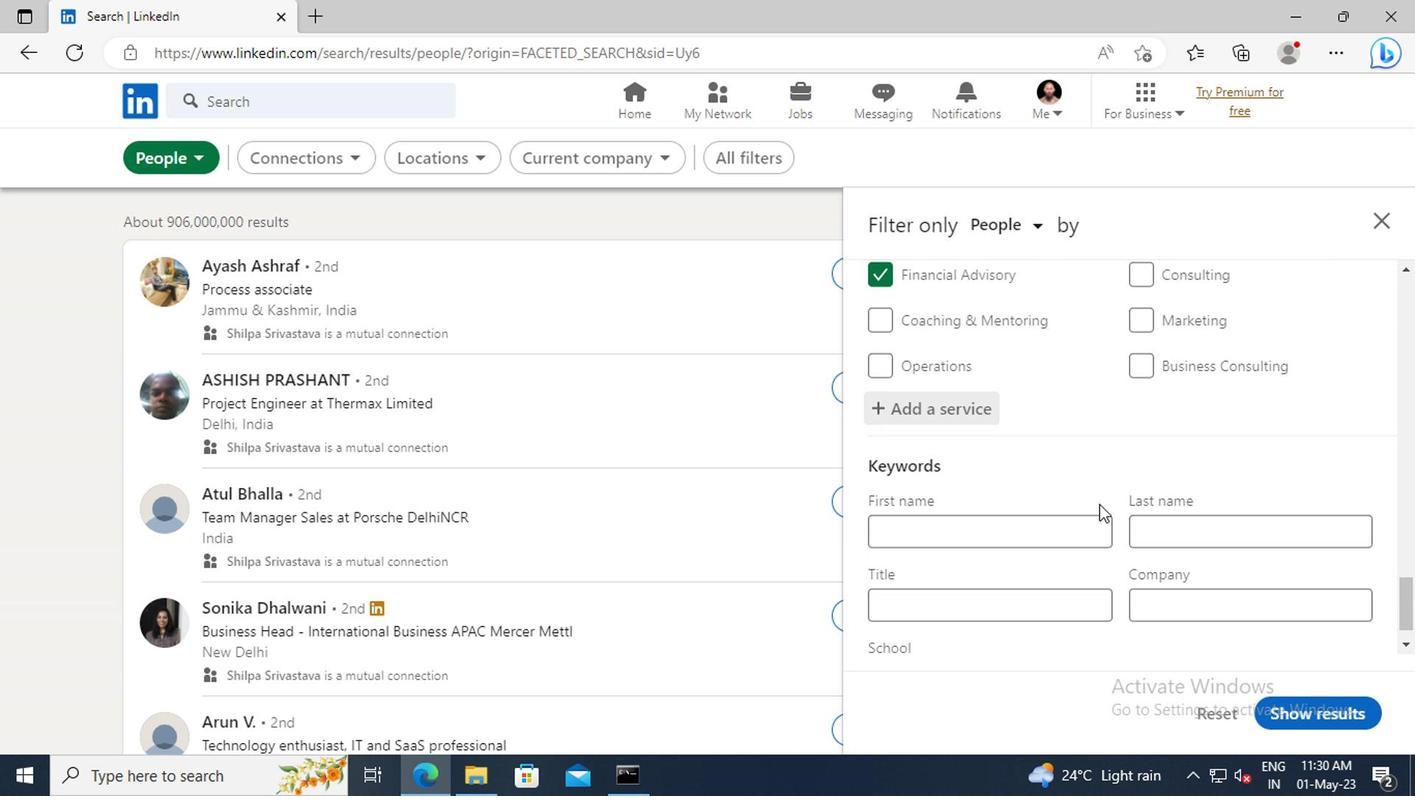 
Action: Mouse scrolled (1094, 502) with delta (0, 0)
Screenshot: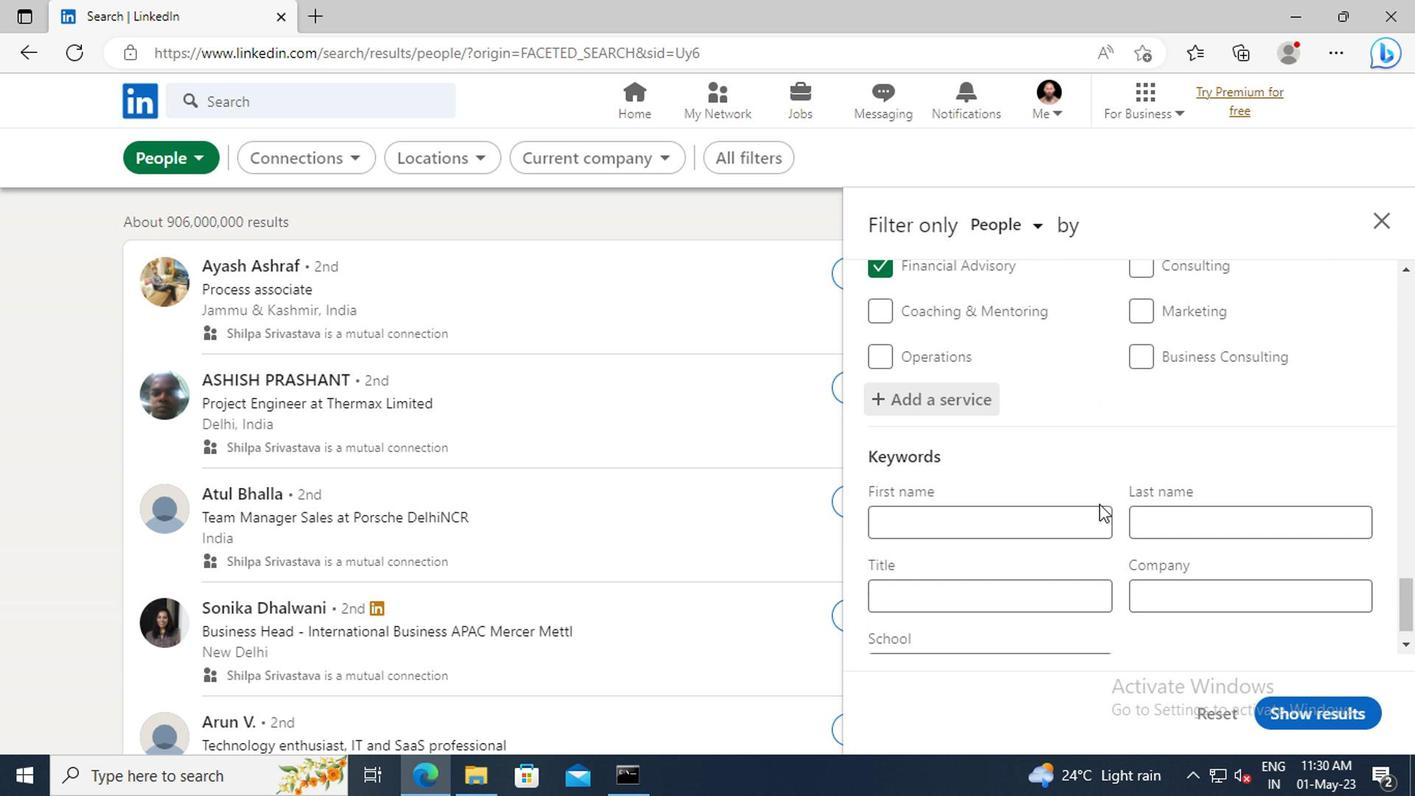 
Action: Mouse scrolled (1094, 502) with delta (0, 0)
Screenshot: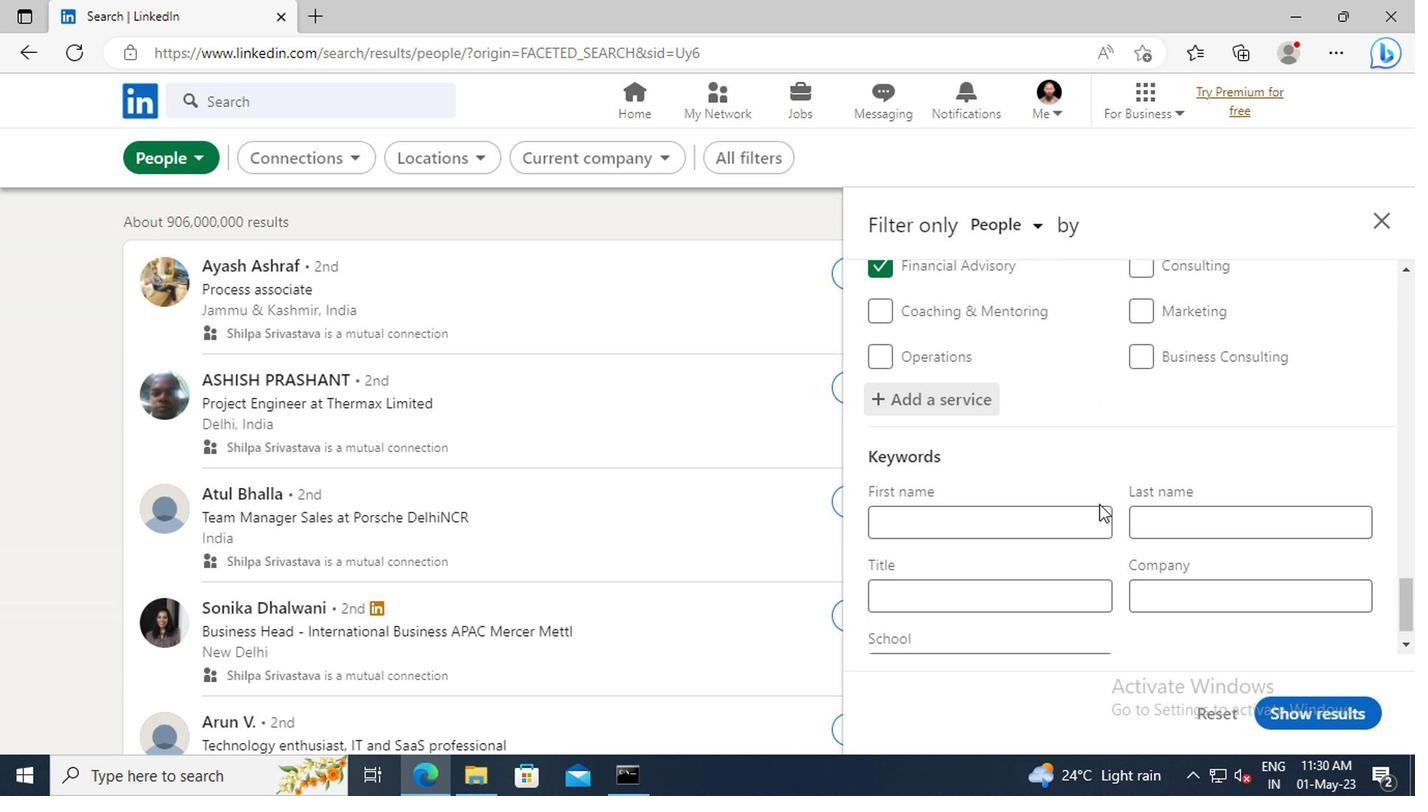 
Action: Mouse moved to (1007, 557)
Screenshot: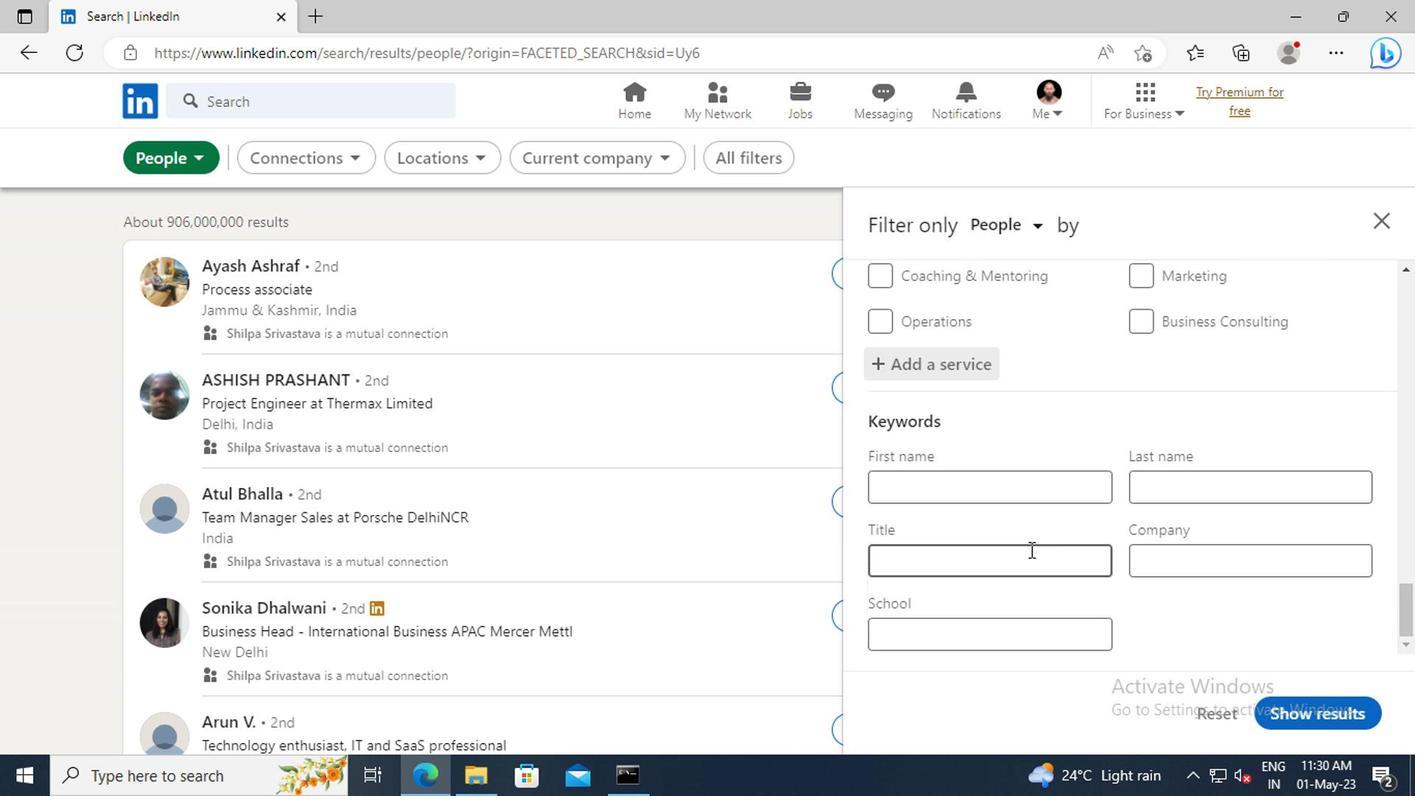 
Action: Mouse pressed left at (1007, 557)
Screenshot: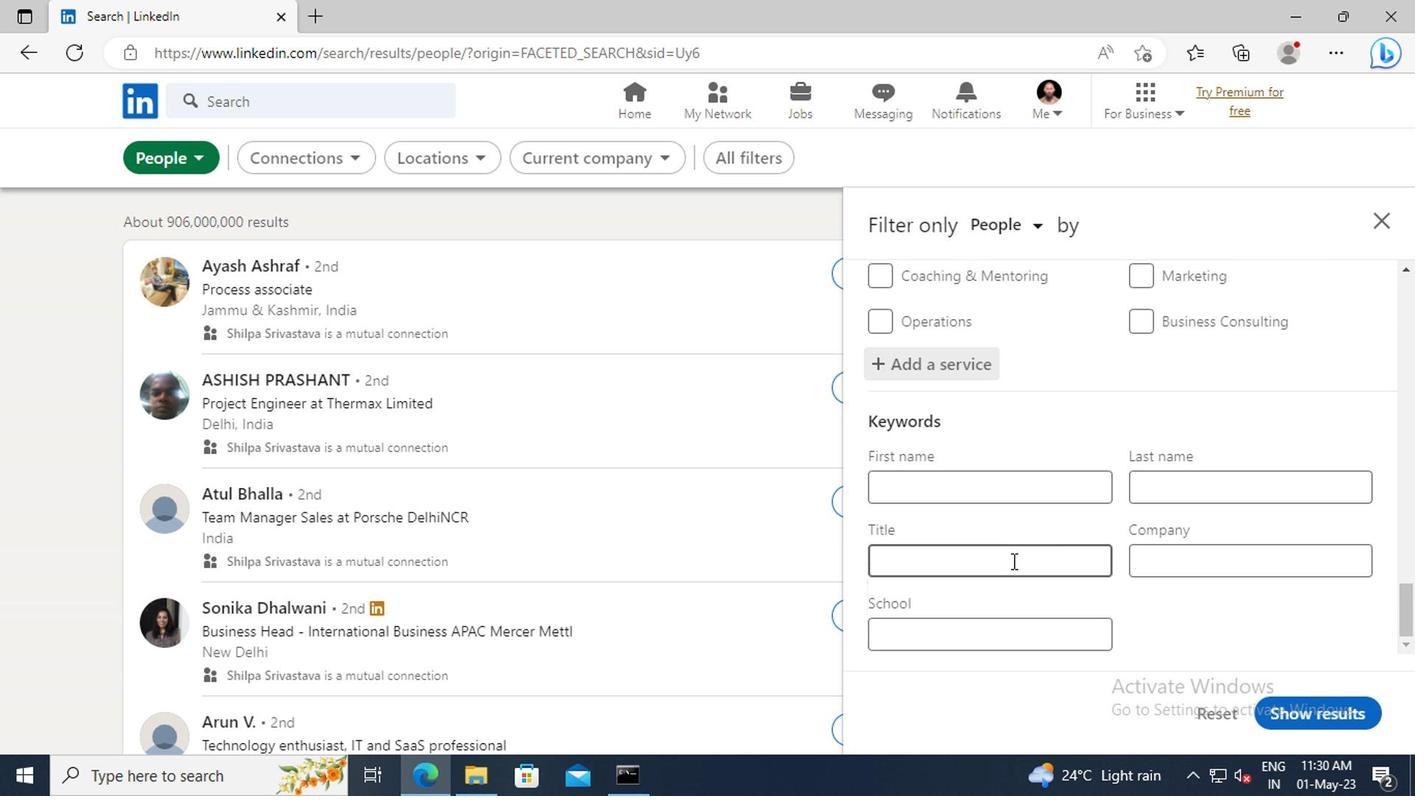 
Action: Key pressed <Key.shift>PORTER<Key.enter>
Screenshot: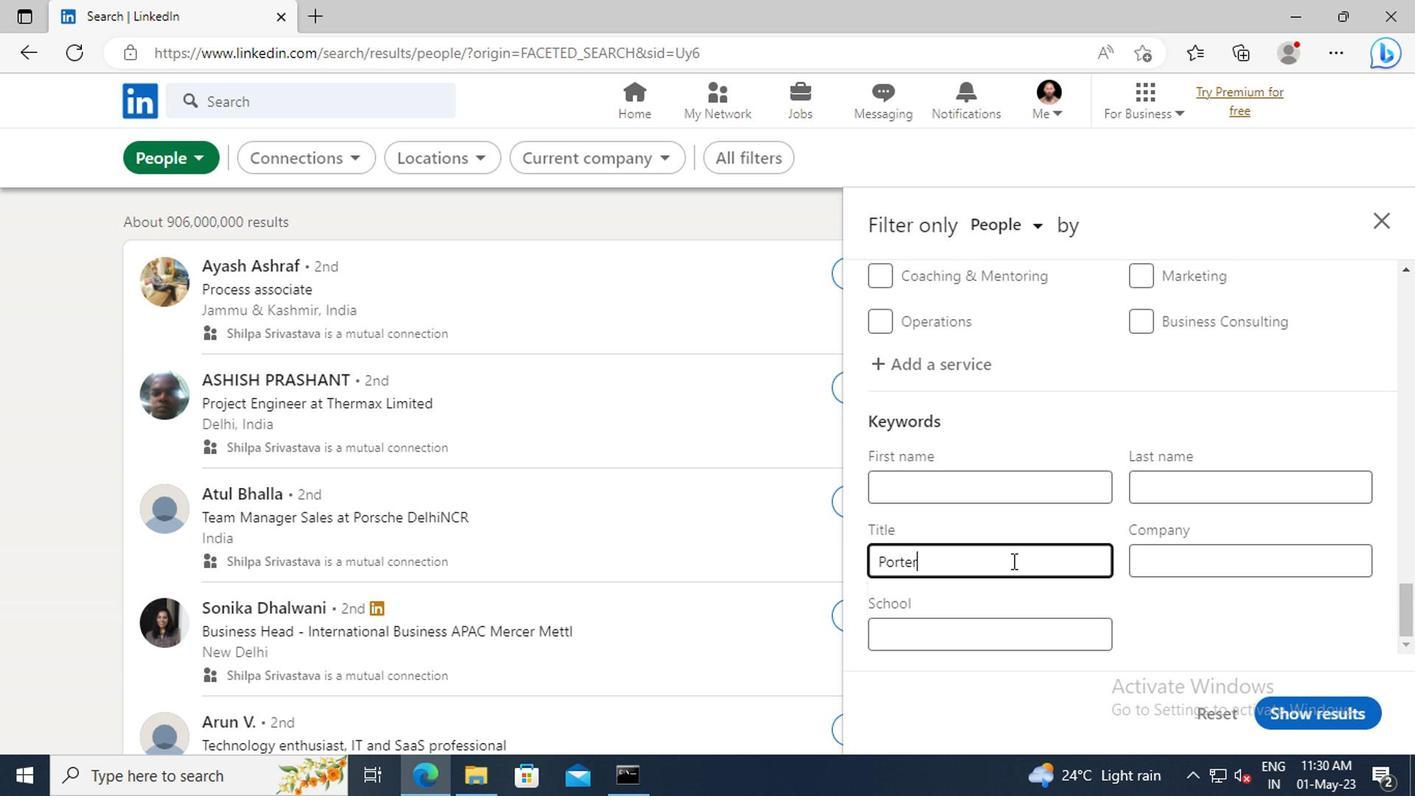 
Action: Mouse moved to (1266, 698)
Screenshot: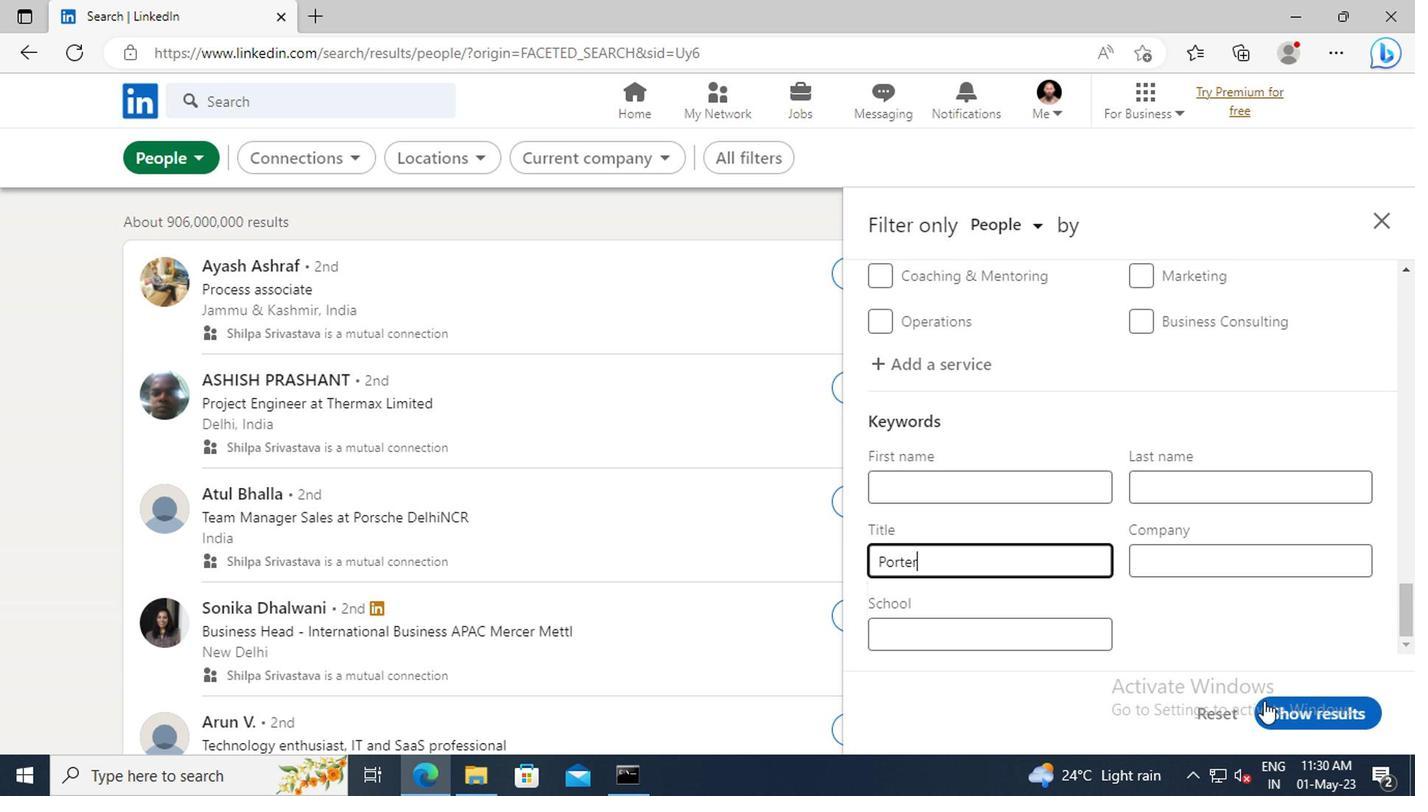 
Action: Mouse pressed left at (1266, 698)
Screenshot: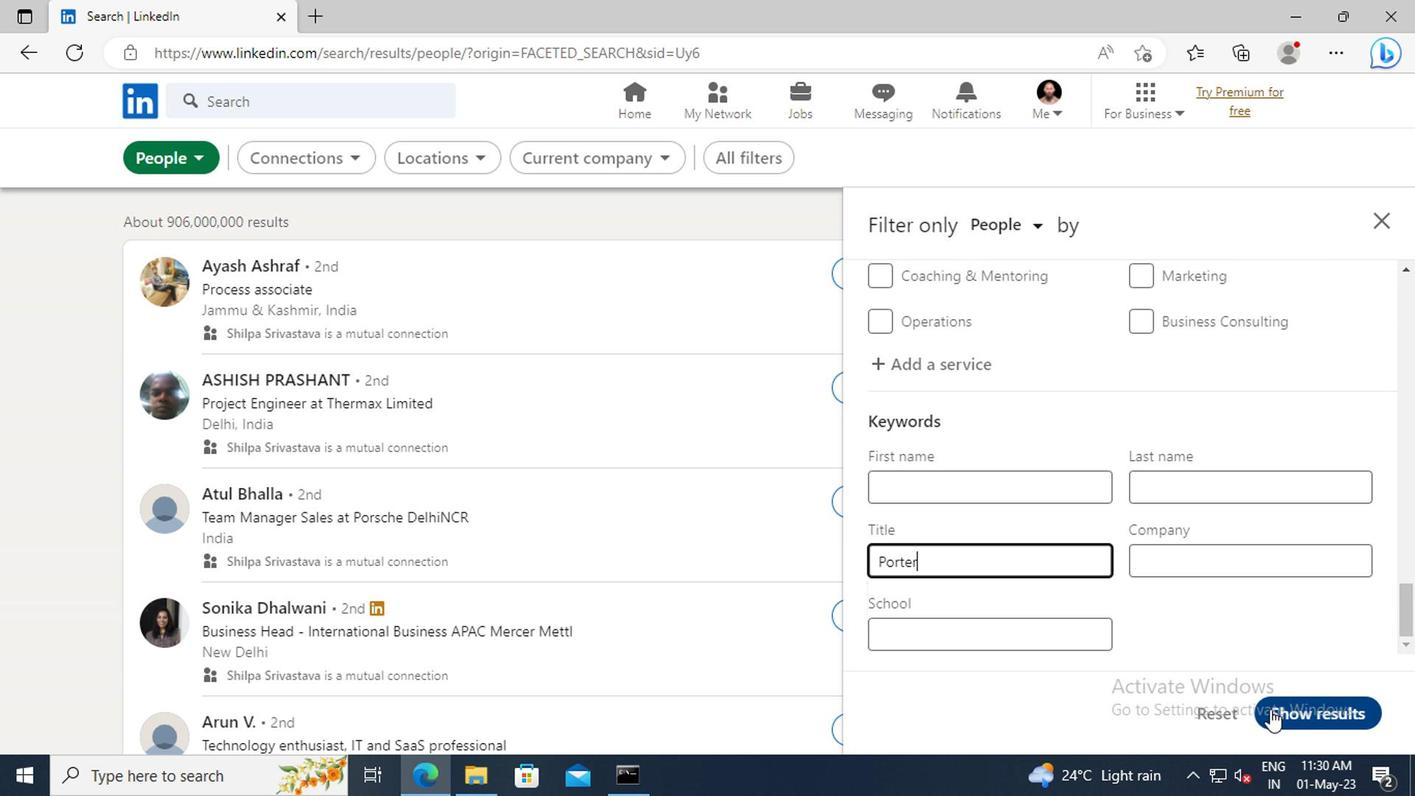 
